 Task: Look for space in Santa Quitéria do Maranhão, Brazil from 11th June, 2023 to 15th June, 2023 for 2 adults in price range Rs.7000 to Rs.16000. Place can be private room with 1  bedroom having 2 beds and 1 bathroom. Property type can be house, flat, guest house, hotel. Booking option can be shelf check-in. Required host language is Spanish.
Action: Mouse moved to (555, 117)
Screenshot: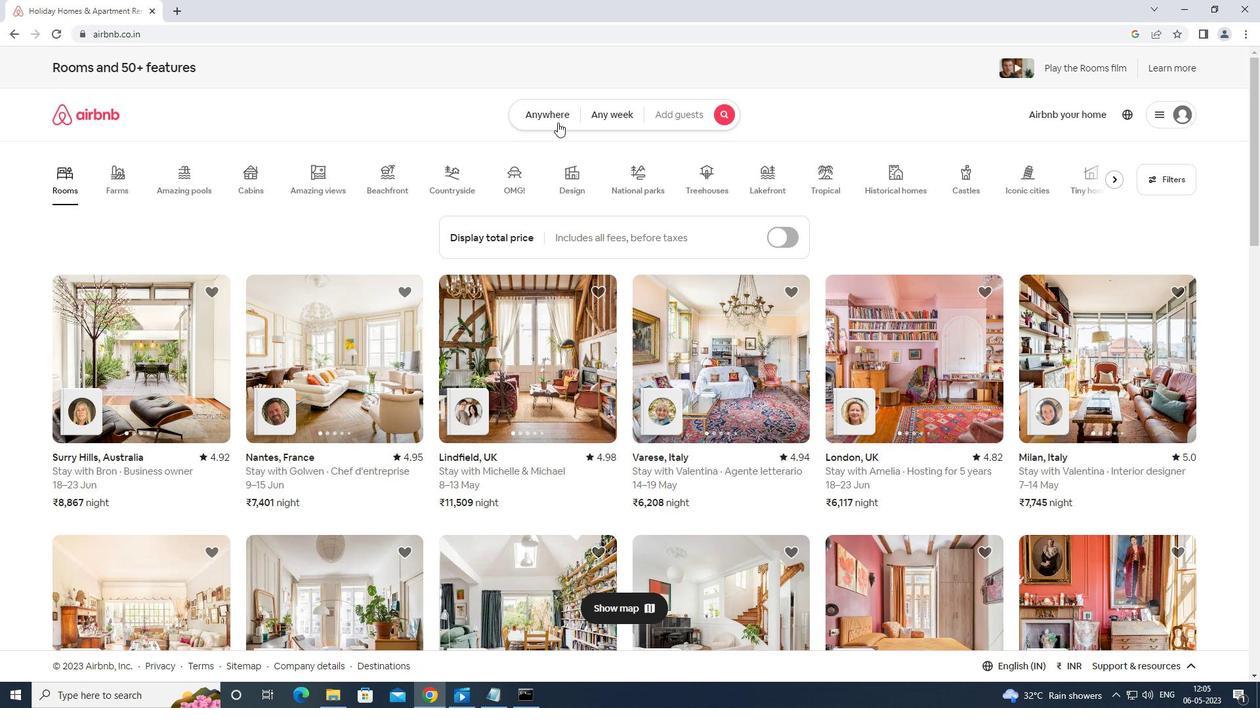 
Action: Mouse pressed left at (555, 117)
Screenshot: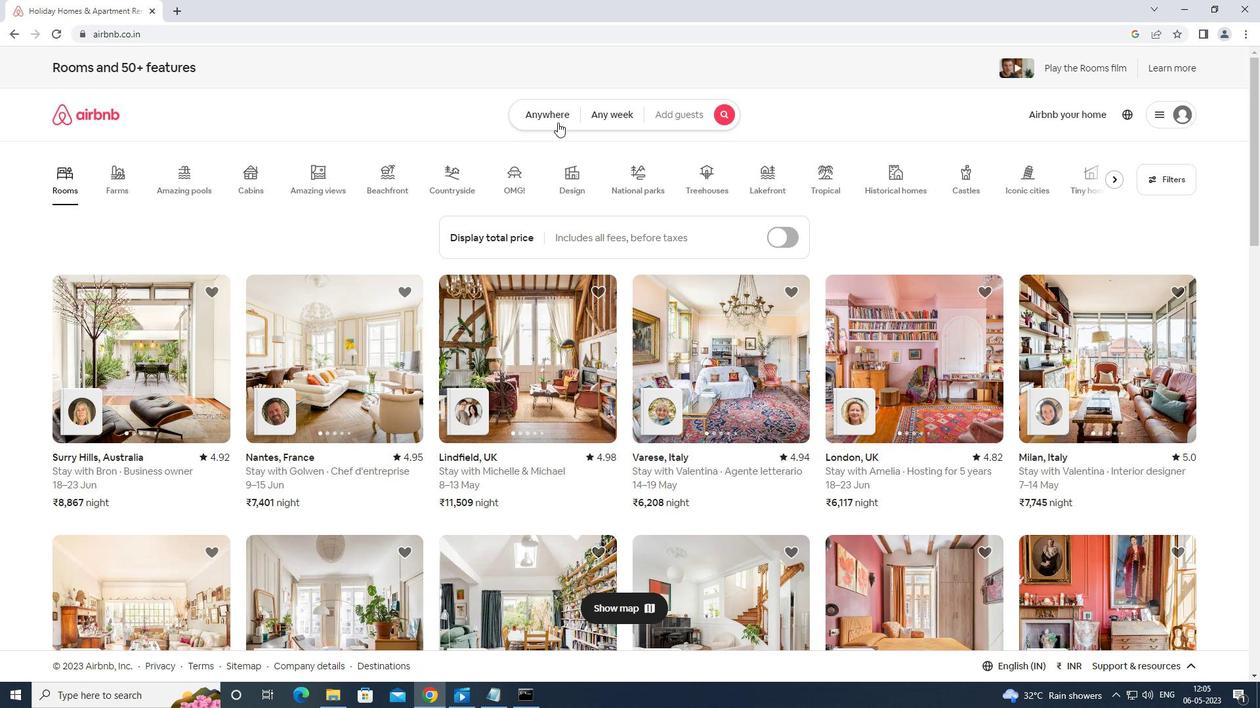 
Action: Mouse moved to (512, 167)
Screenshot: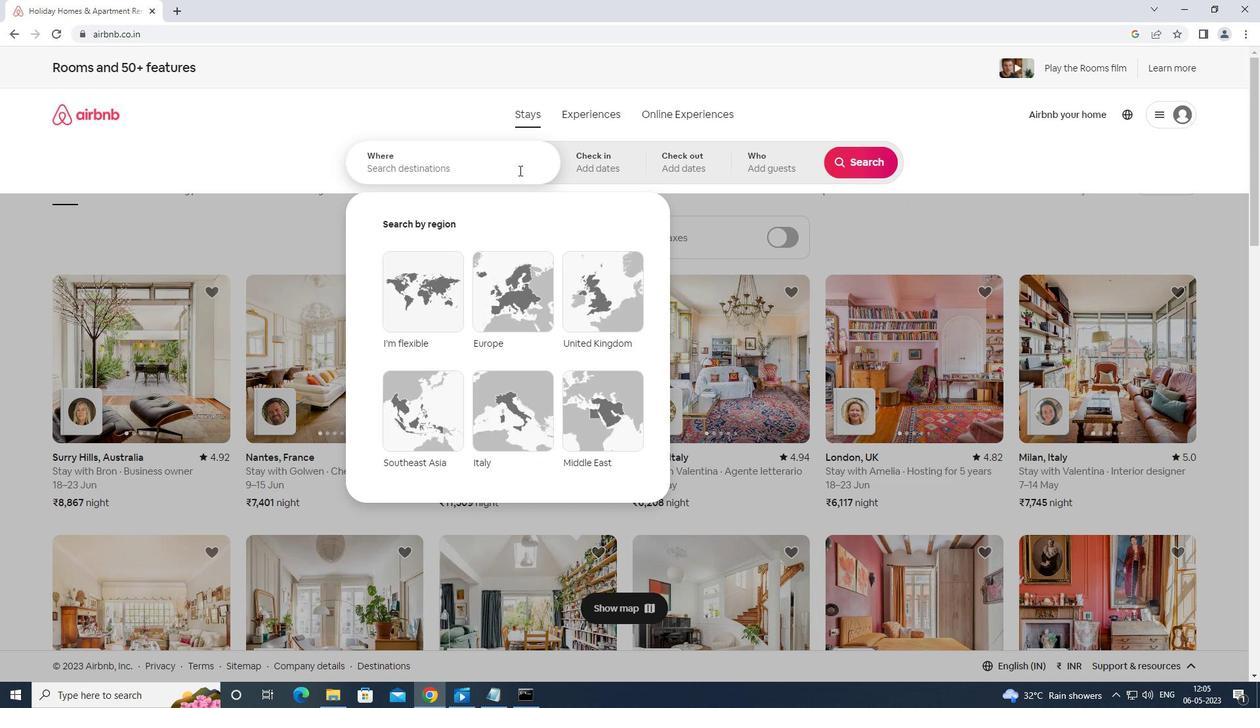 
Action: Mouse pressed left at (512, 167)
Screenshot: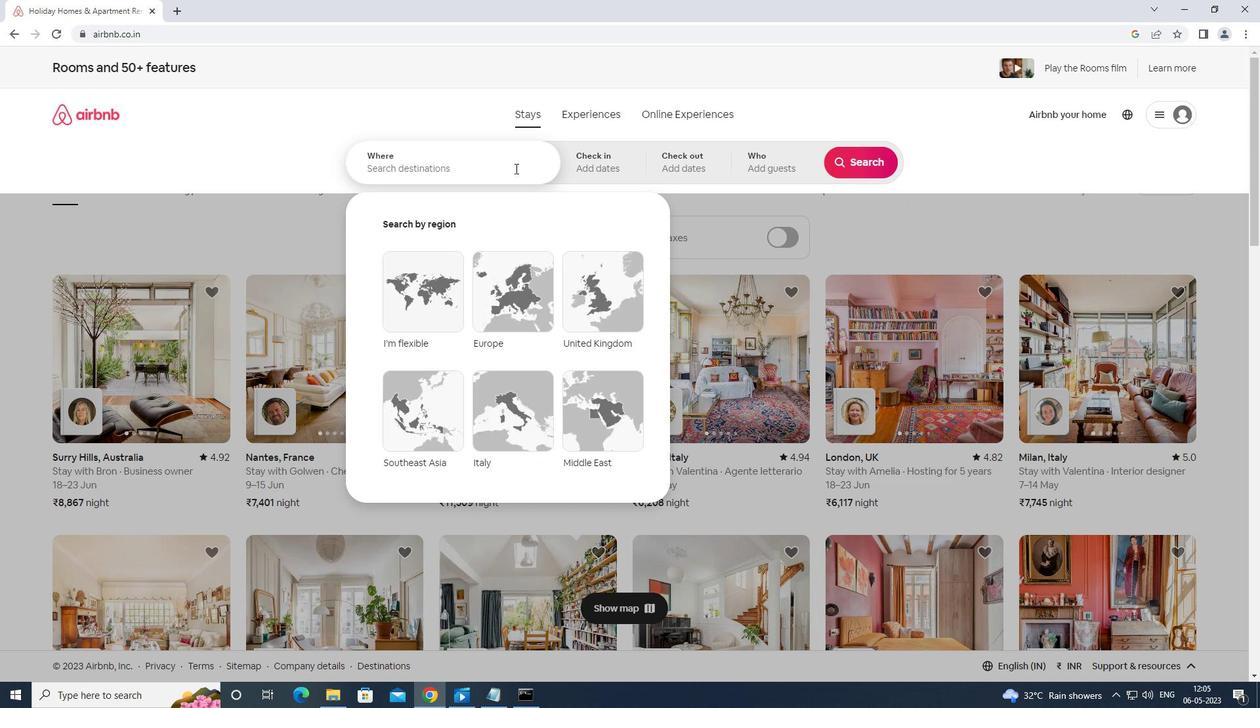 
Action: Mouse moved to (504, 168)
Screenshot: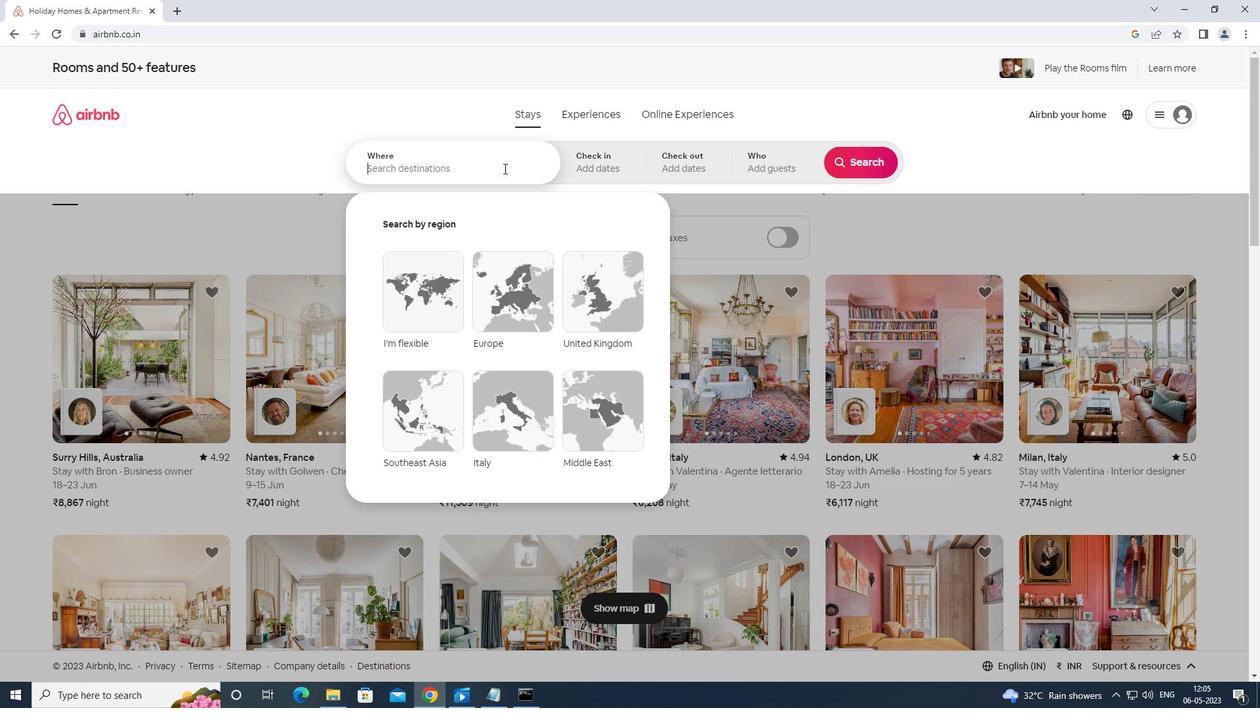 
Action: Key pressed <Key.shift>HOLN<Key.backspace>BROOK<Key.space>
Screenshot: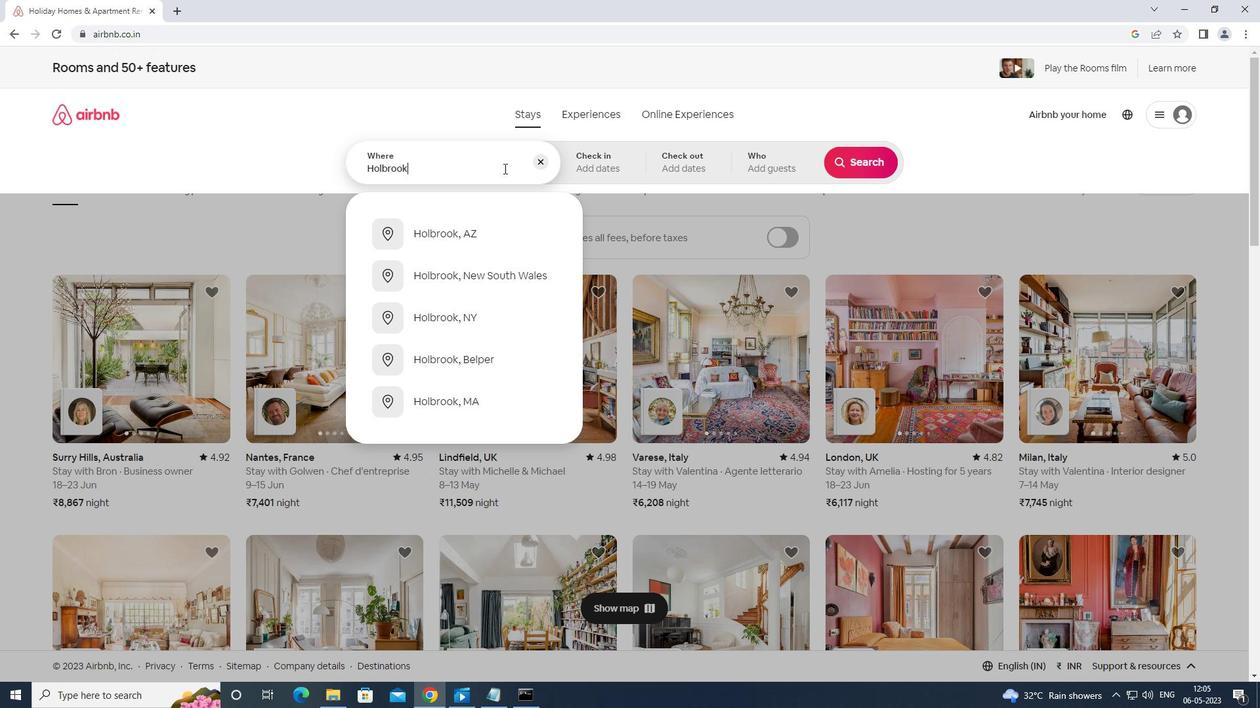 
Action: Mouse moved to (505, 169)
Screenshot: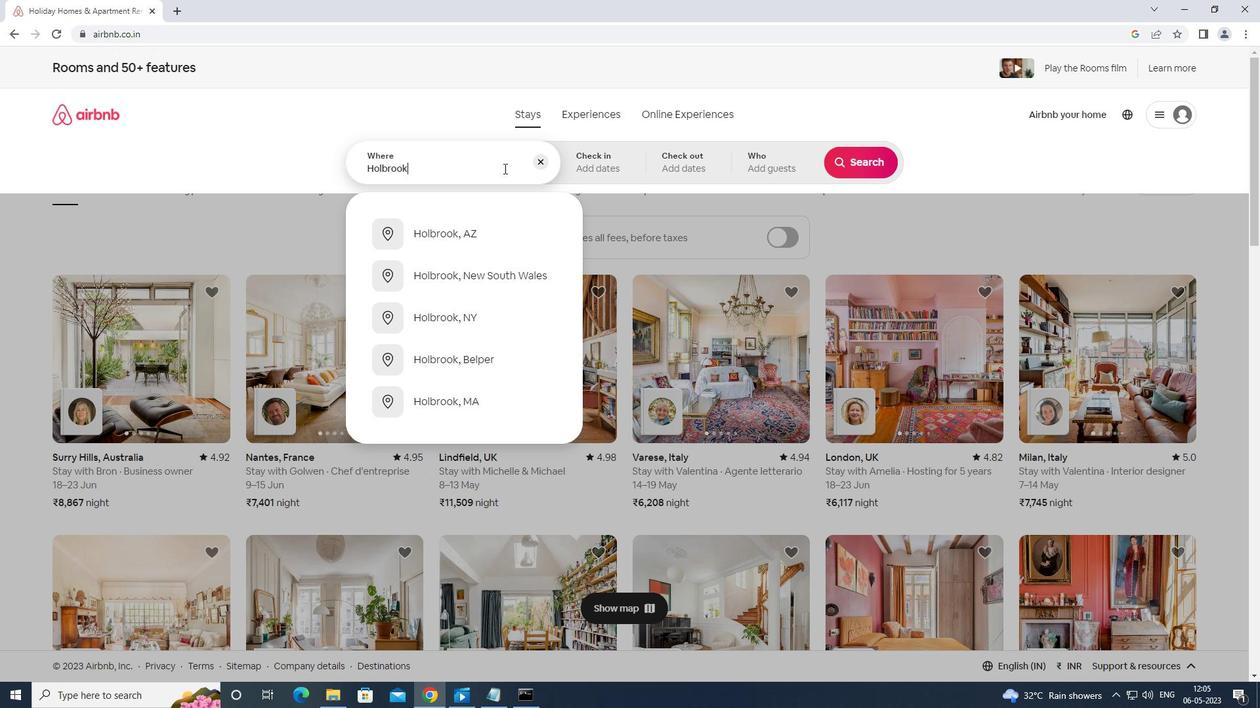 
Action: Key pressed MA
Screenshot: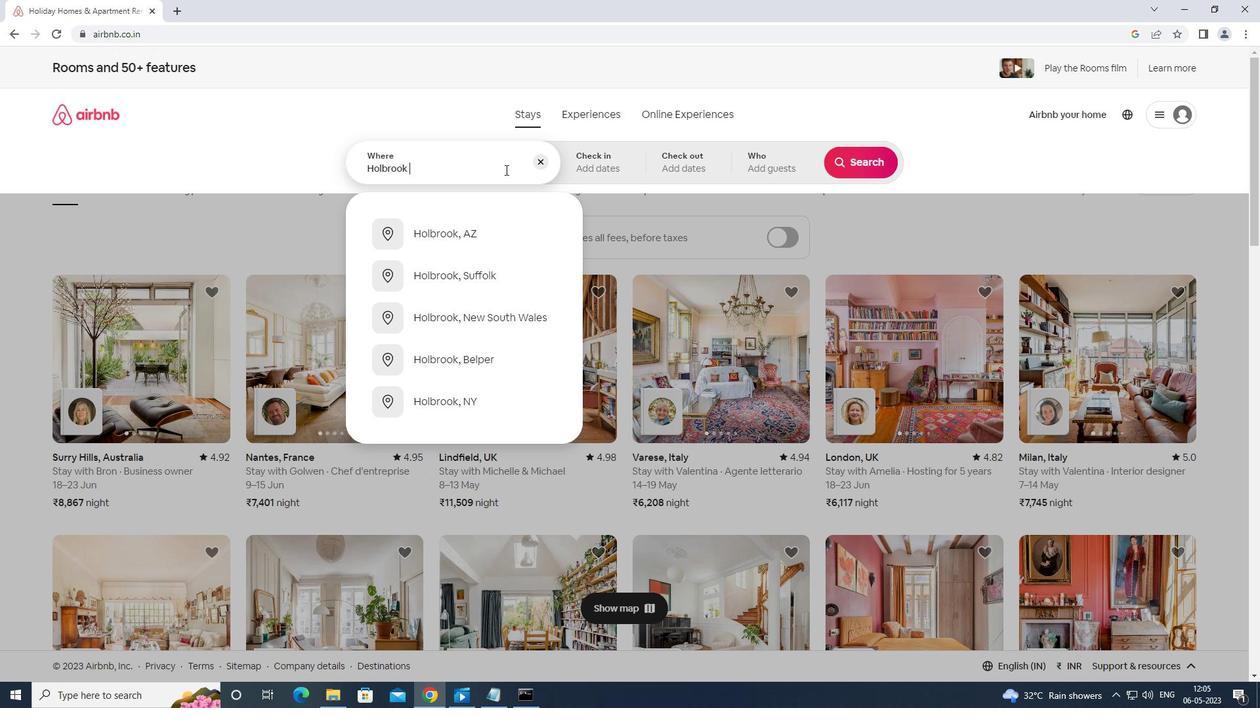 
Action: Mouse moved to (505, 169)
Screenshot: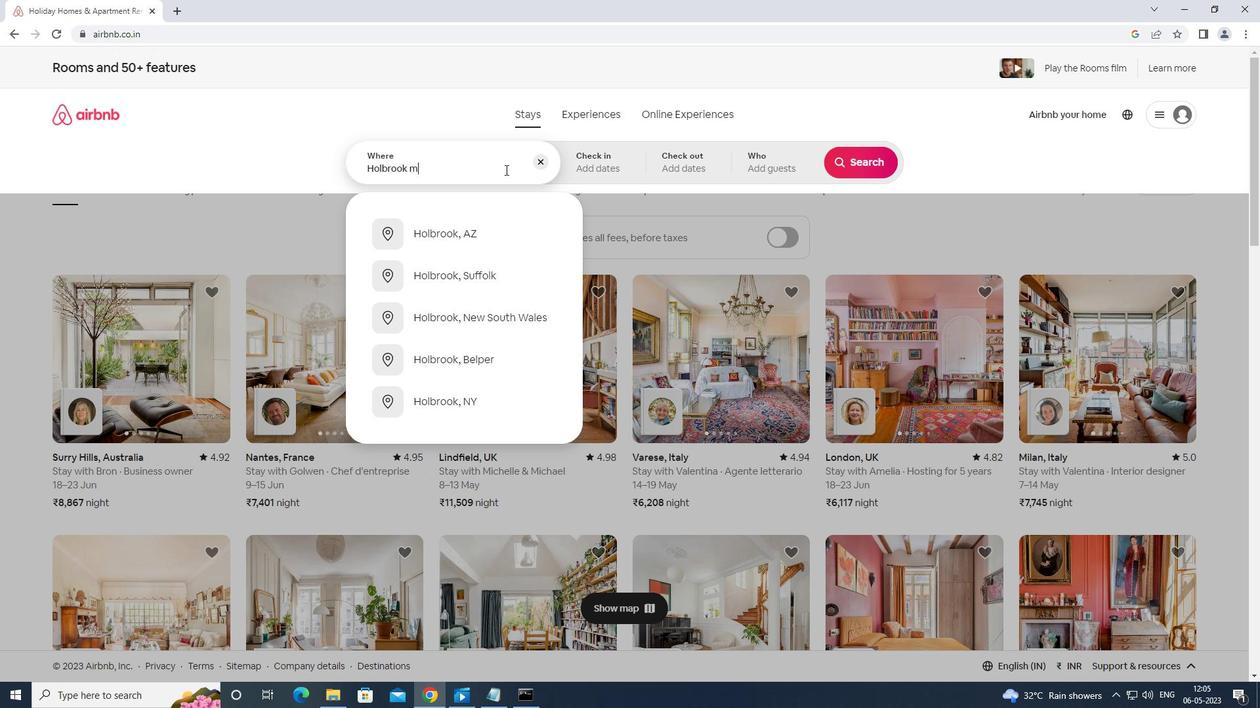 
Action: Key pressed LAYSIA
Screenshot: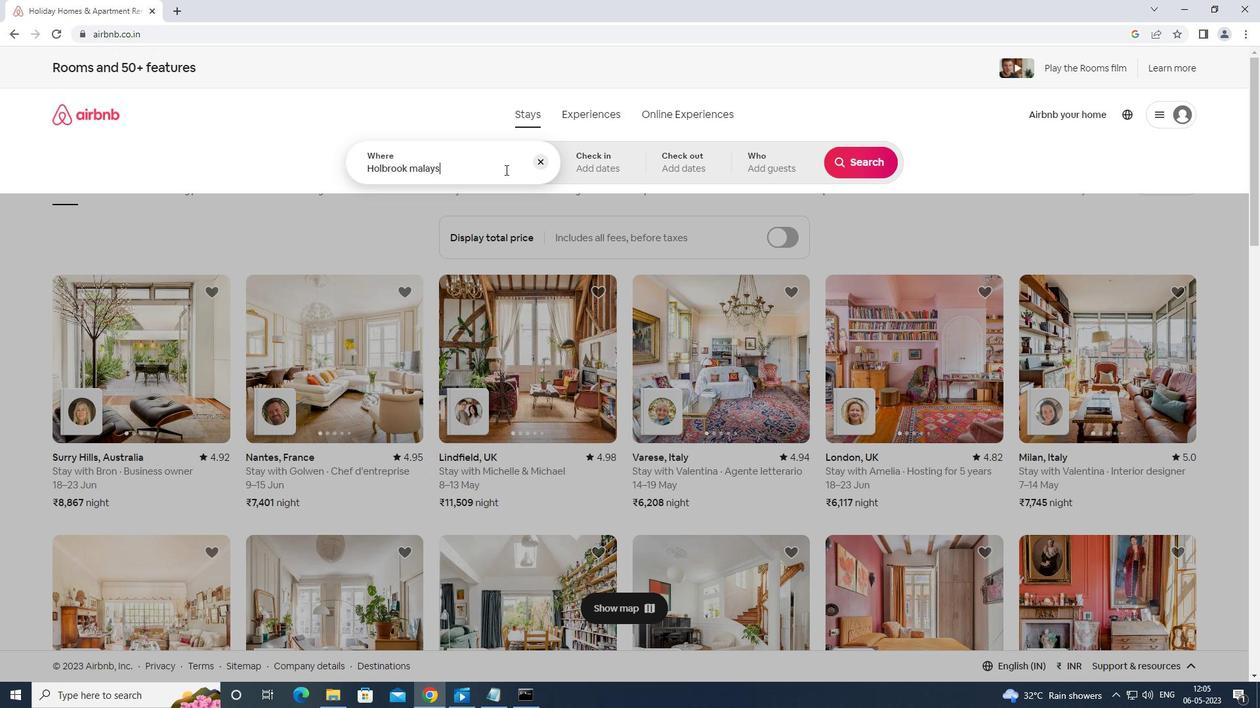 
Action: Mouse moved to (505, 171)
Screenshot: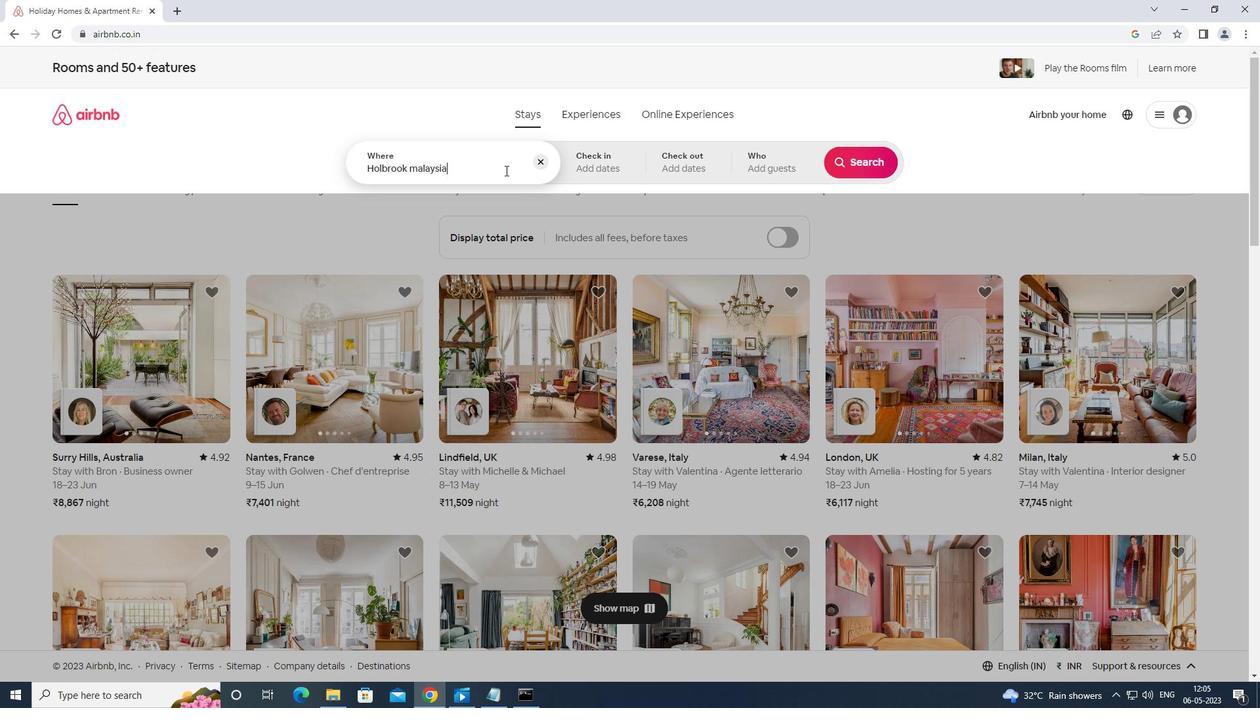 
Action: Key pressed <Key.backspace>
Screenshot: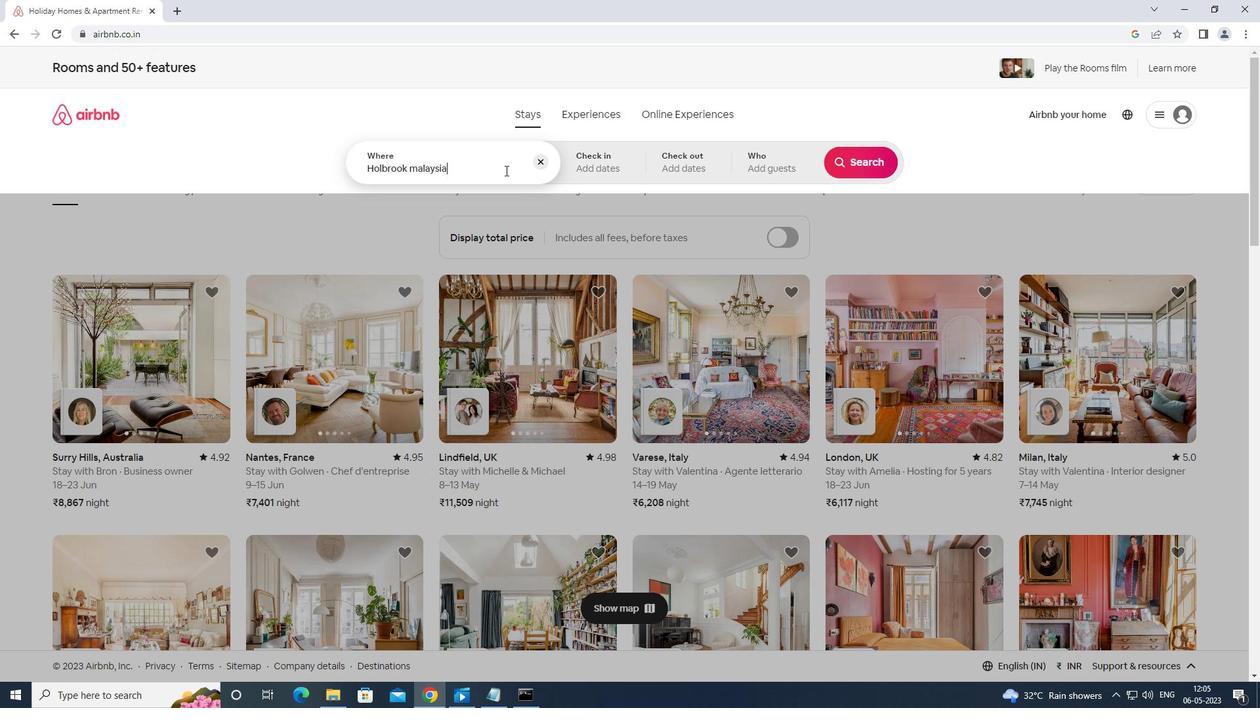 
Action: Mouse moved to (505, 172)
Screenshot: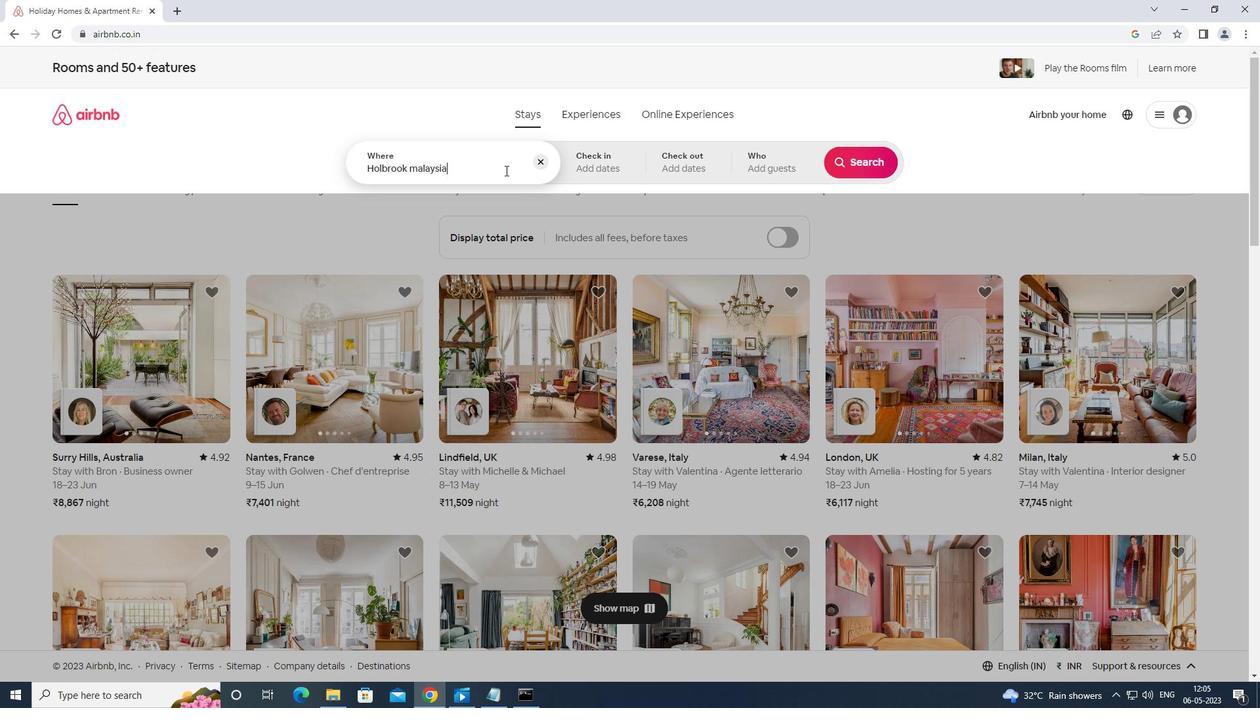 
Action: Key pressed <Key.backspace>
Screenshot: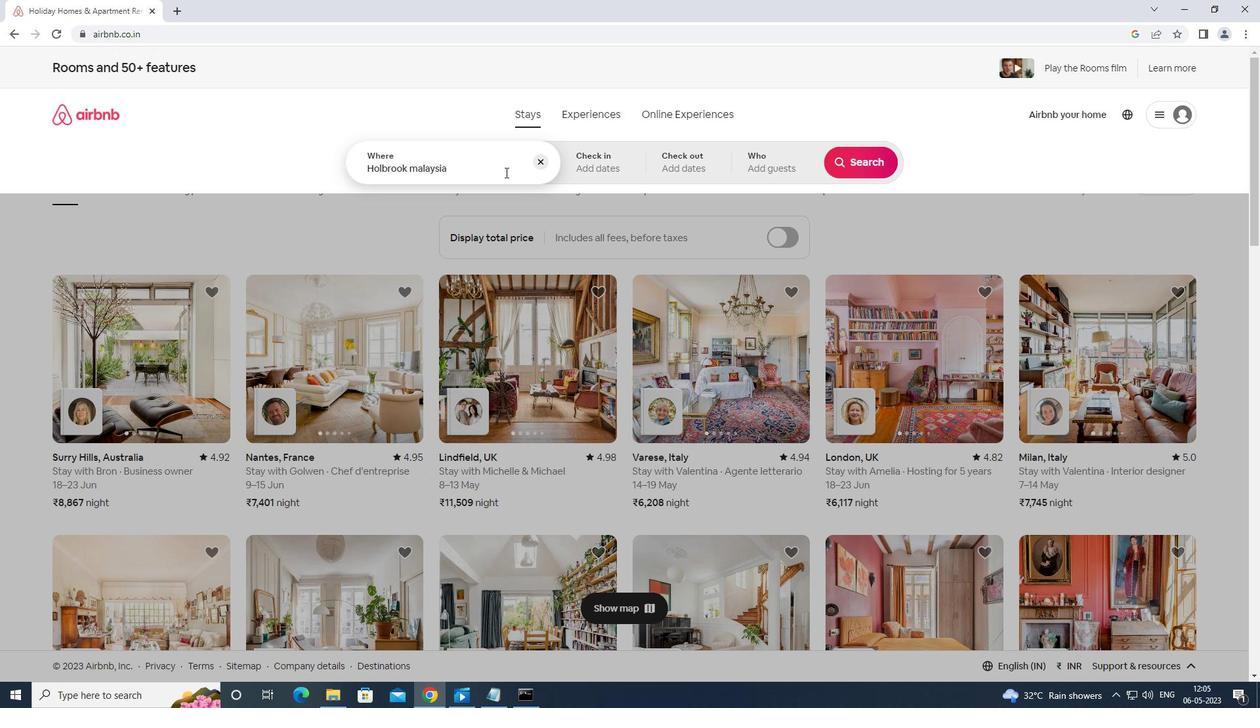 
Action: Mouse moved to (505, 173)
Screenshot: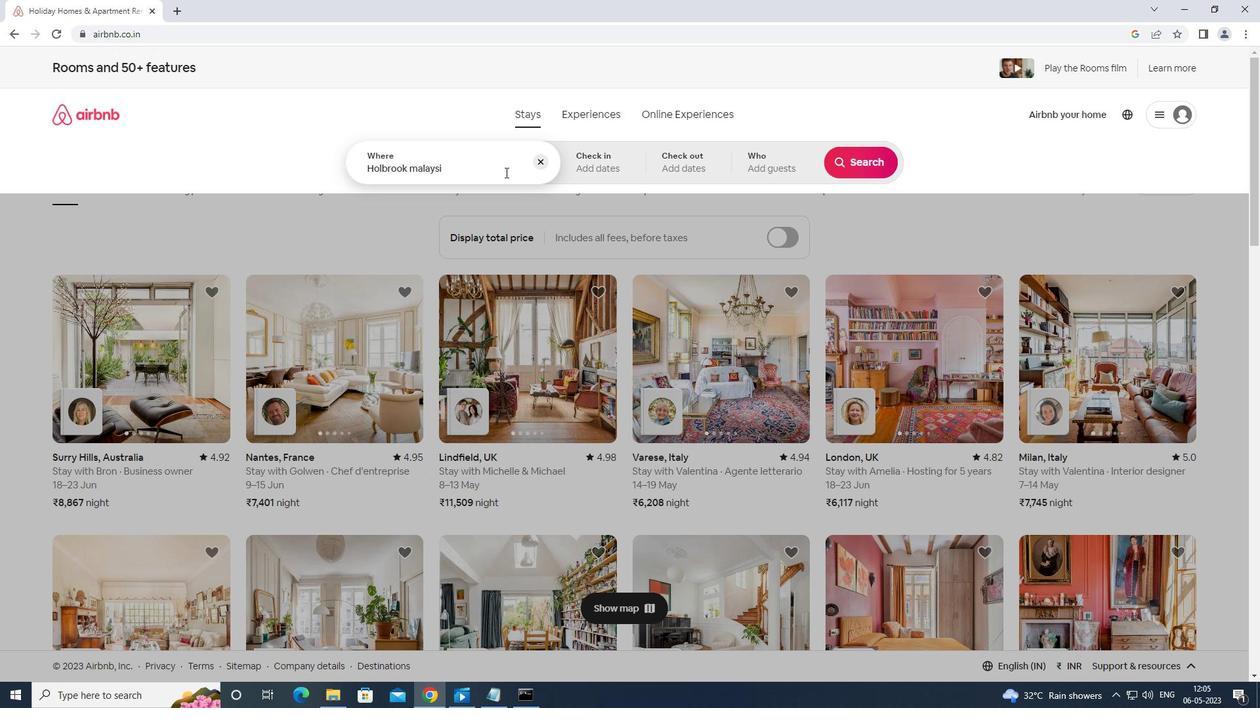 
Action: Key pressed <Key.backspace><Key.backspace><Key.backspace><Key.backspace><Key.backspace>
Screenshot: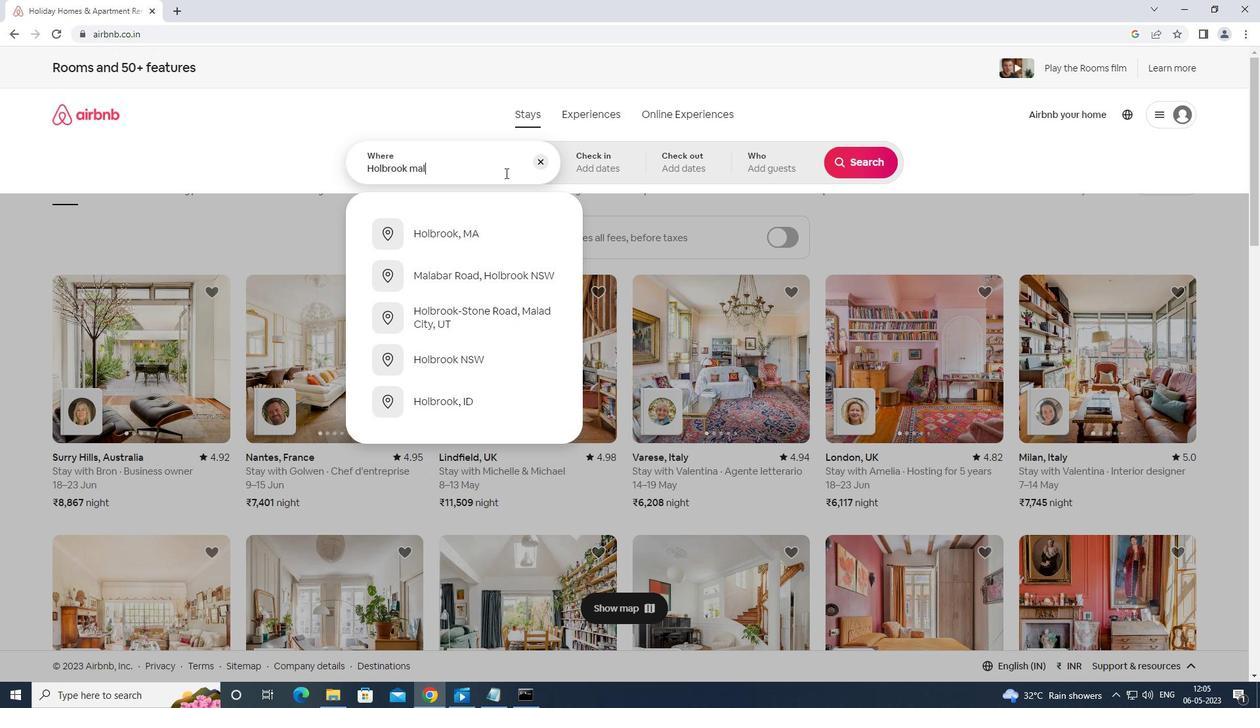 
Action: Mouse moved to (505, 173)
Screenshot: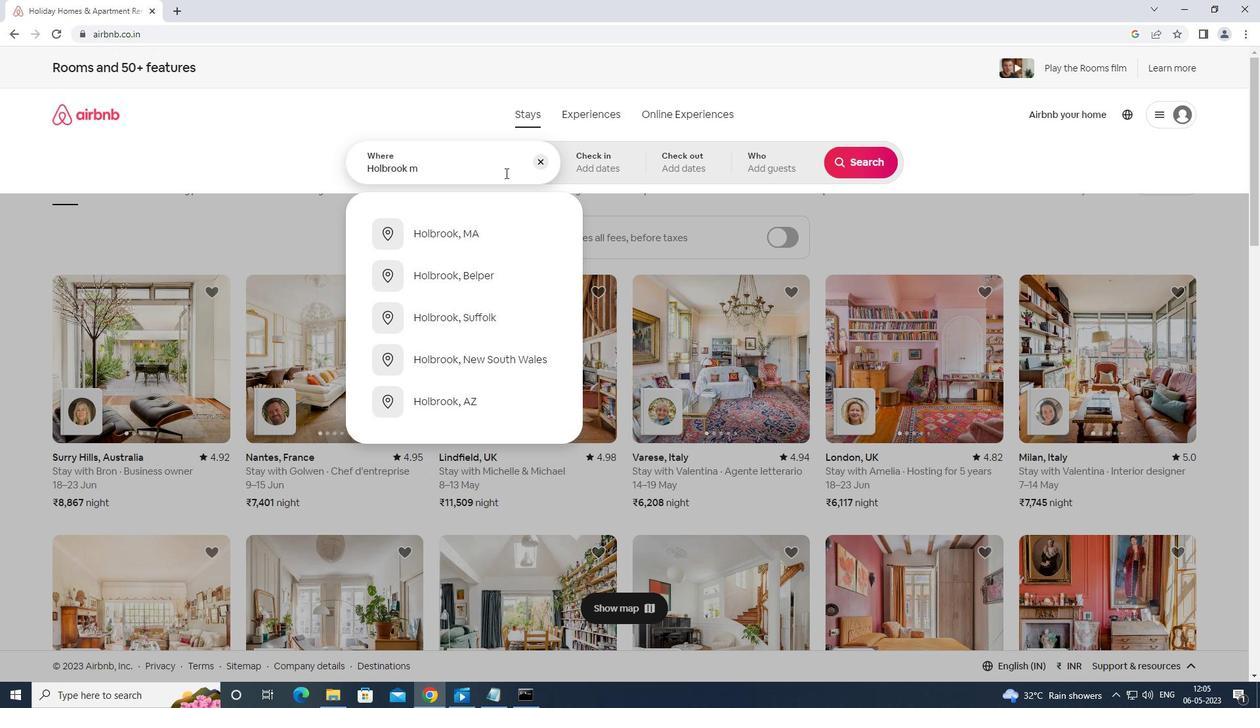
Action: Key pressed <Key.backspace>UNITED<Key.space>STATES<Key.enter>
Screenshot: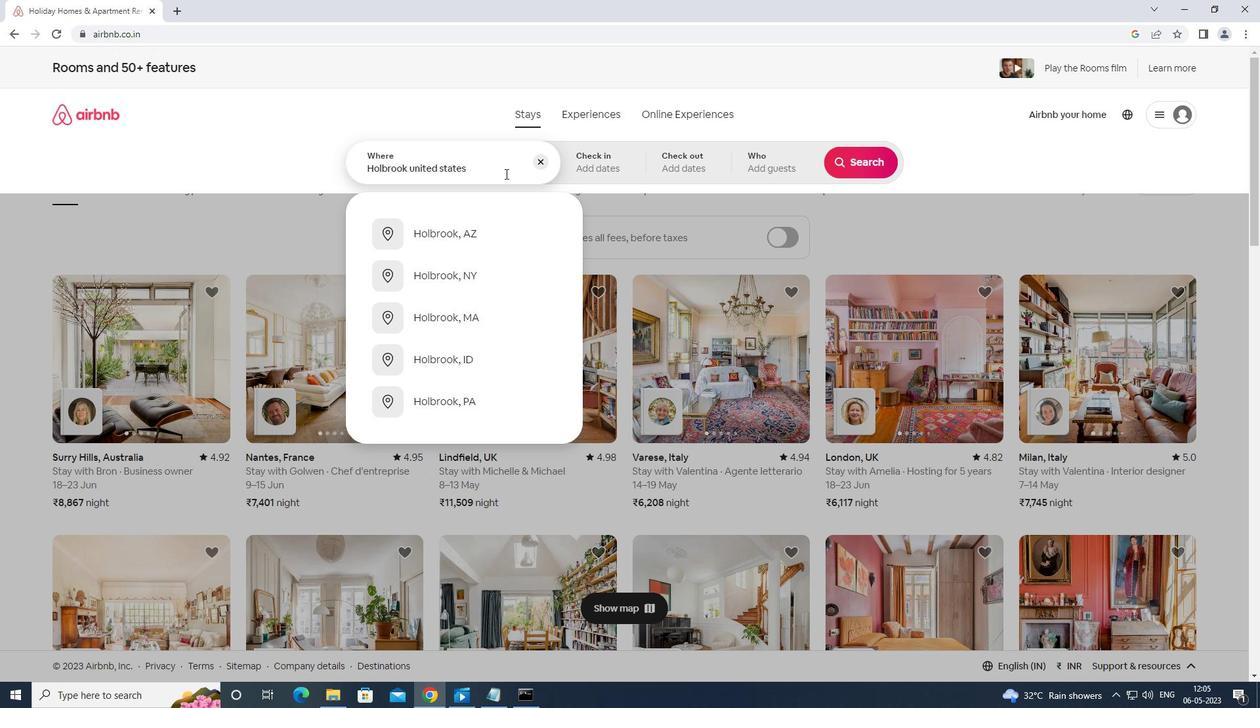 
Action: Mouse moved to (866, 266)
Screenshot: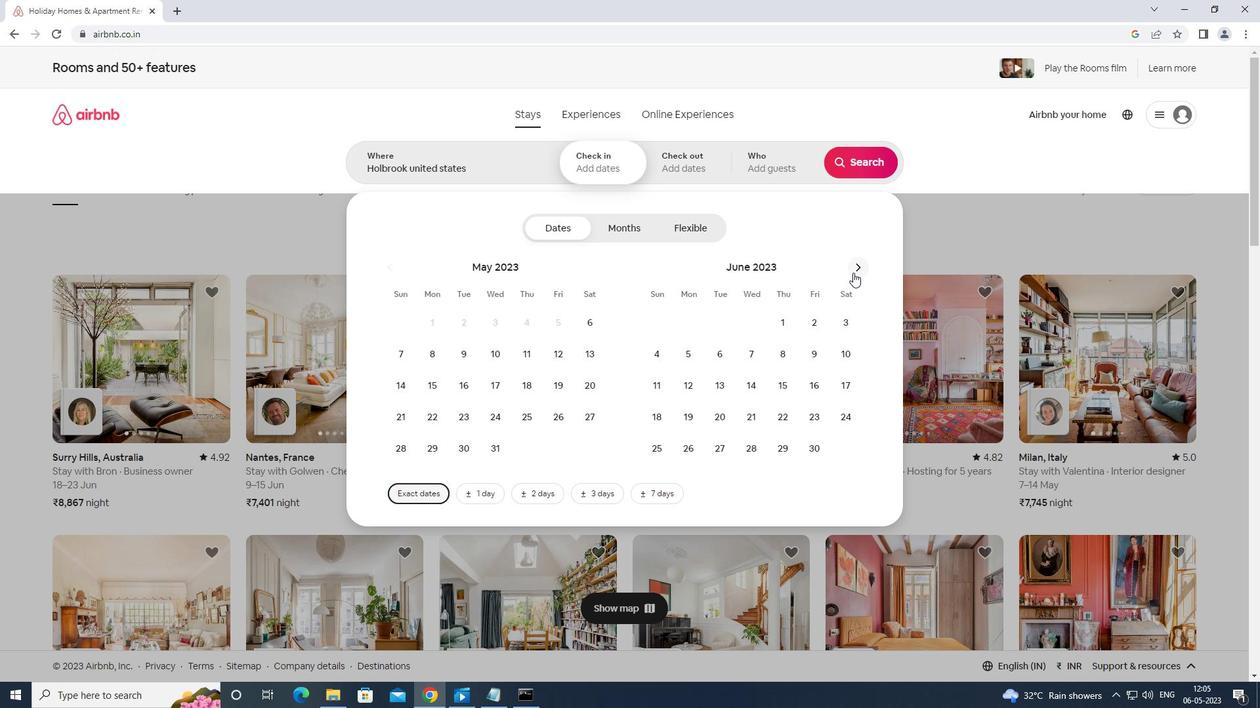 
Action: Mouse pressed left at (866, 266)
Screenshot: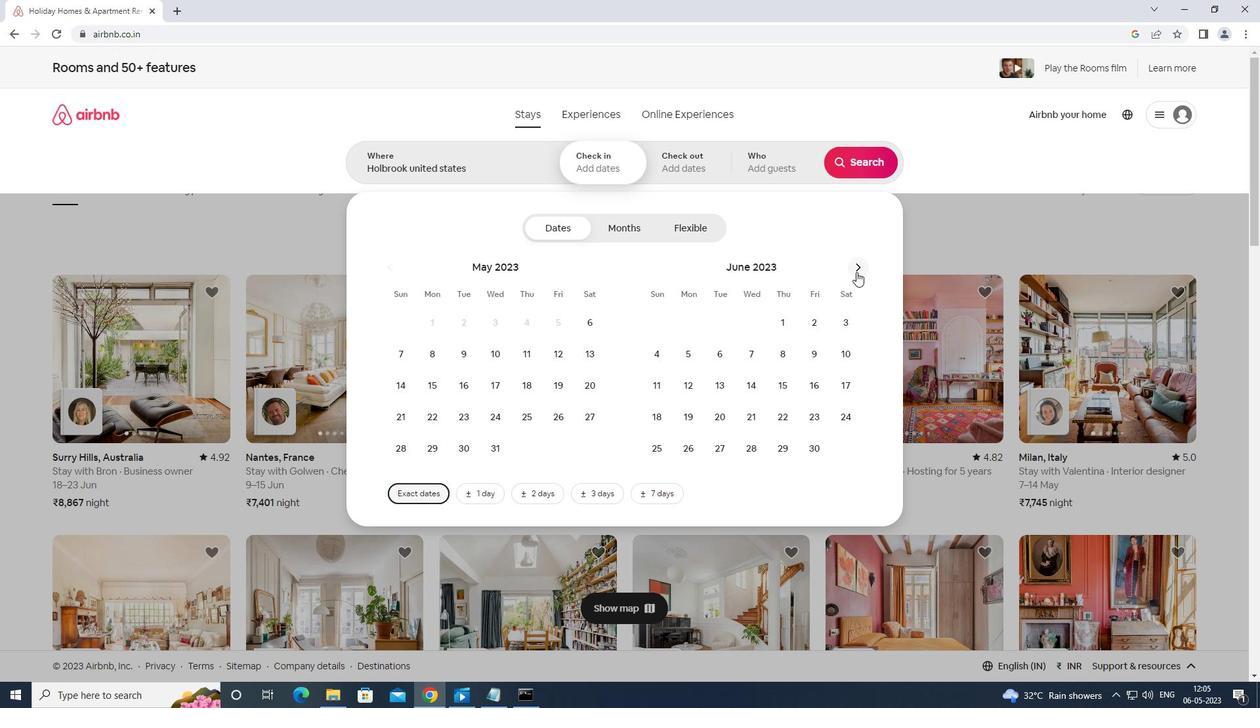 
Action: Mouse moved to (867, 265)
Screenshot: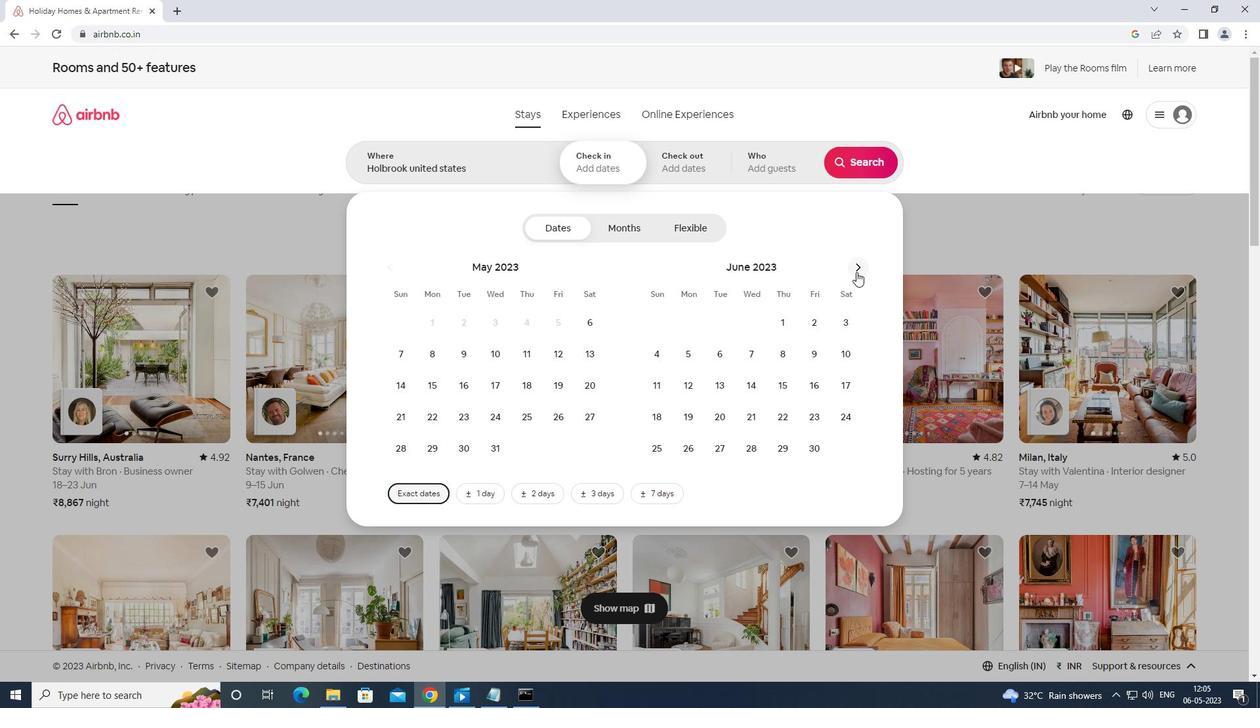 
Action: Mouse pressed left at (867, 265)
Screenshot: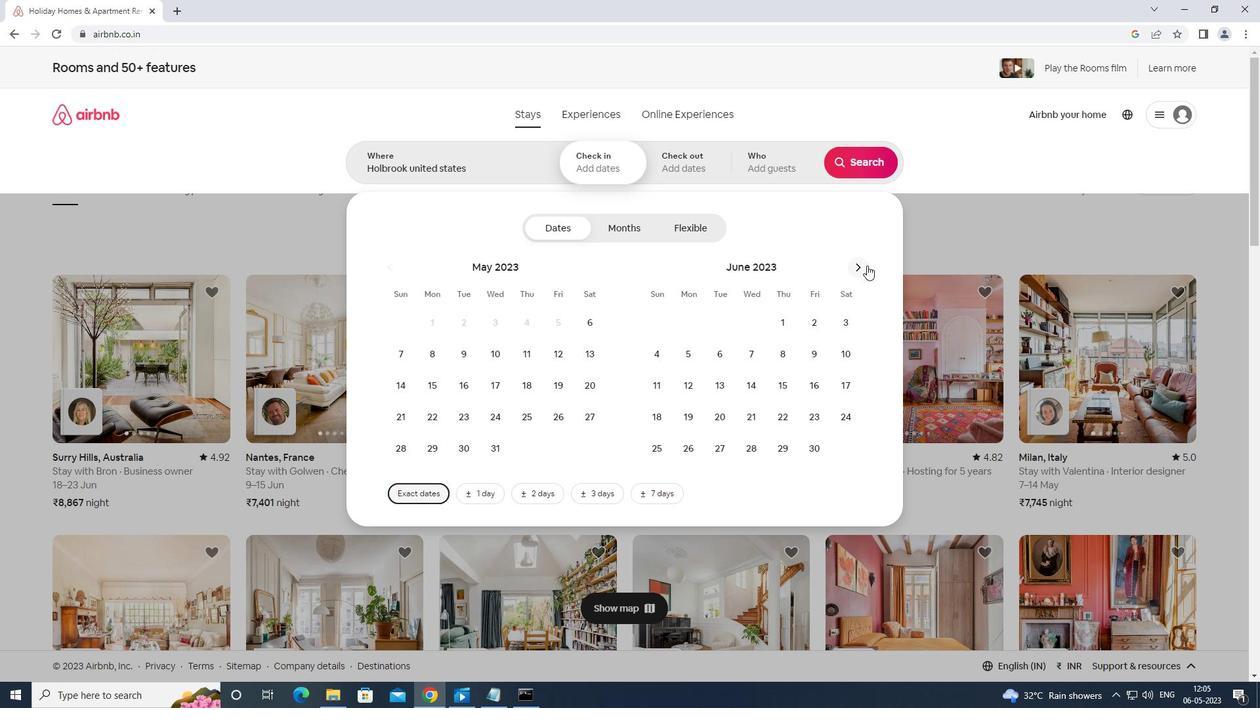 
Action: Mouse pressed left at (867, 265)
Screenshot: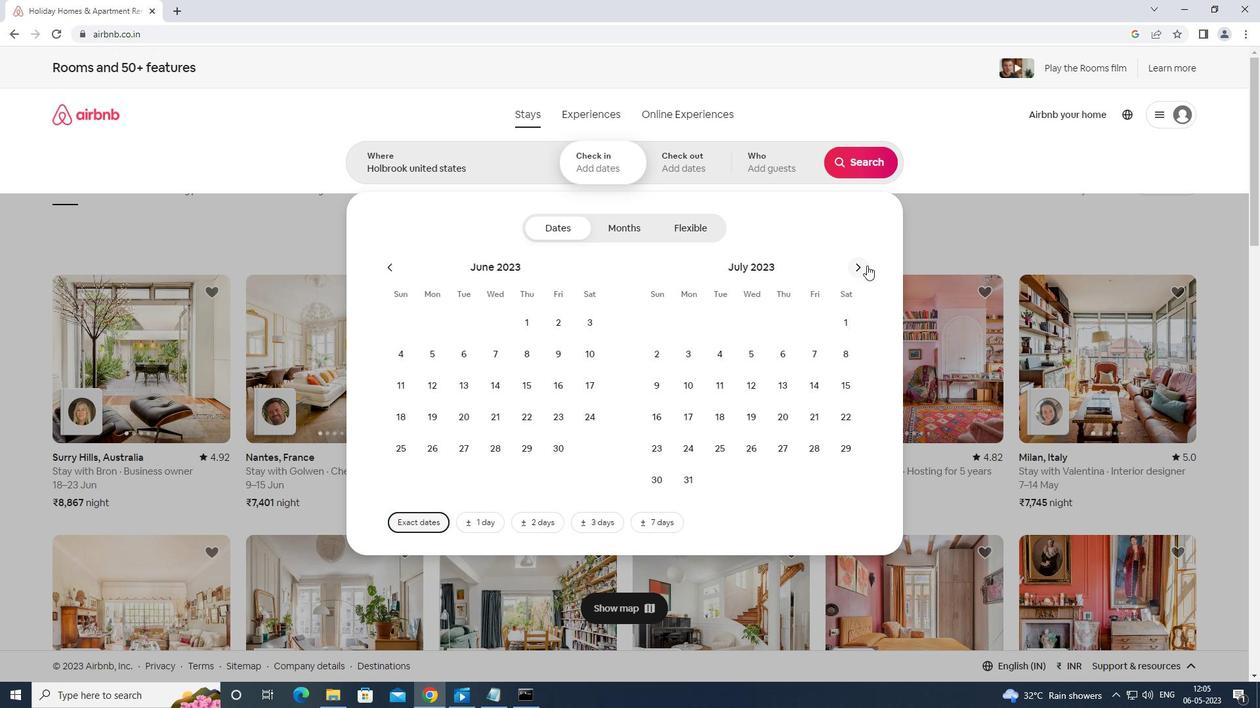 
Action: Mouse moved to (775, 353)
Screenshot: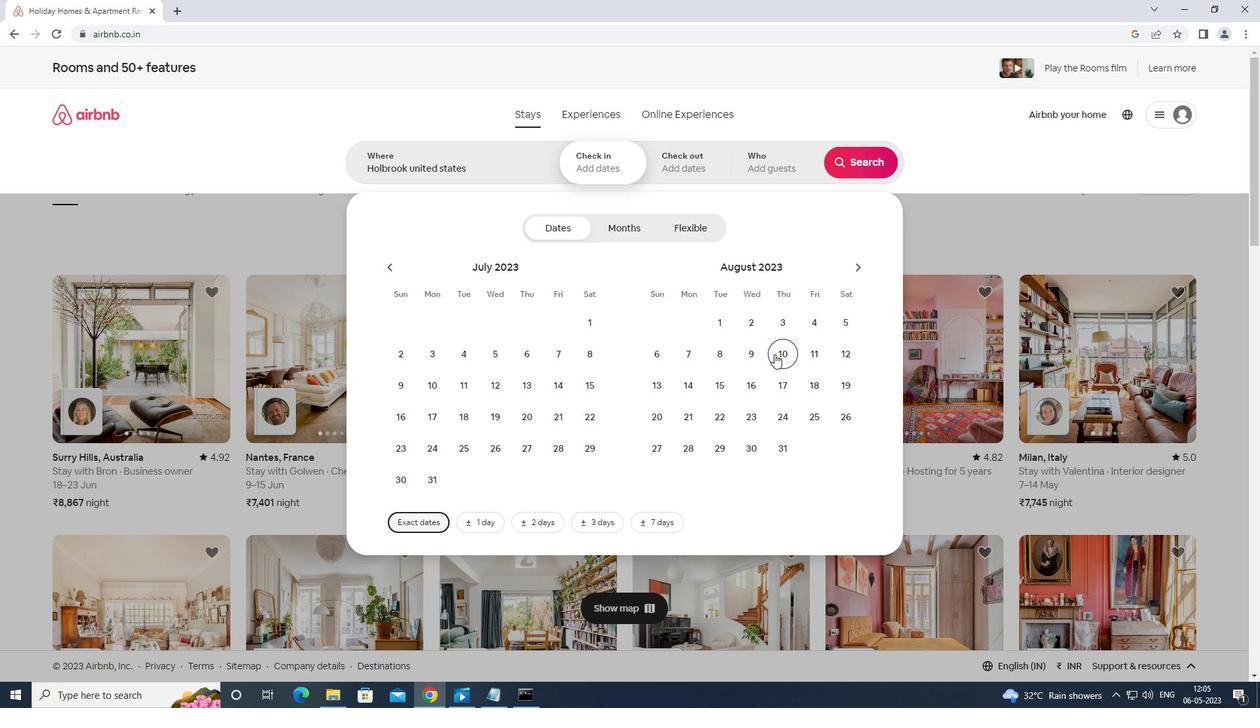 
Action: Mouse pressed left at (775, 353)
Screenshot: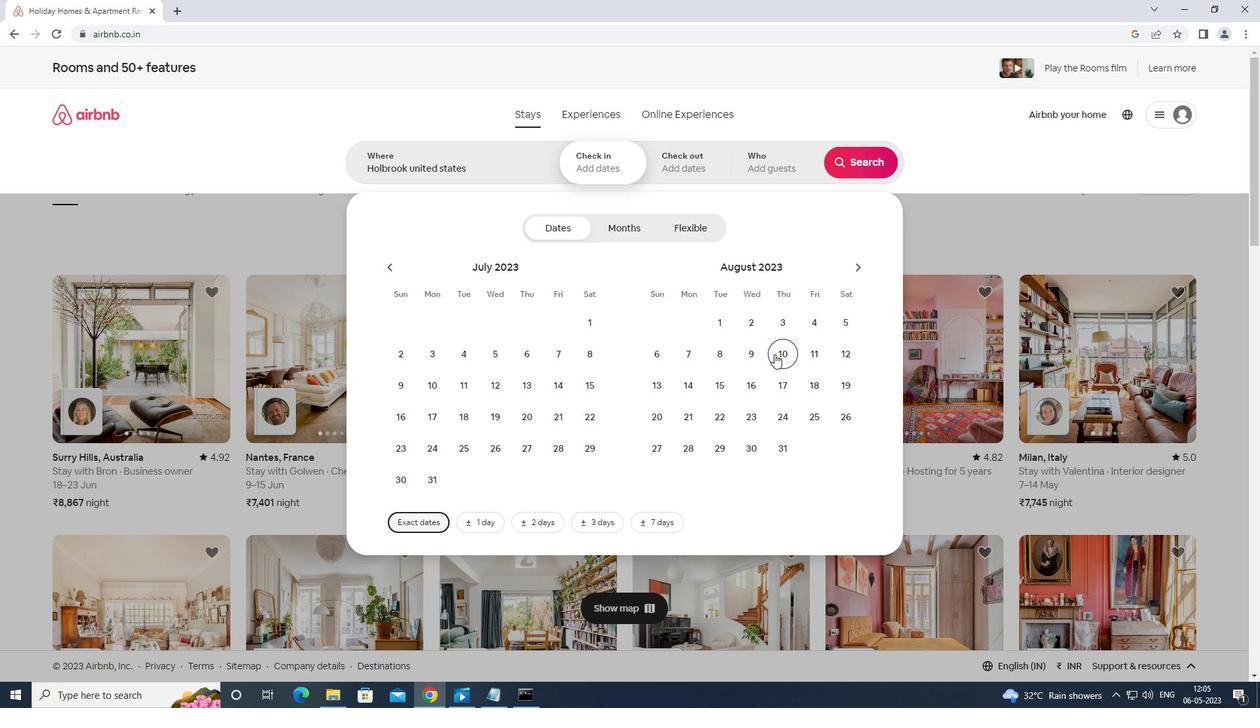 
Action: Mouse moved to (660, 416)
Screenshot: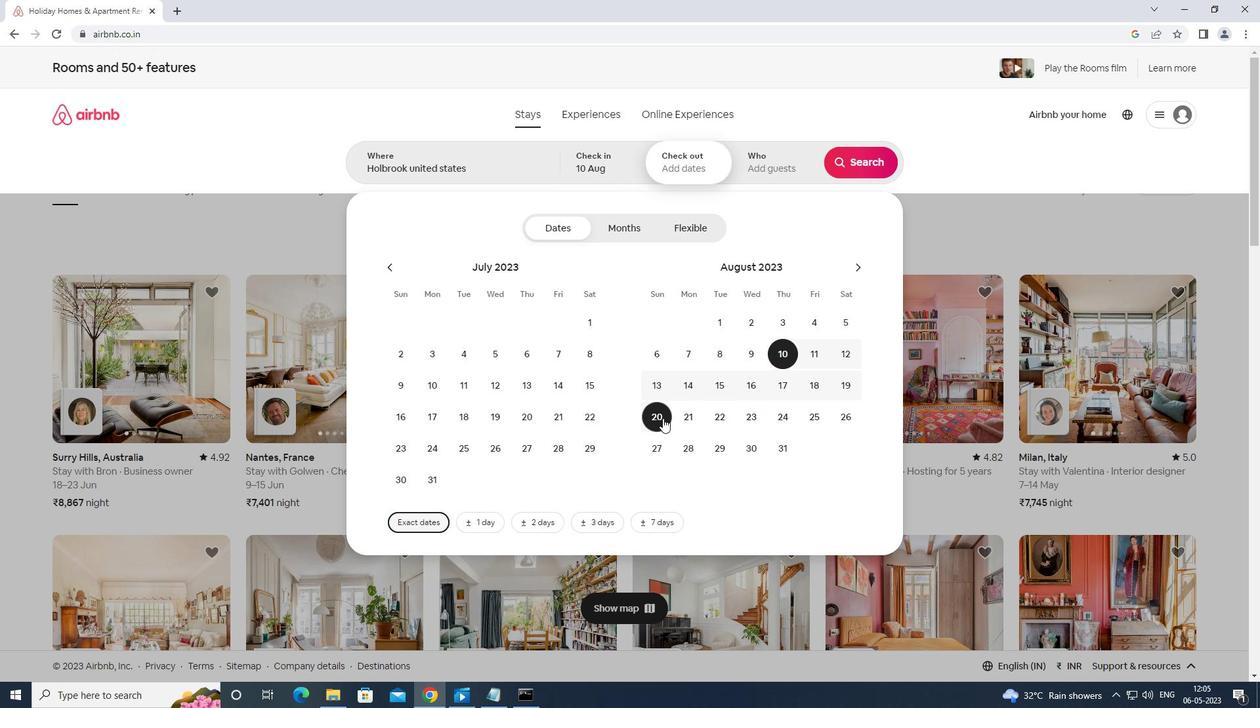 
Action: Mouse pressed left at (660, 416)
Screenshot: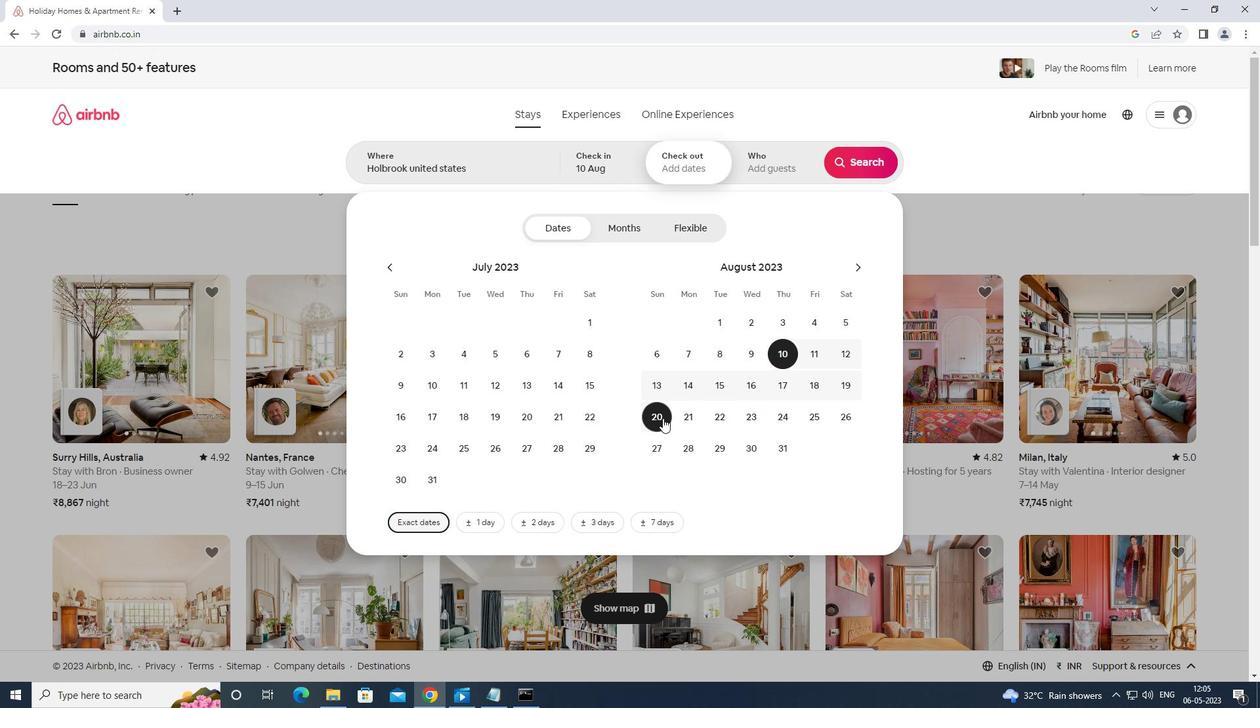 
Action: Mouse moved to (773, 152)
Screenshot: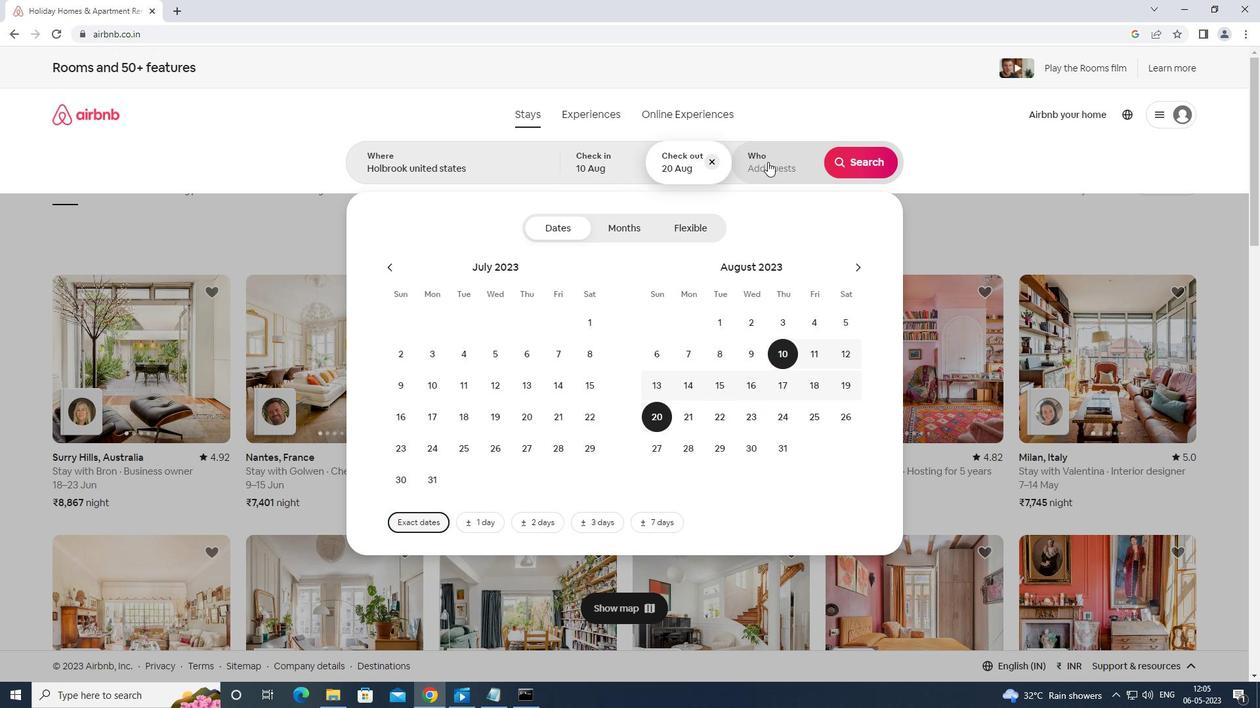 
Action: Mouse pressed left at (773, 152)
Screenshot: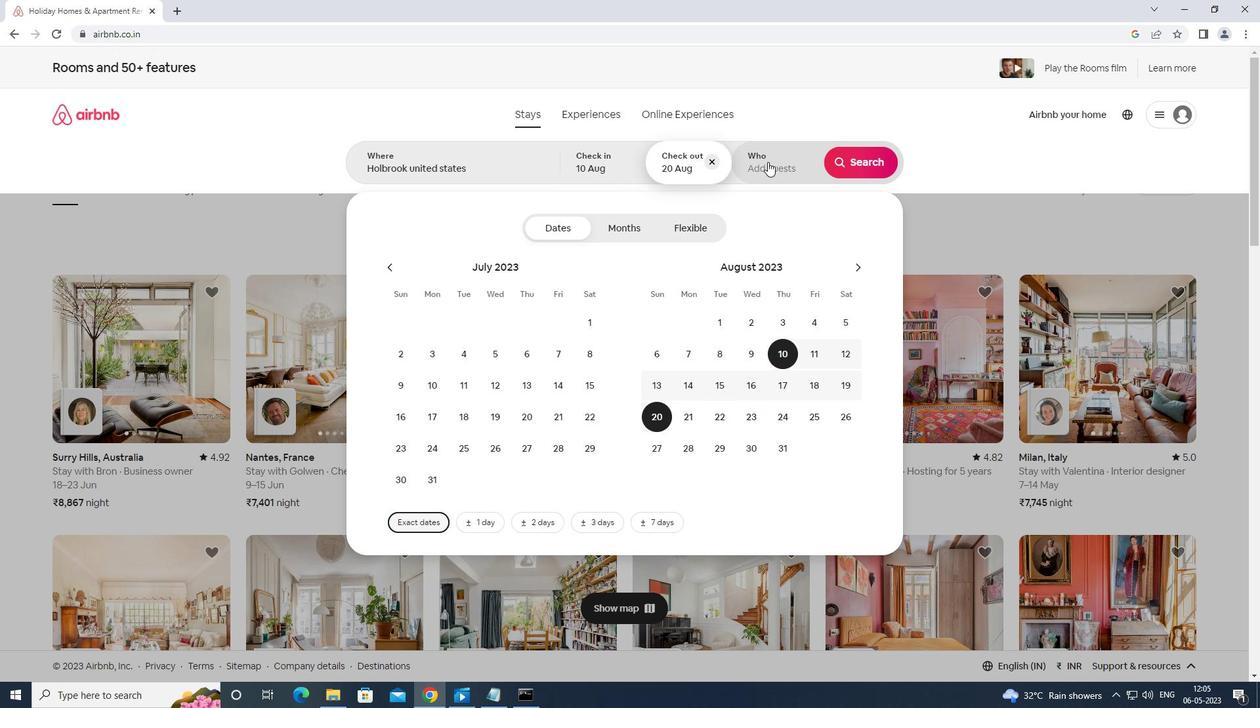 
Action: Mouse moved to (853, 225)
Screenshot: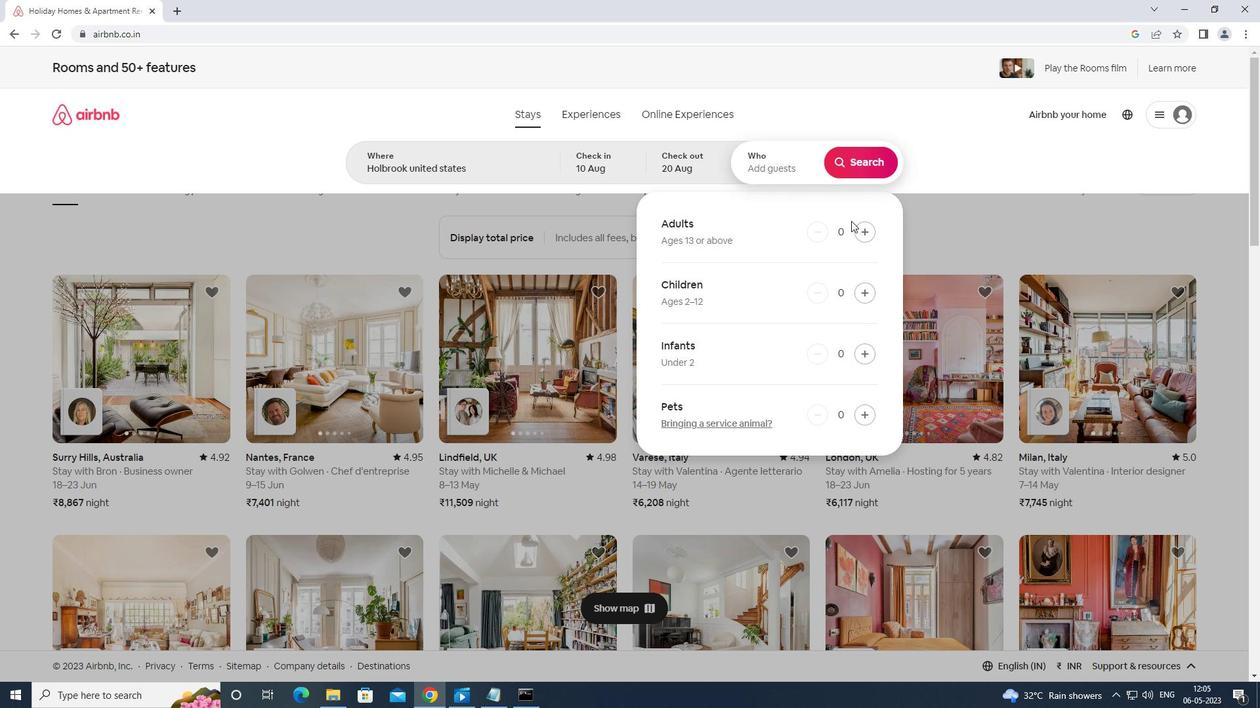 
Action: Mouse pressed left at (853, 225)
Screenshot: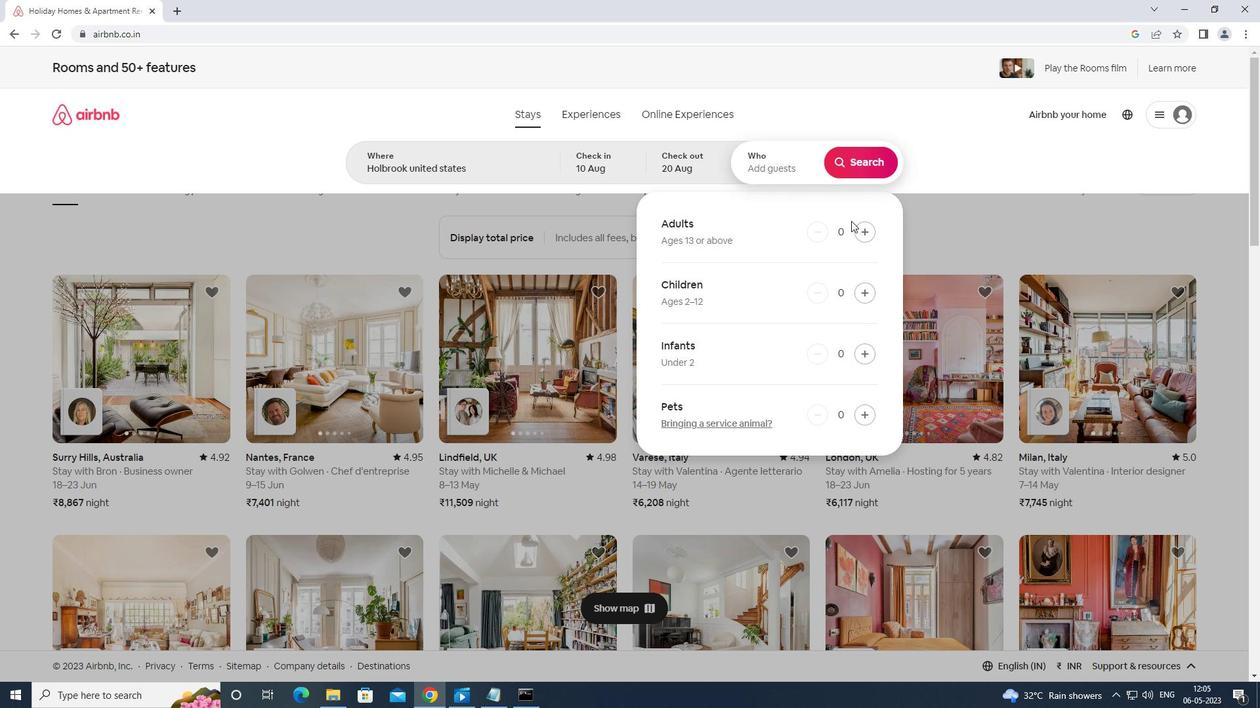 
Action: Mouse moved to (855, 227)
Screenshot: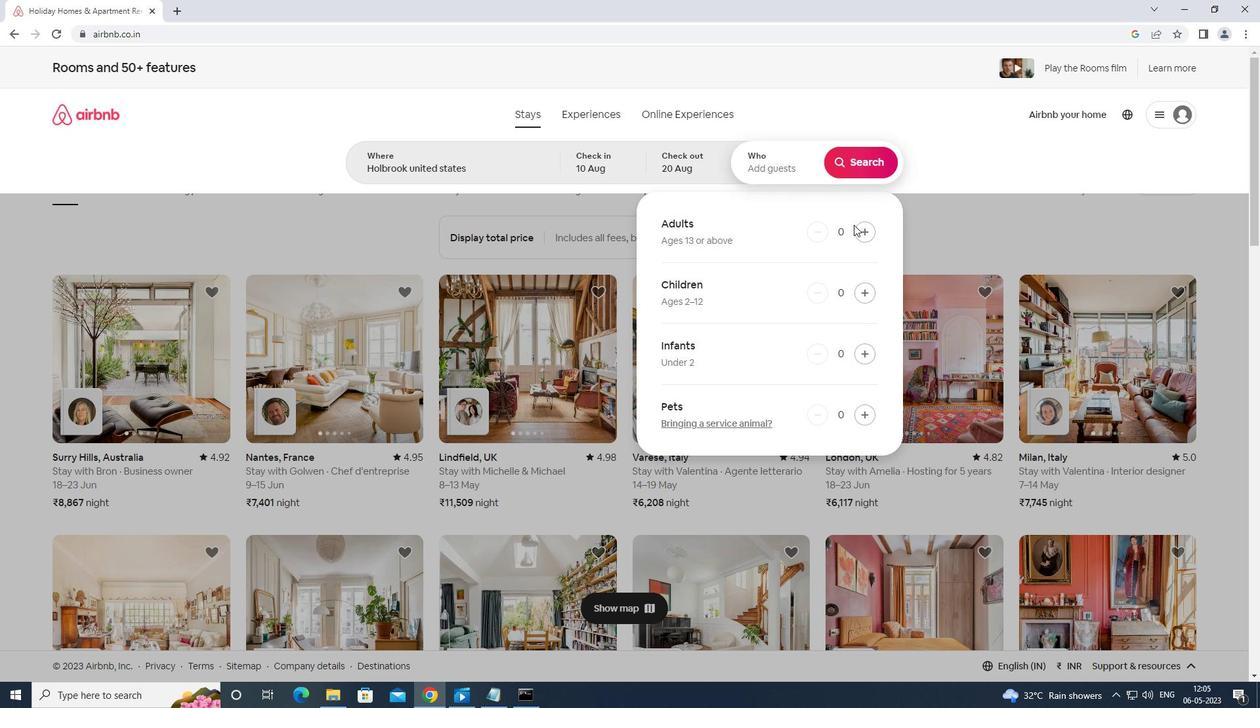 
Action: Mouse pressed left at (855, 227)
Screenshot: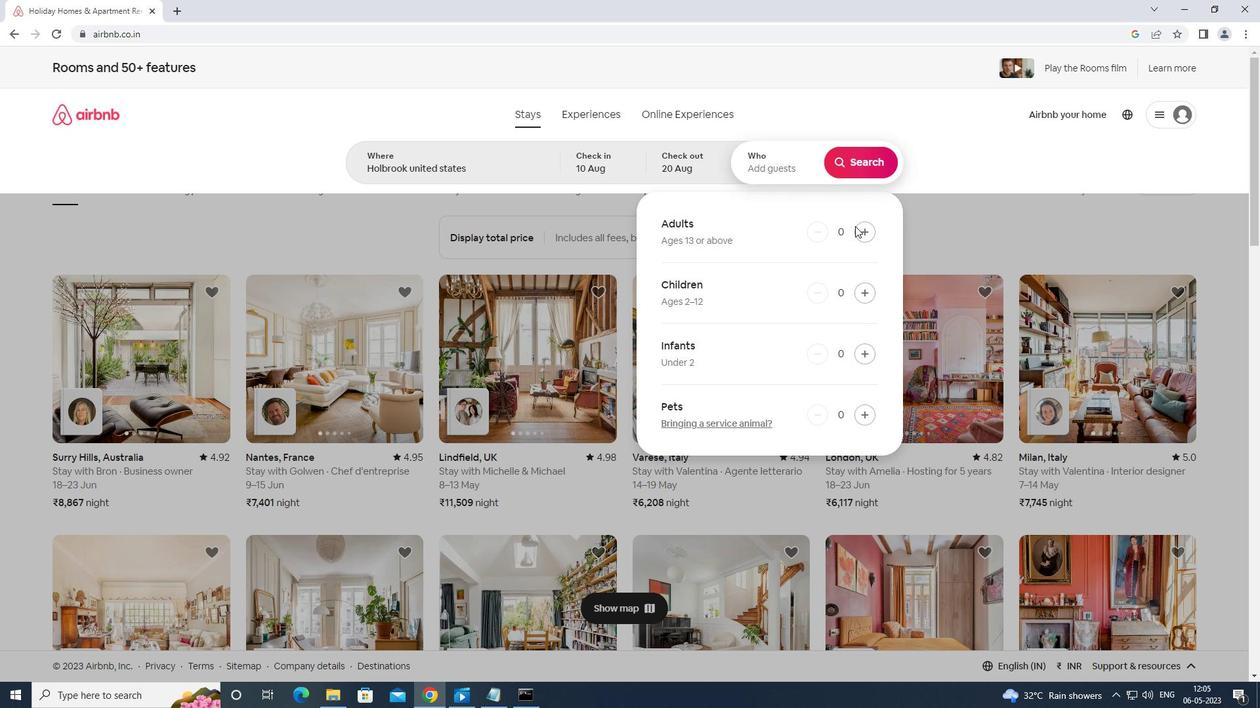 
Action: Mouse moved to (856, 228)
Screenshot: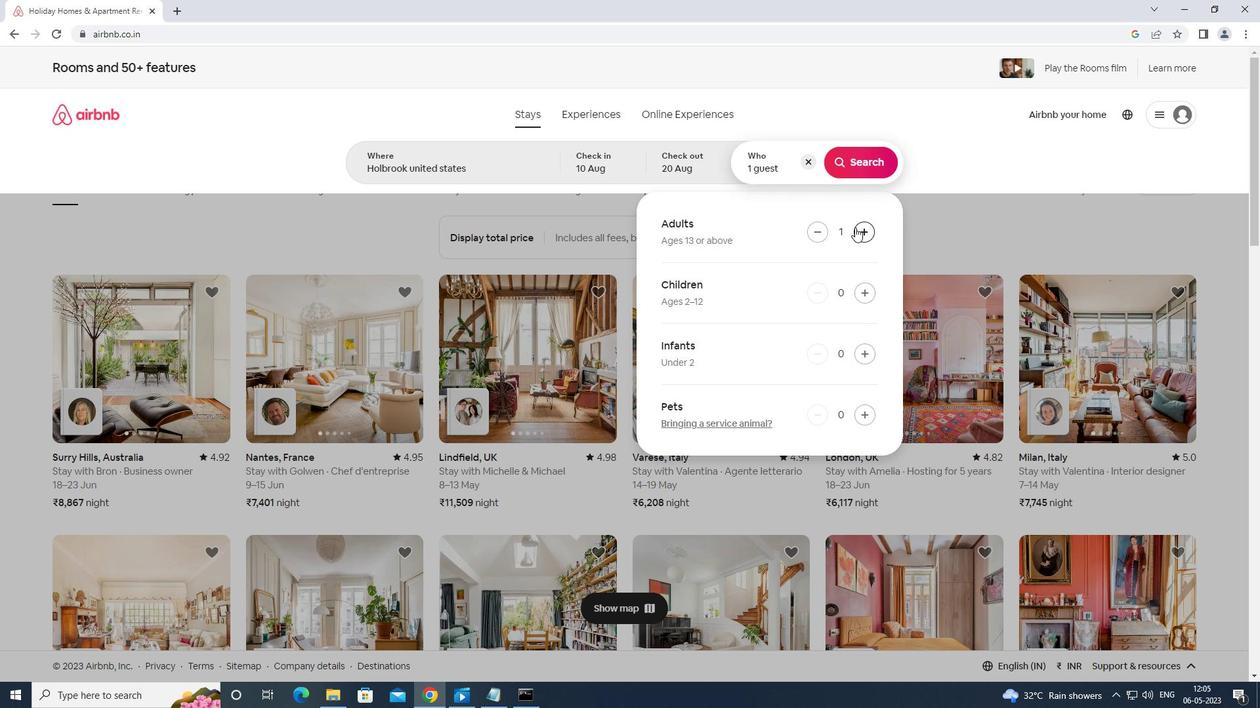 
Action: Mouse pressed left at (856, 228)
Screenshot: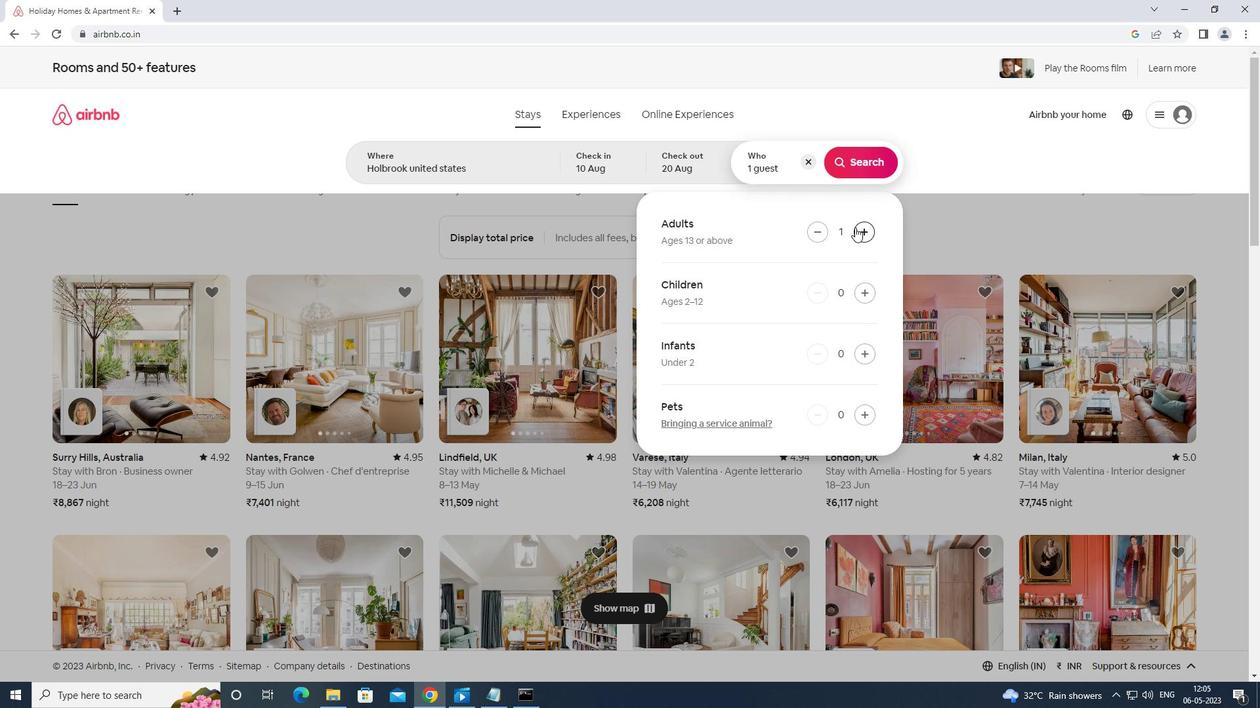 
Action: Mouse moved to (864, 160)
Screenshot: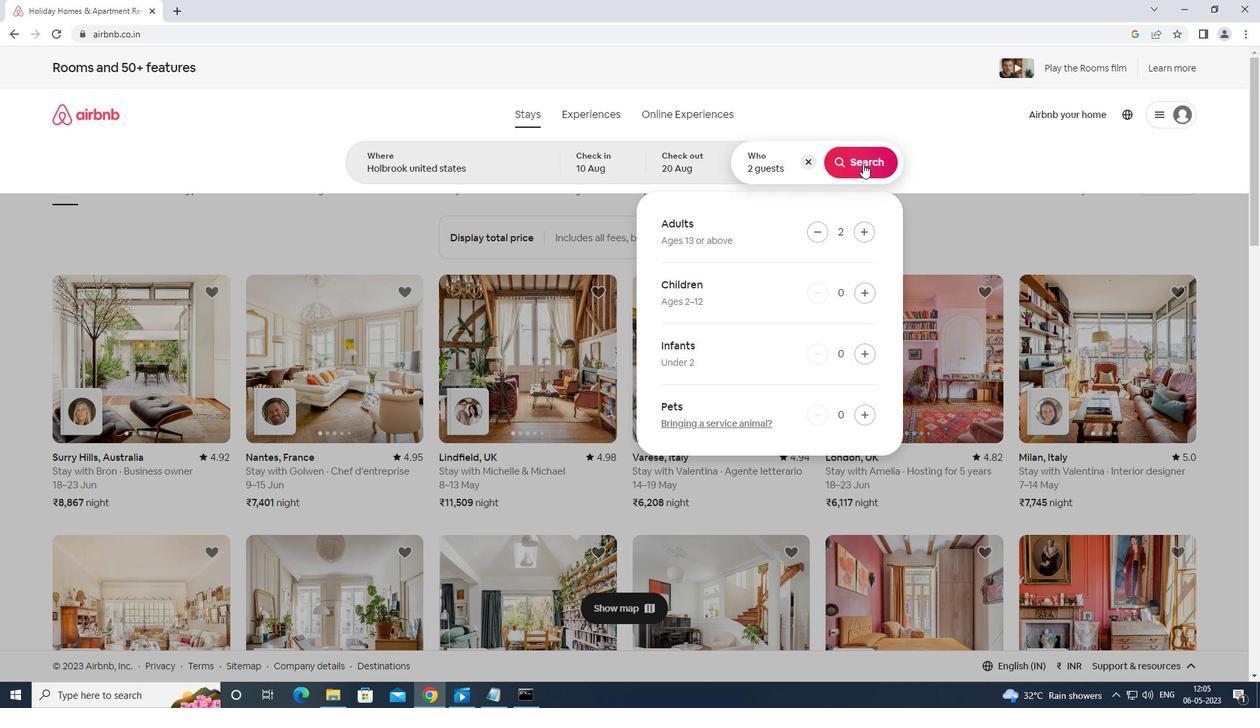 
Action: Mouse pressed left at (864, 160)
Screenshot: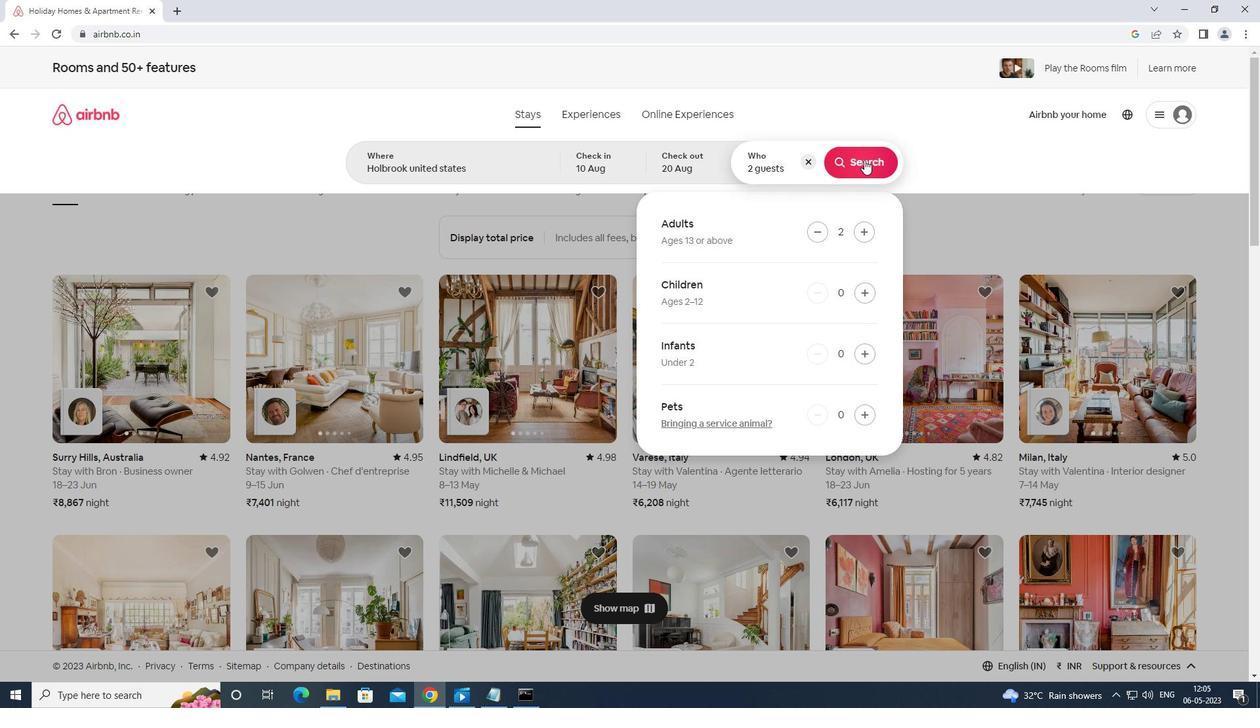 
Action: Mouse moved to (1210, 122)
Screenshot: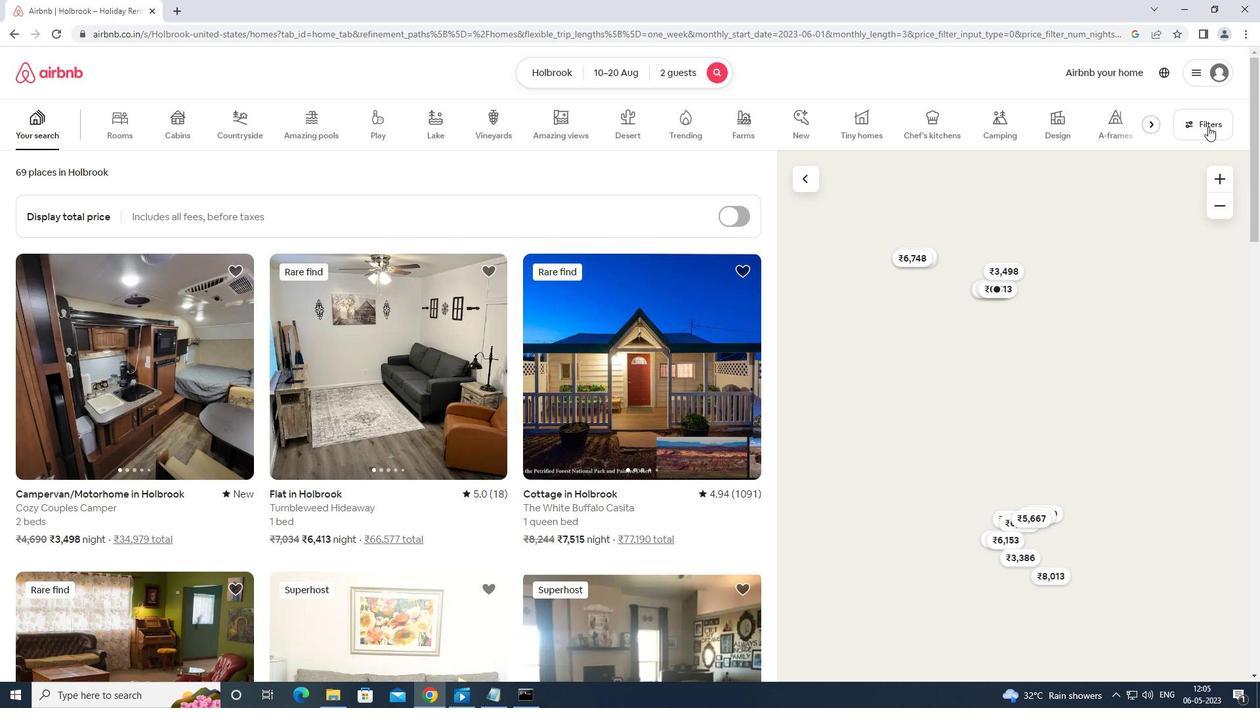 
Action: Mouse pressed left at (1210, 122)
Screenshot: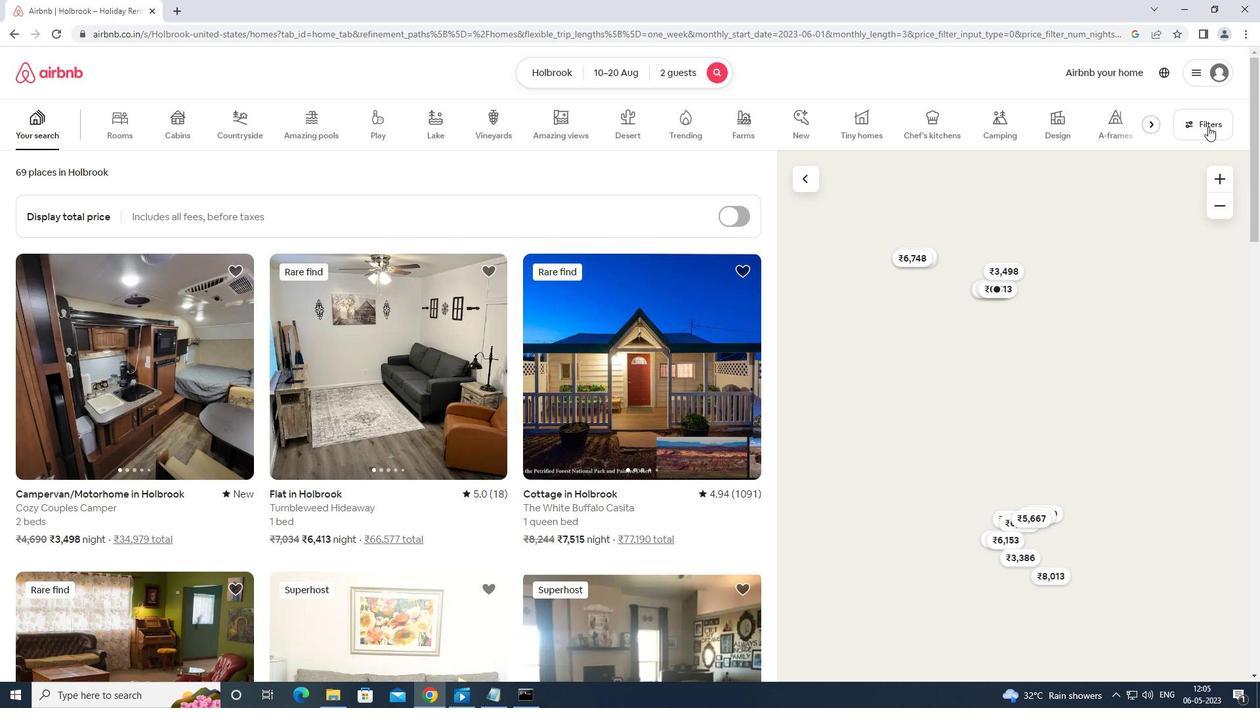
Action: Mouse moved to (565, 437)
Screenshot: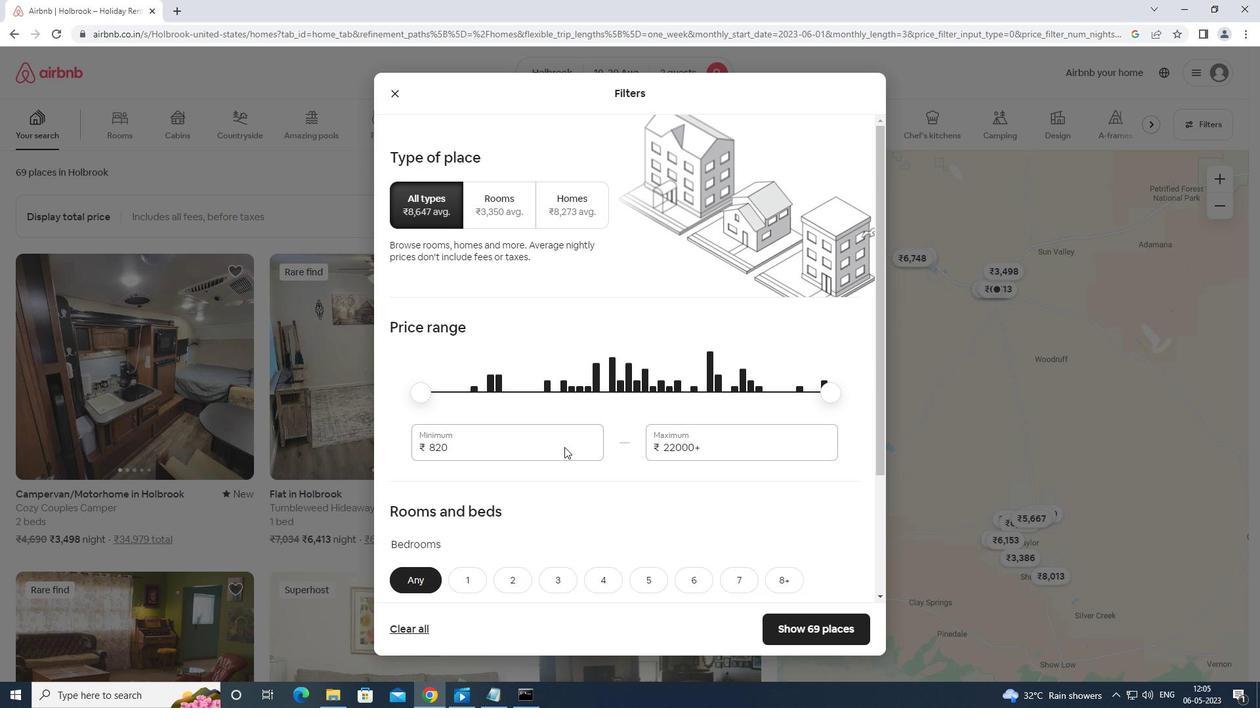 
Action: Mouse pressed left at (565, 437)
Screenshot: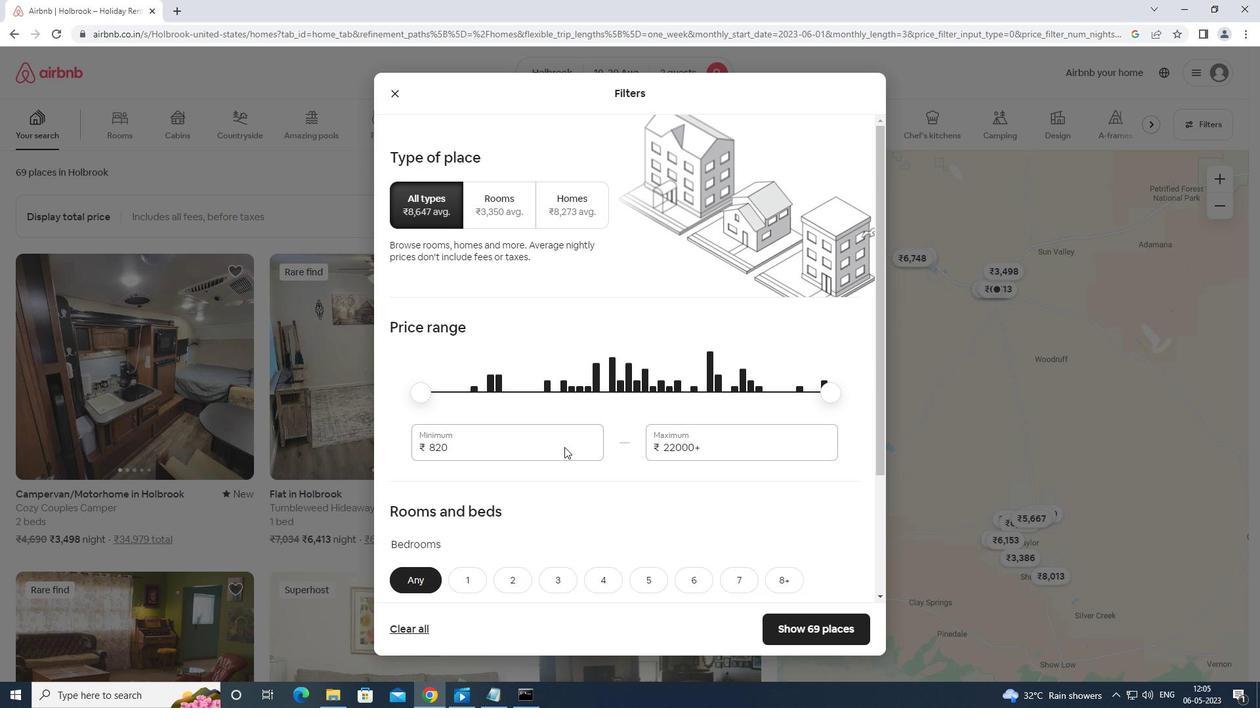 
Action: Mouse moved to (572, 433)
Screenshot: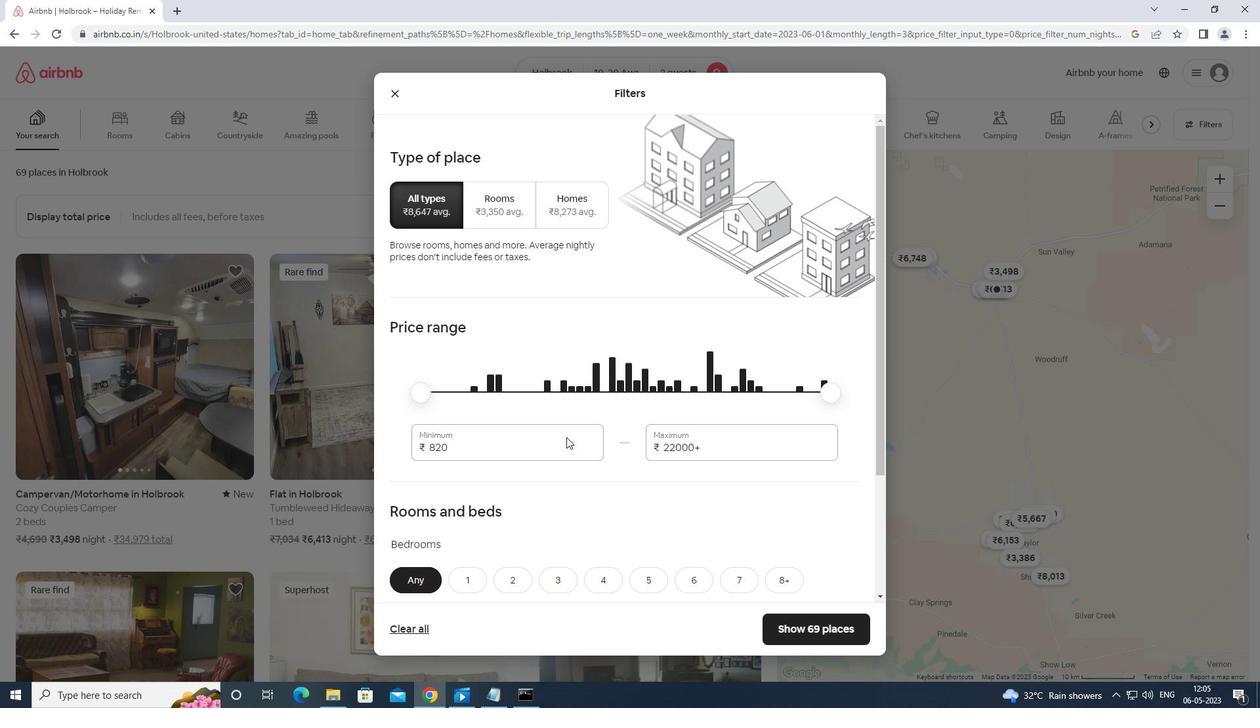 
Action: Key pressed <Key.backspace><Key.backspace><Key.backspace>10000
Screenshot: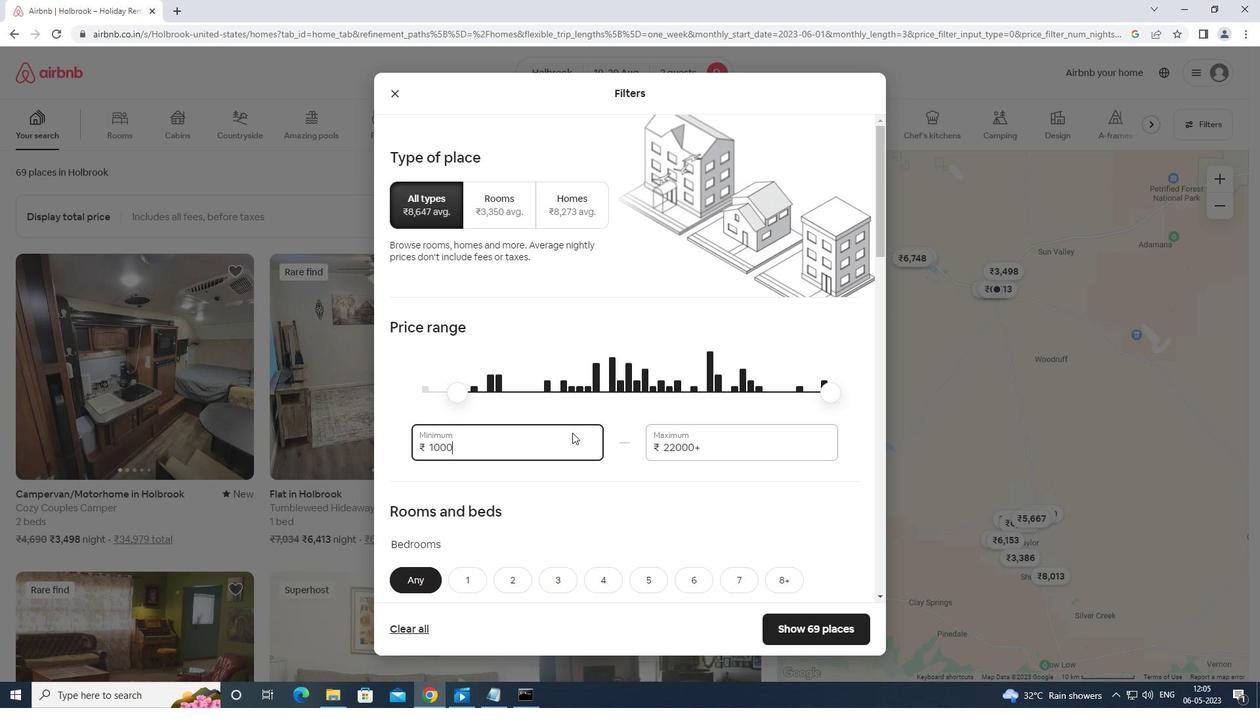 
Action: Mouse moved to (725, 434)
Screenshot: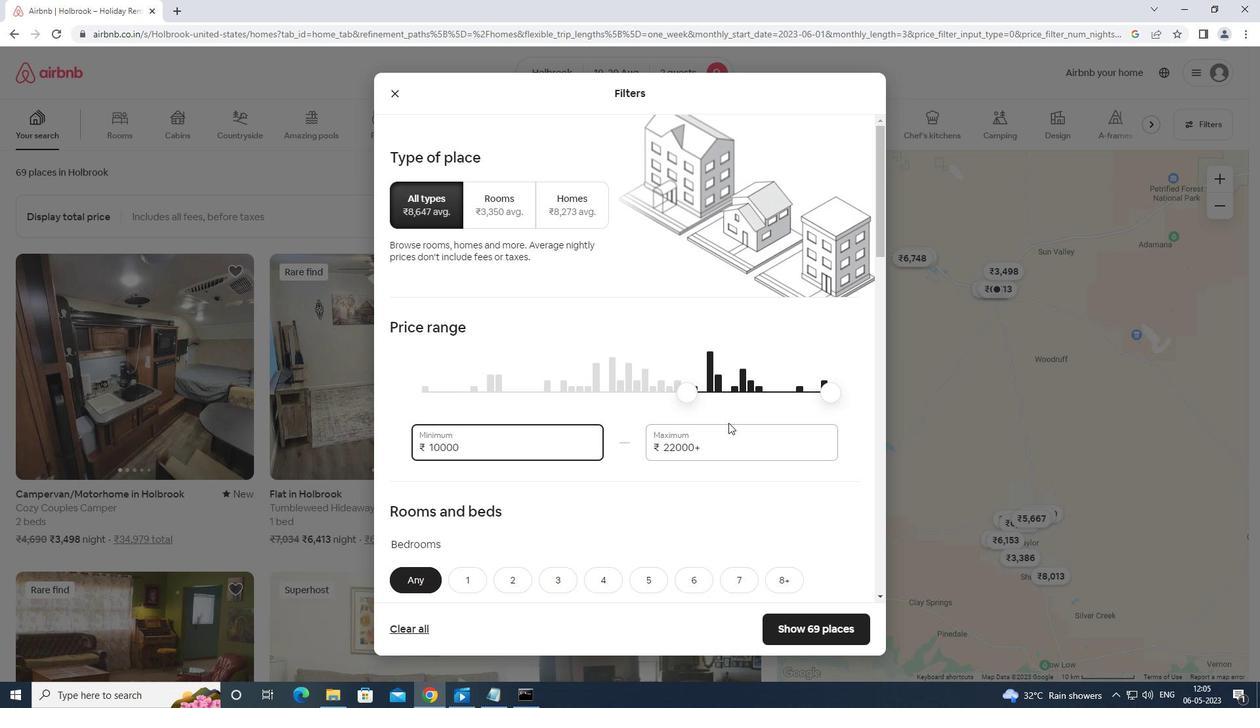 
Action: Mouse pressed left at (725, 434)
Screenshot: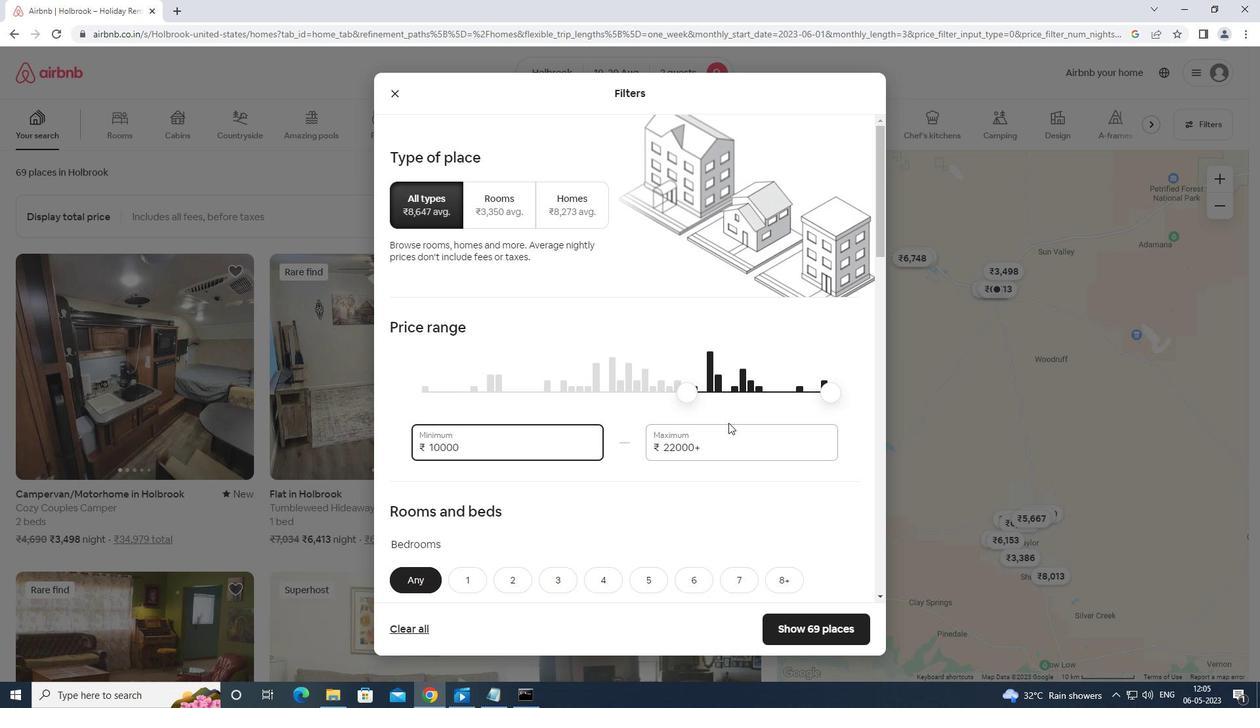 
Action: Mouse moved to (727, 435)
Screenshot: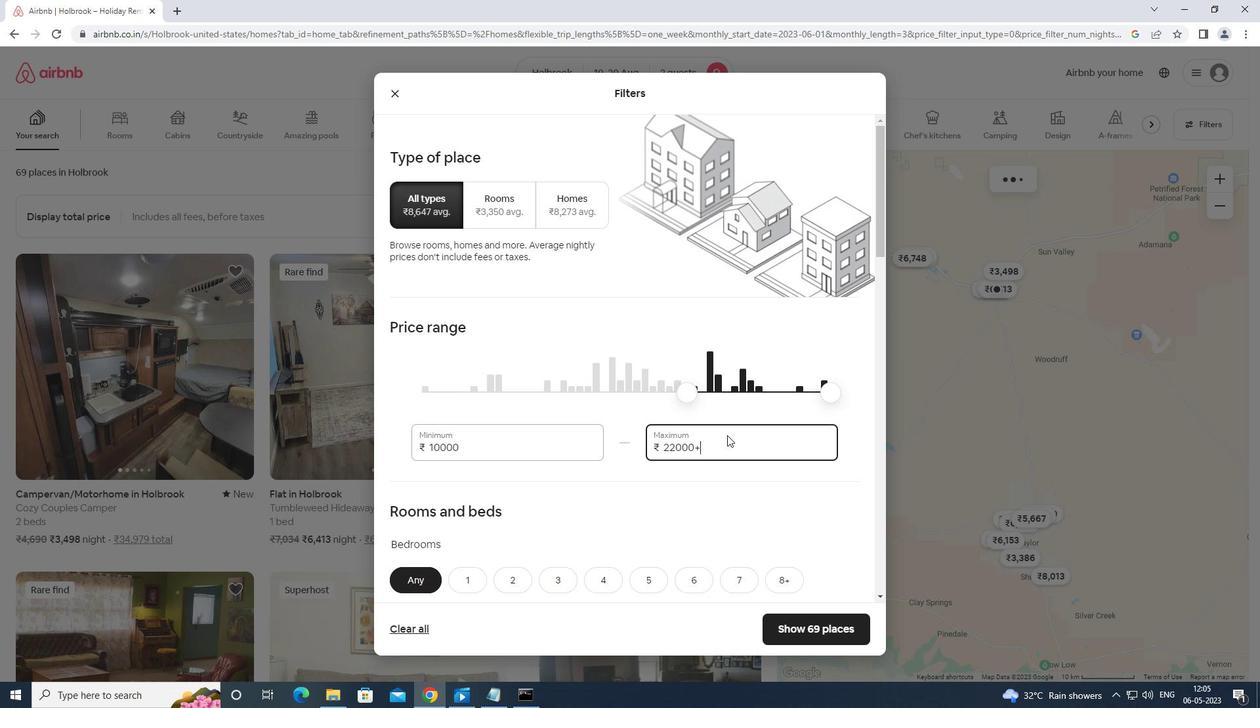 
Action: Key pressed <Key.backspace><Key.backspace><Key.backspace><Key.backspace><Key.backspace><Key.backspace><Key.backspace><Key.backspace><Key.backspace><Key.backspace>140000<Key.backspace>
Screenshot: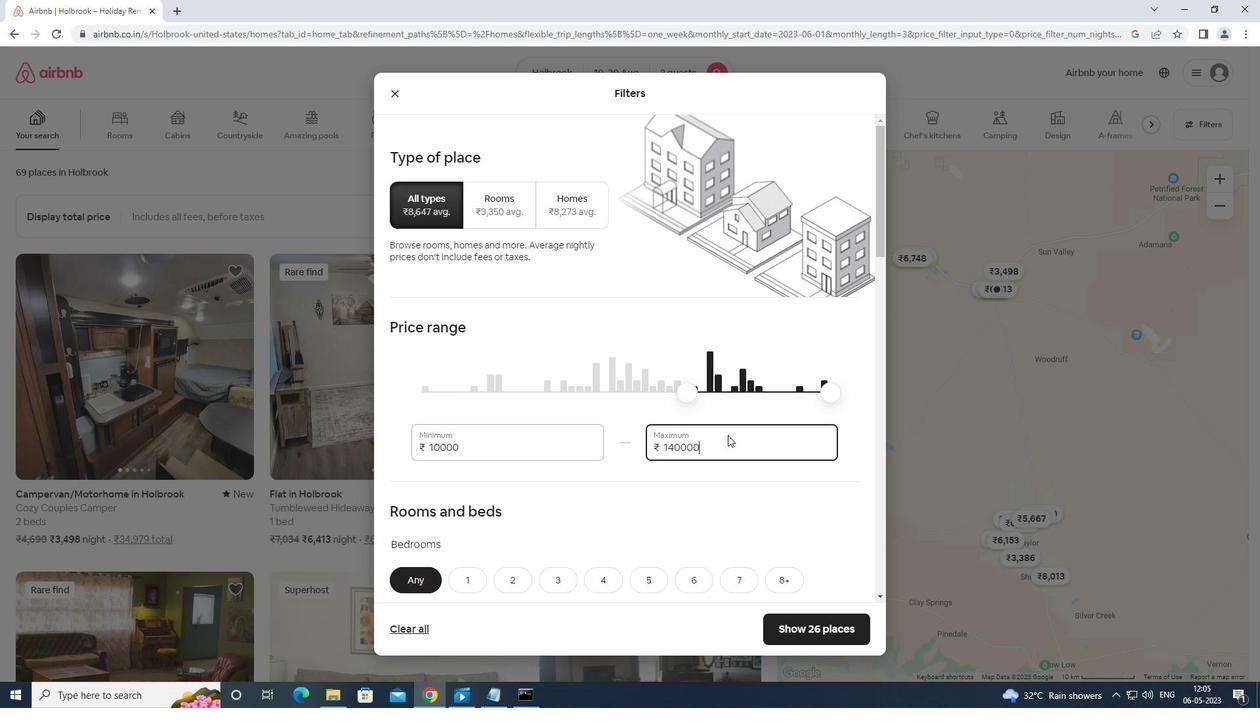 
Action: Mouse moved to (737, 451)
Screenshot: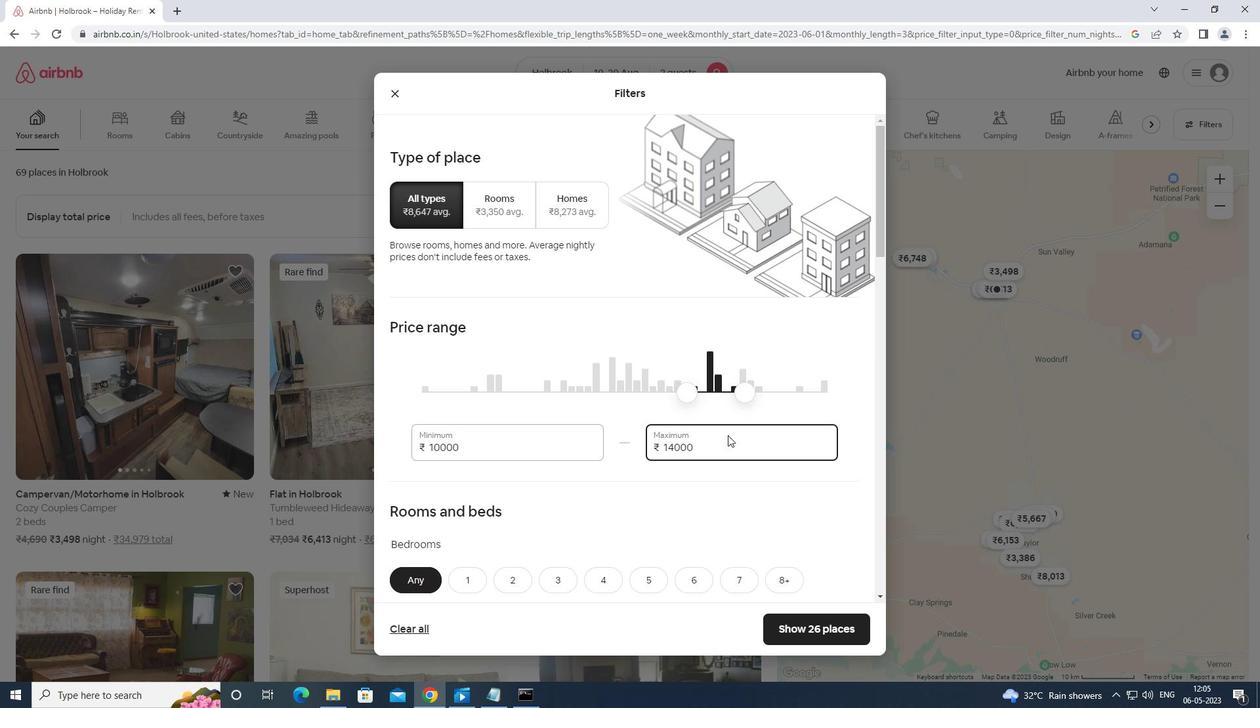 
Action: Mouse scrolled (737, 450) with delta (0, 0)
Screenshot: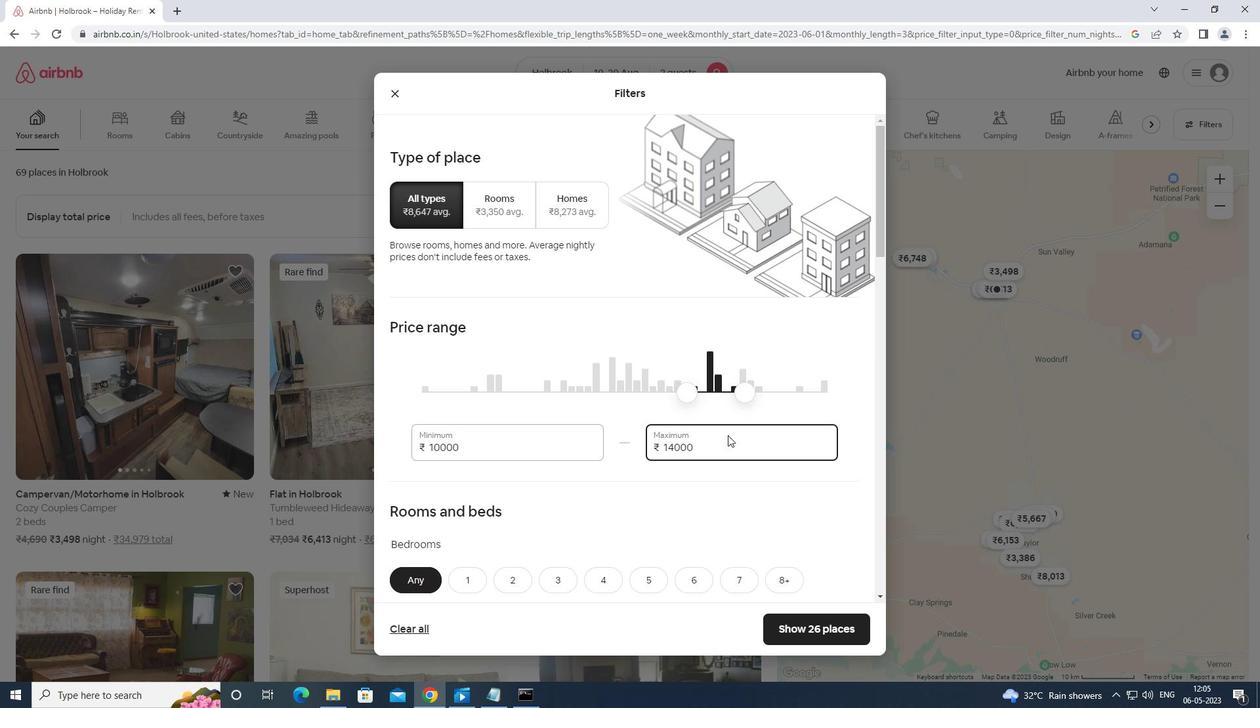 
Action: Mouse moved to (738, 453)
Screenshot: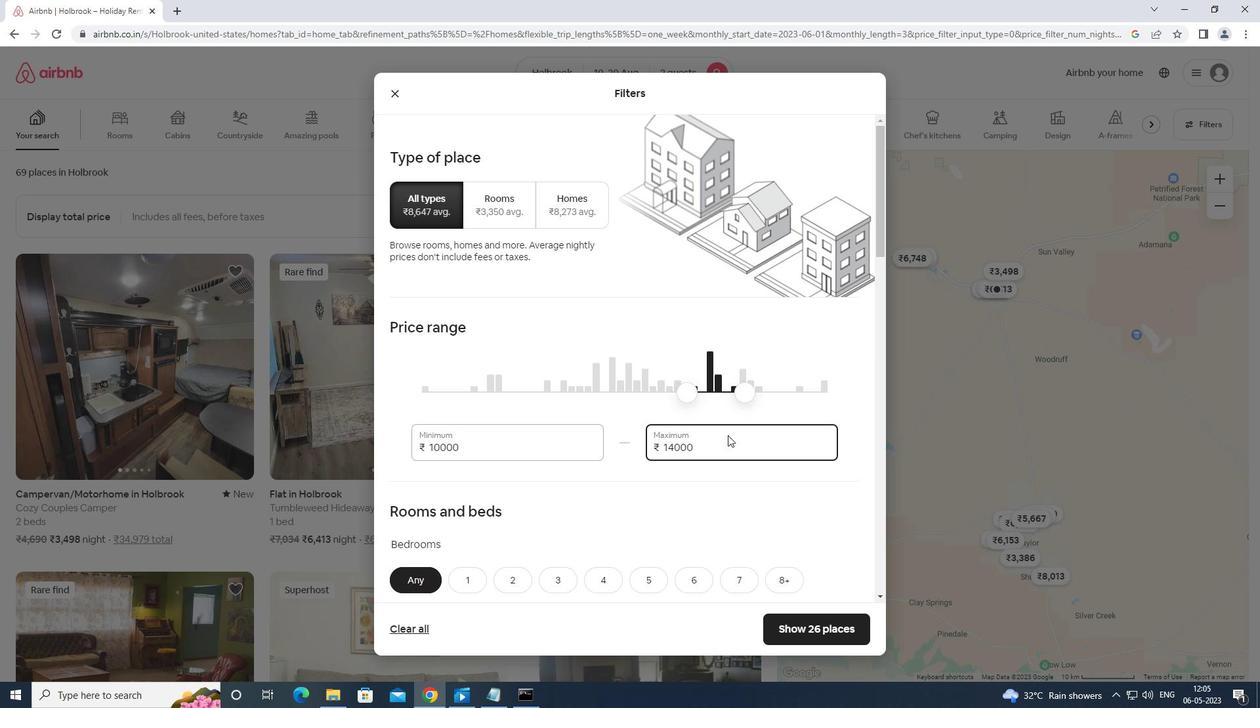 
Action: Mouse scrolled (738, 452) with delta (0, 0)
Screenshot: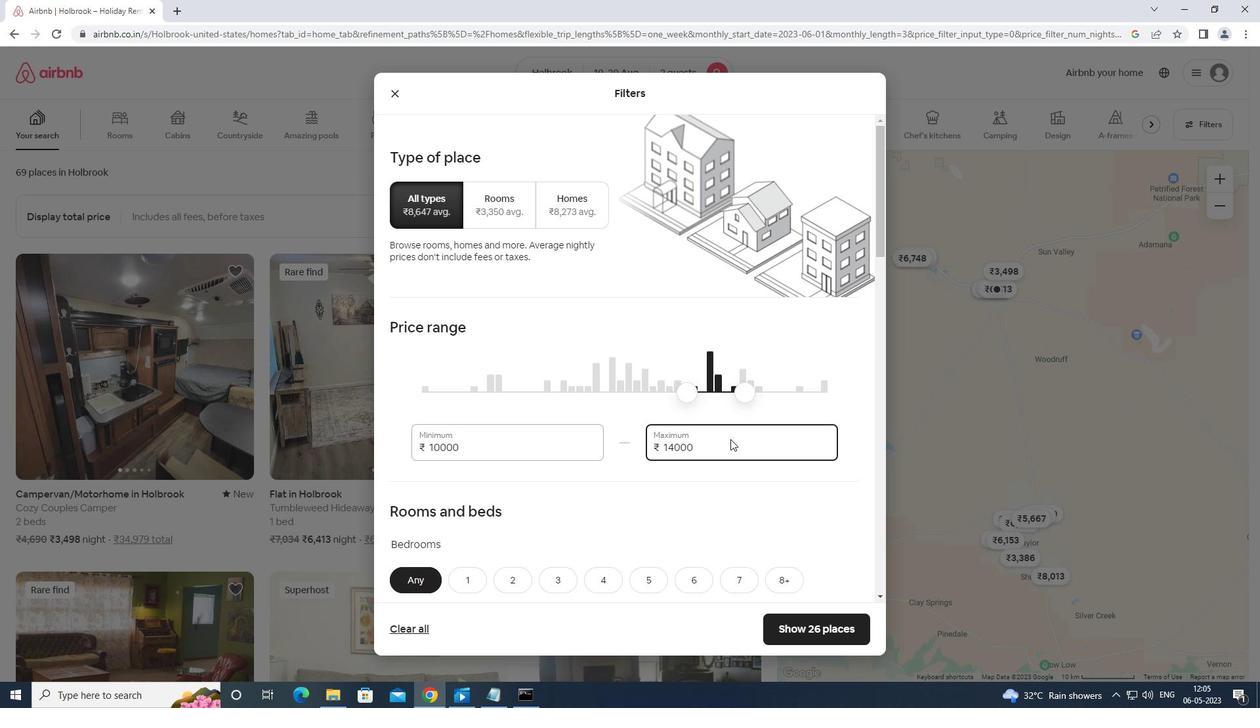 
Action: Mouse scrolled (738, 452) with delta (0, 0)
Screenshot: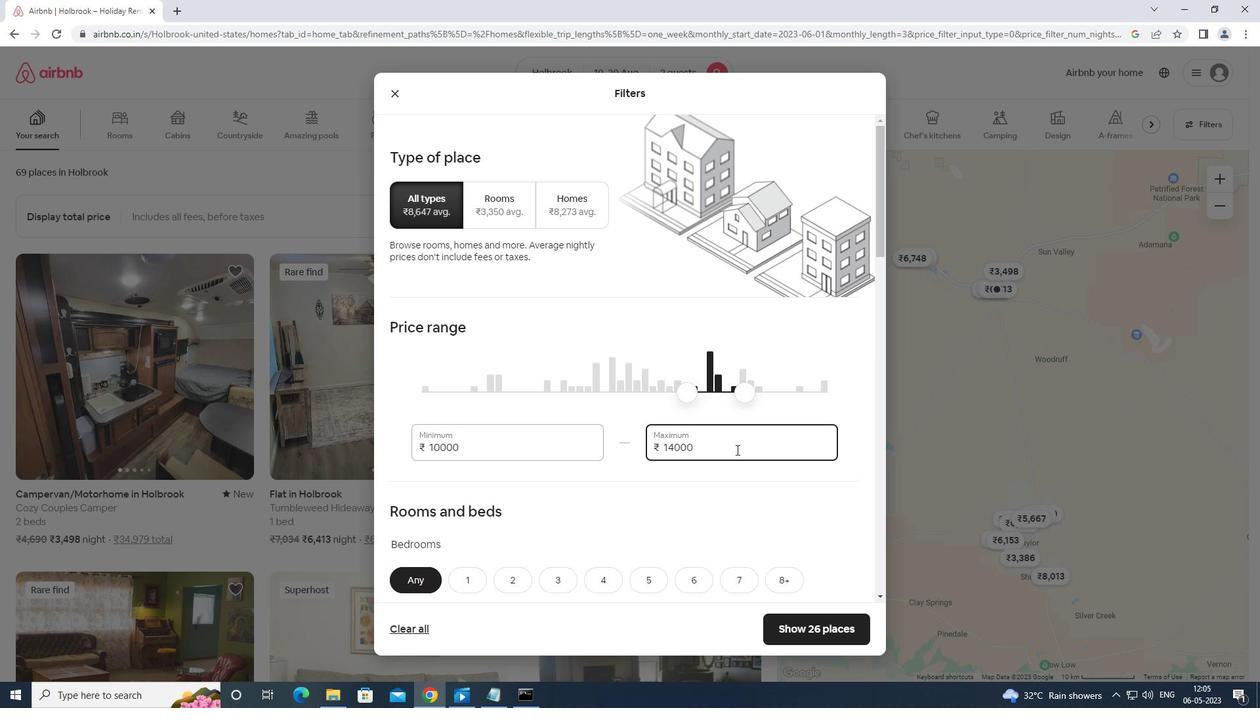 
Action: Mouse moved to (479, 379)
Screenshot: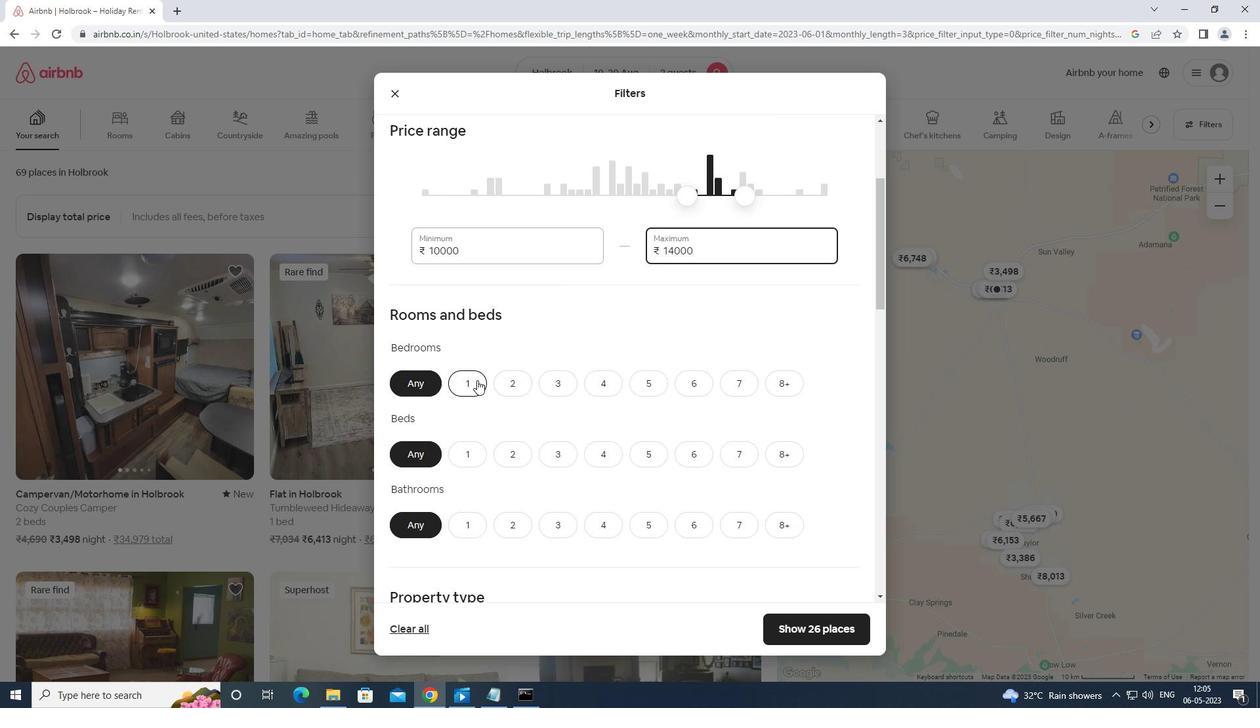 
Action: Mouse pressed left at (479, 379)
Screenshot: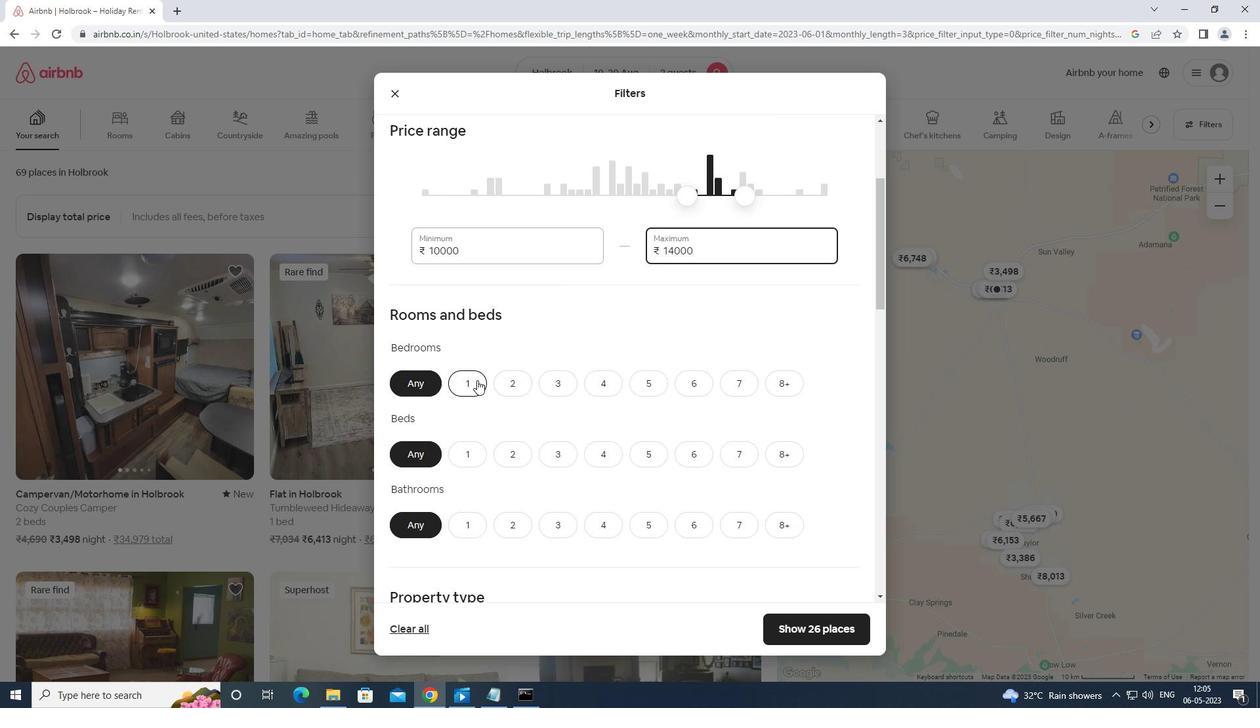 
Action: Mouse moved to (464, 452)
Screenshot: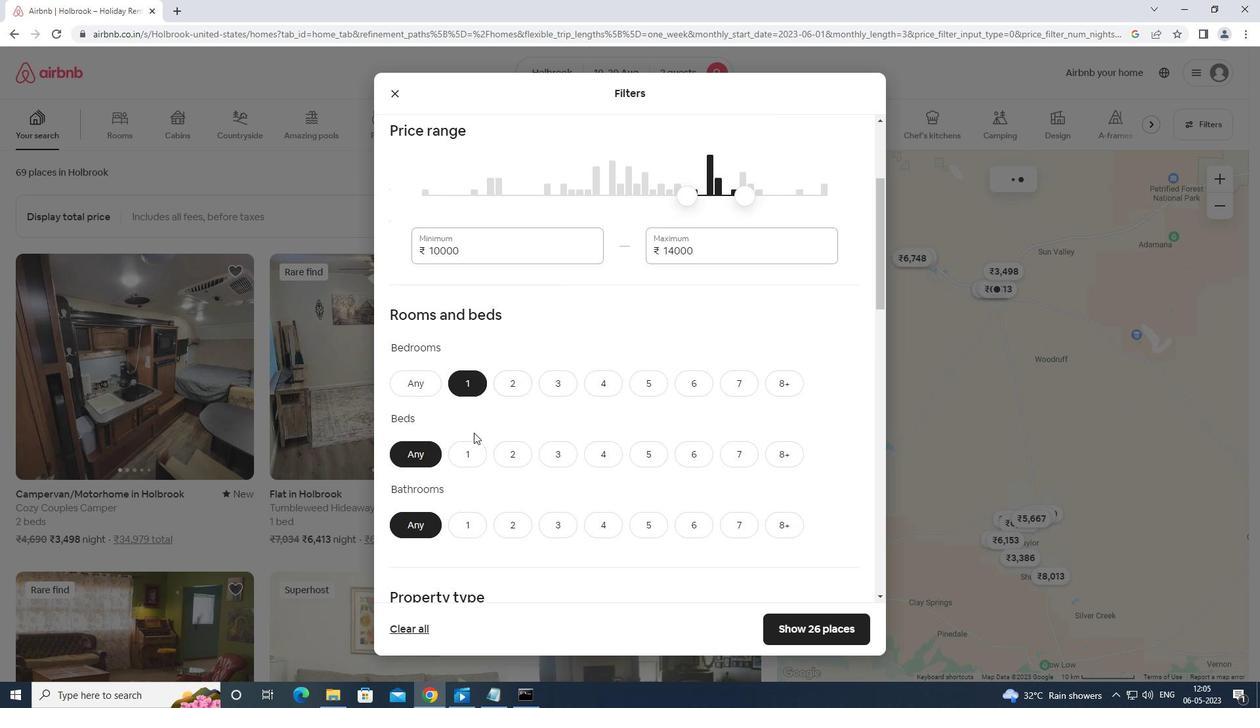 
Action: Mouse pressed left at (464, 452)
Screenshot: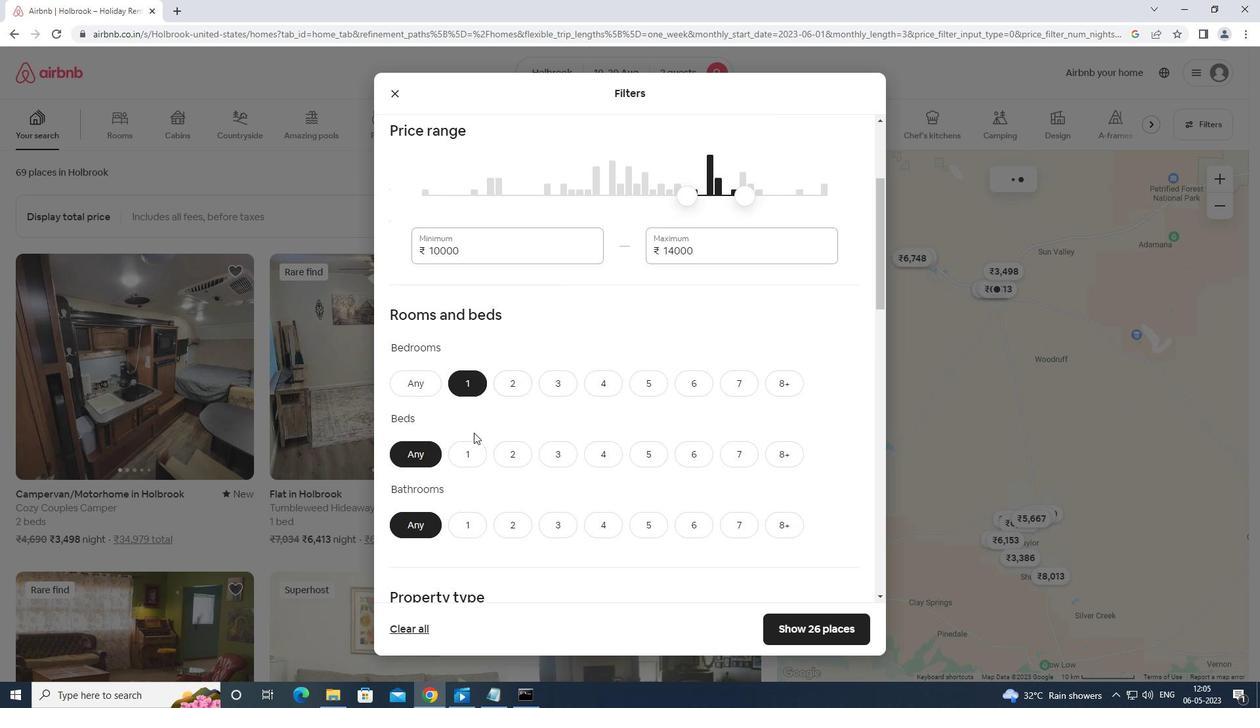 
Action: Mouse moved to (466, 520)
Screenshot: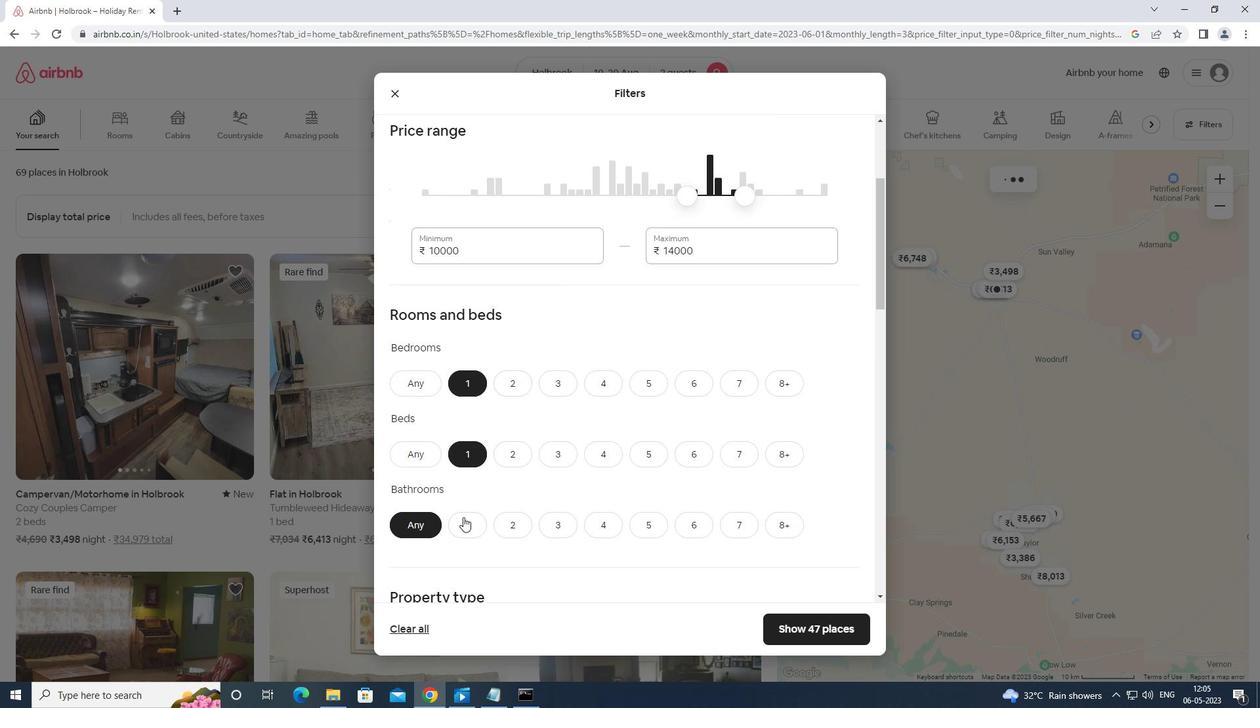 
Action: Mouse pressed left at (466, 520)
Screenshot: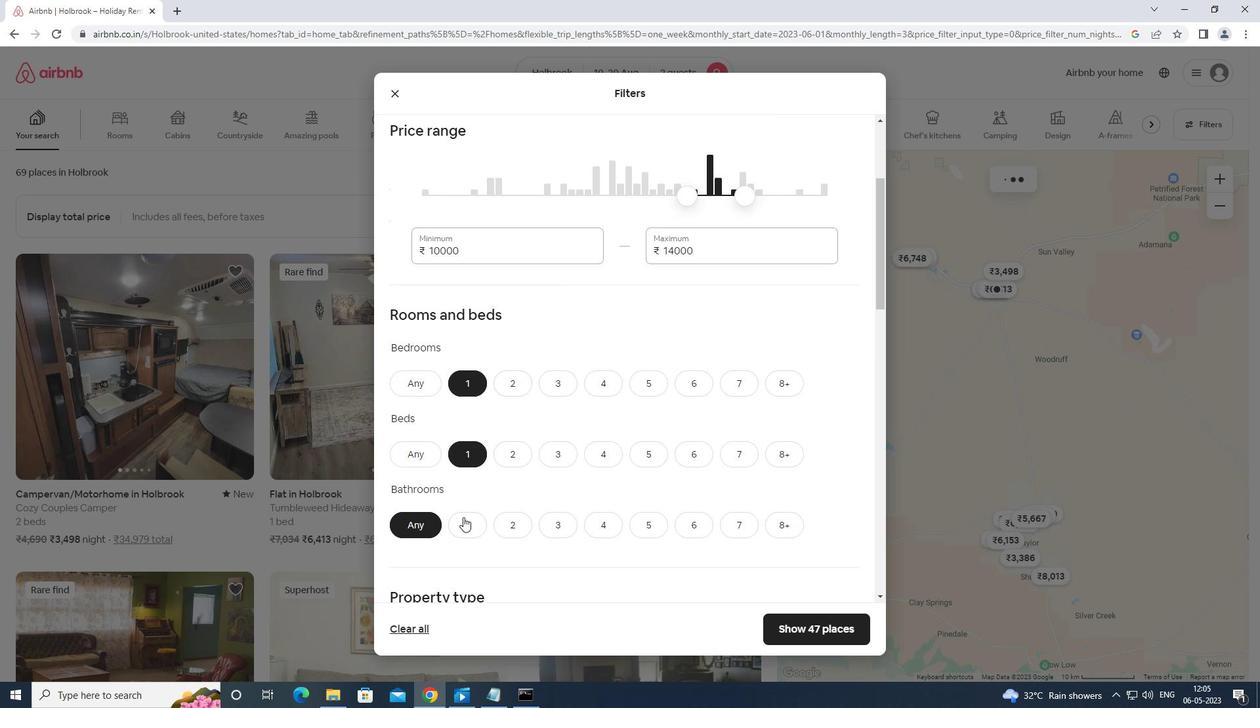 
Action: Mouse moved to (471, 523)
Screenshot: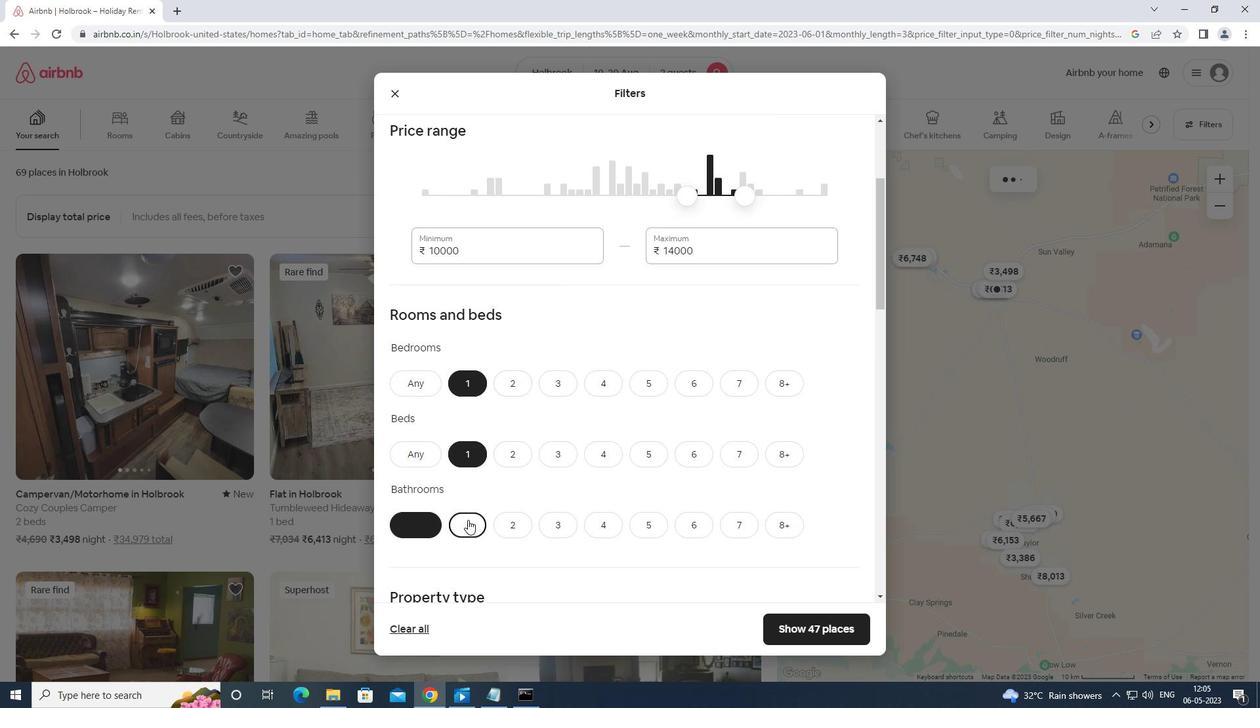 
Action: Mouse scrolled (471, 523) with delta (0, 0)
Screenshot: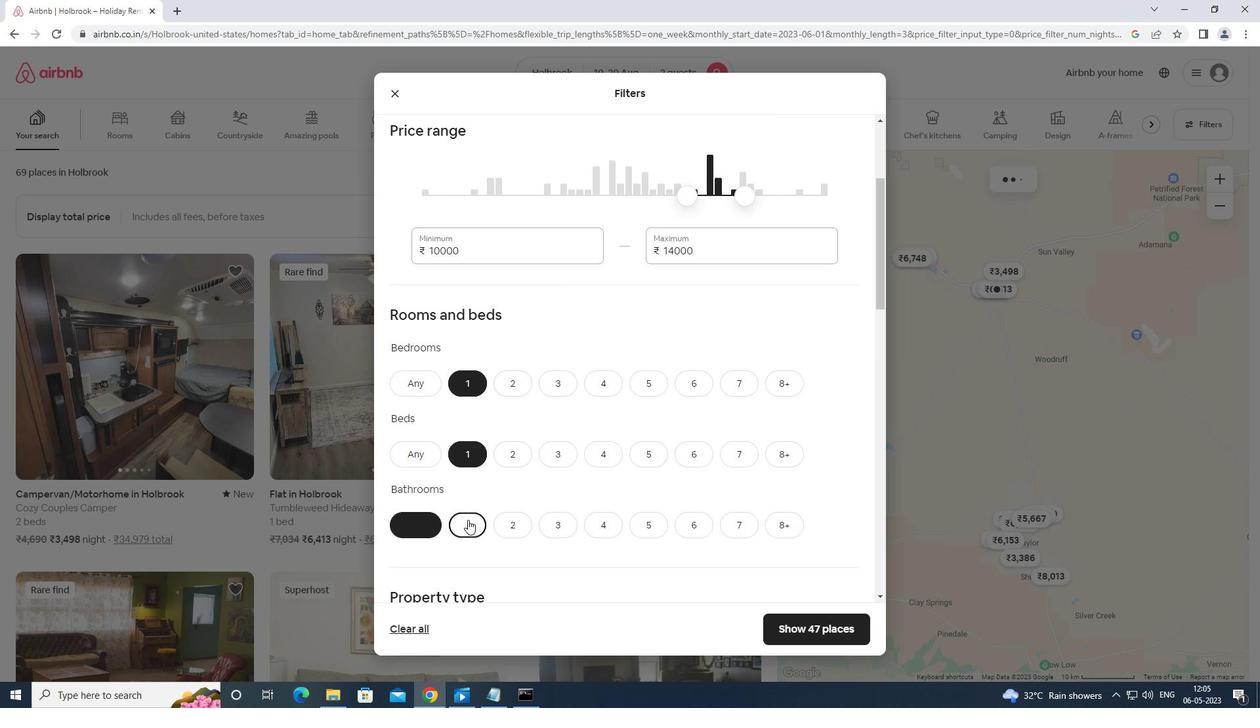 
Action: Mouse moved to (471, 525)
Screenshot: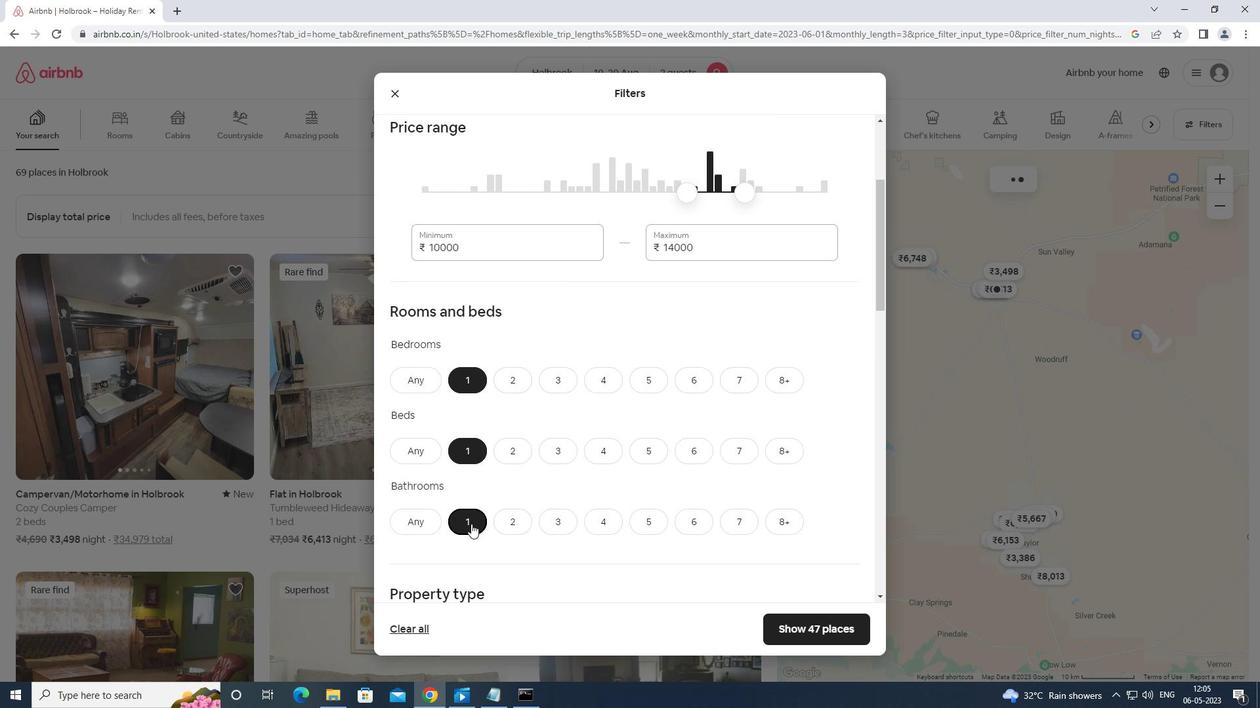 
Action: Mouse scrolled (471, 524) with delta (0, 0)
Screenshot: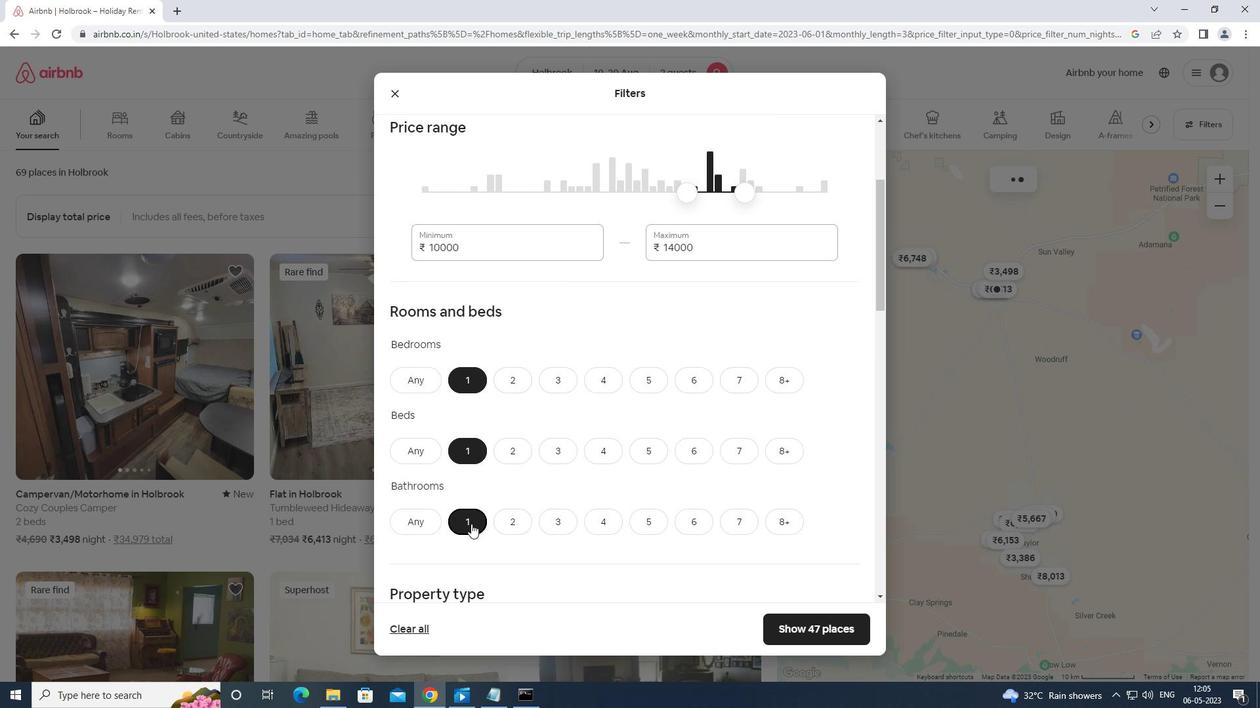 
Action: Mouse scrolled (471, 524) with delta (0, 0)
Screenshot: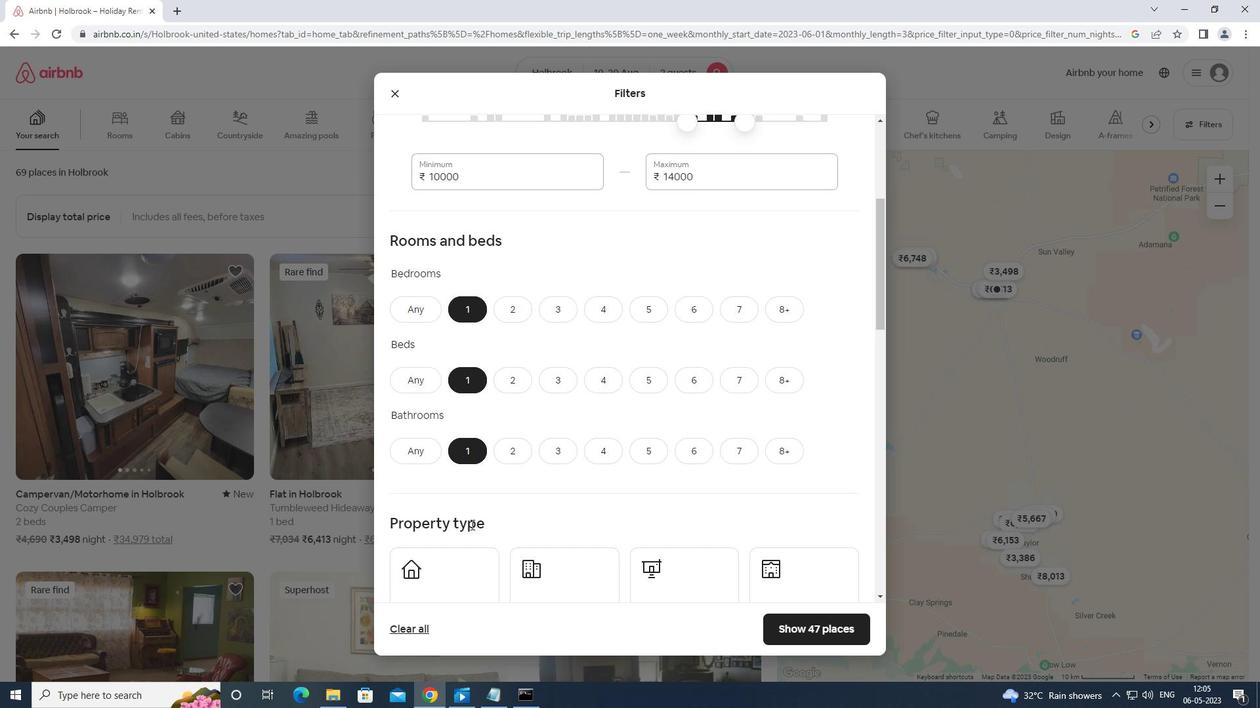 
Action: Mouse moved to (459, 489)
Screenshot: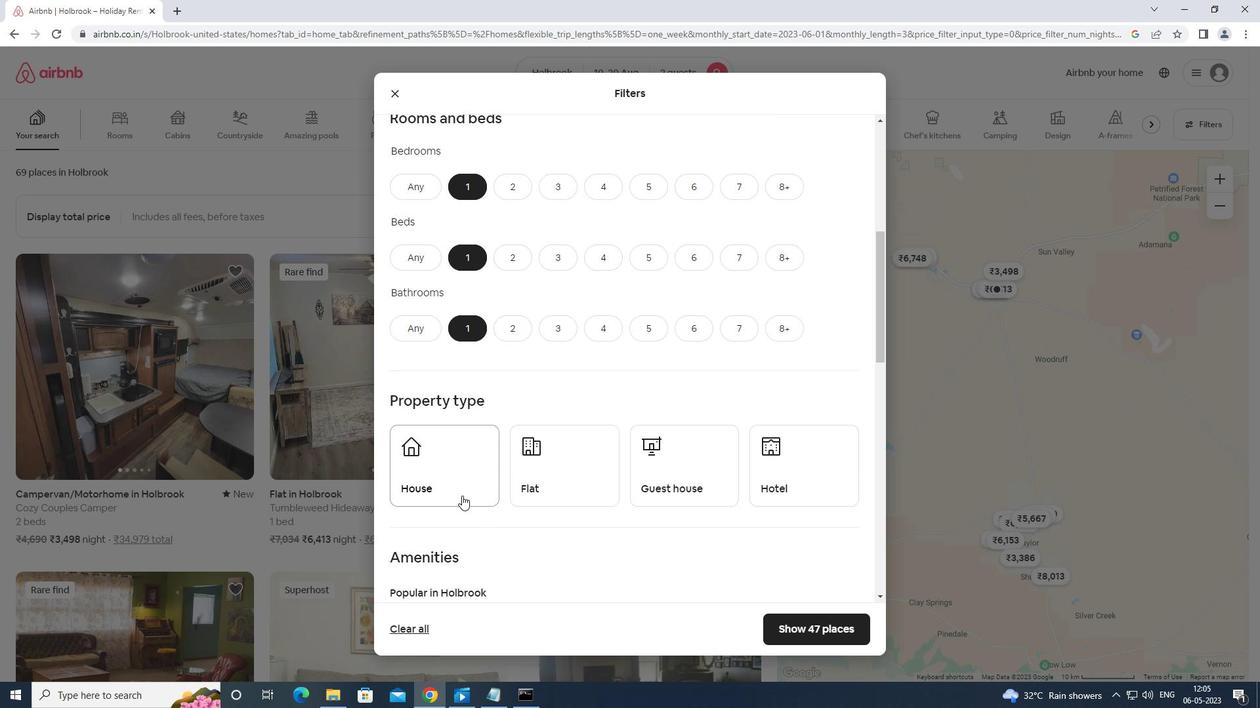 
Action: Mouse pressed left at (459, 489)
Screenshot: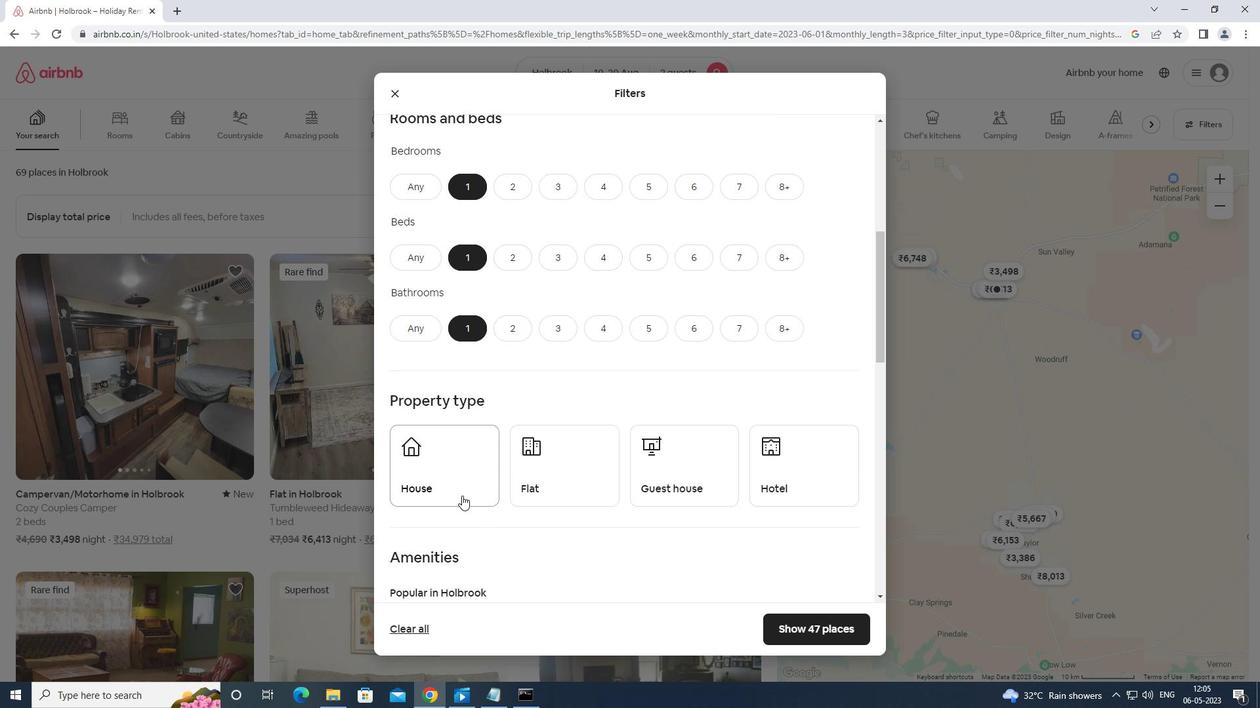 
Action: Mouse moved to (683, 471)
Screenshot: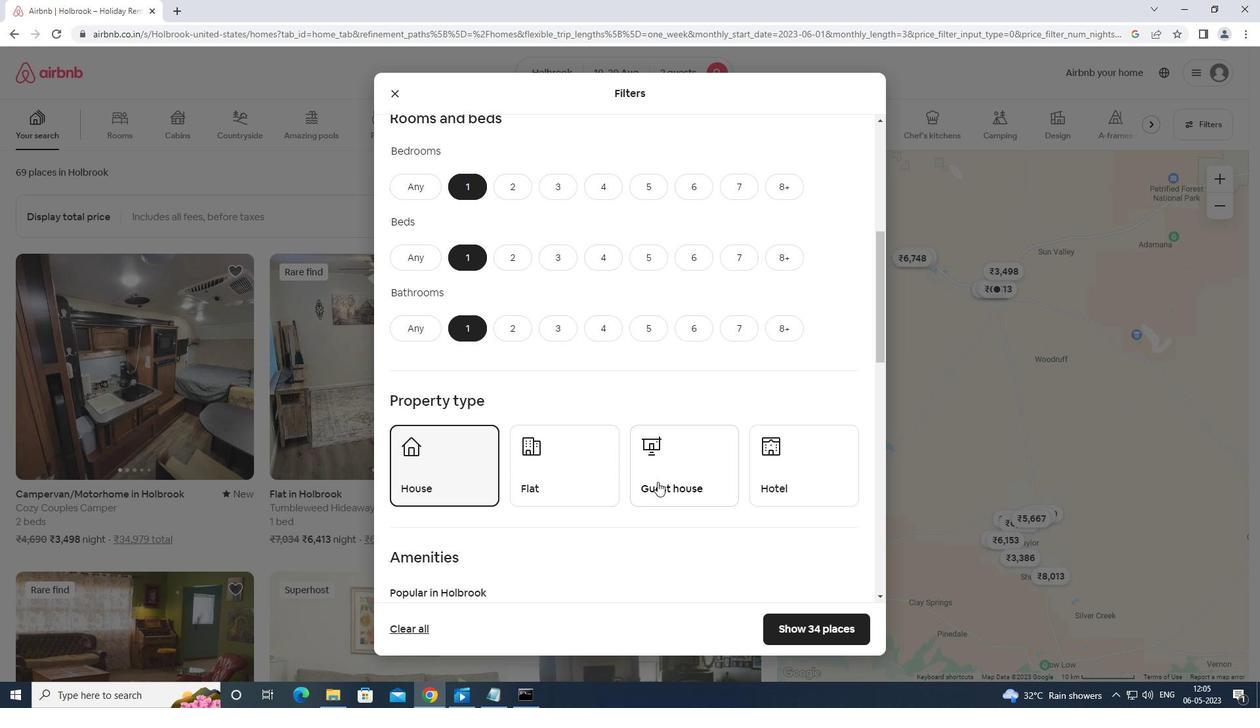 
Action: Mouse pressed left at (683, 471)
Screenshot: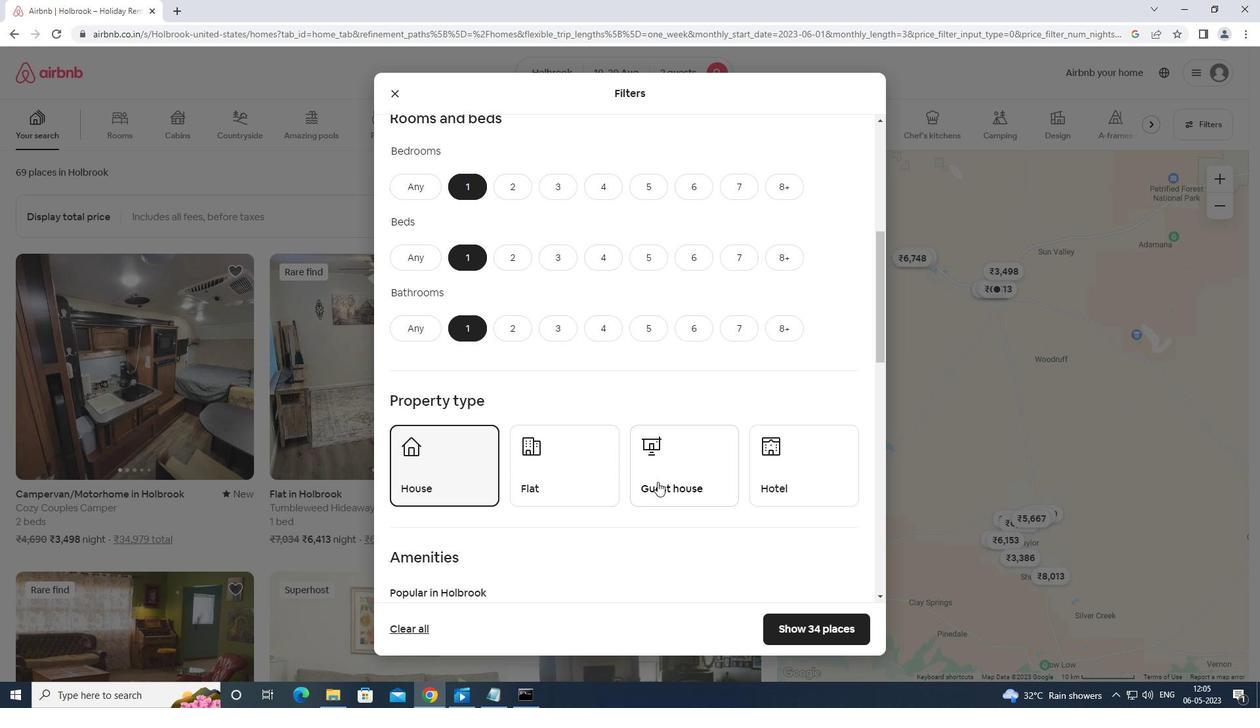 
Action: Mouse moved to (686, 467)
Screenshot: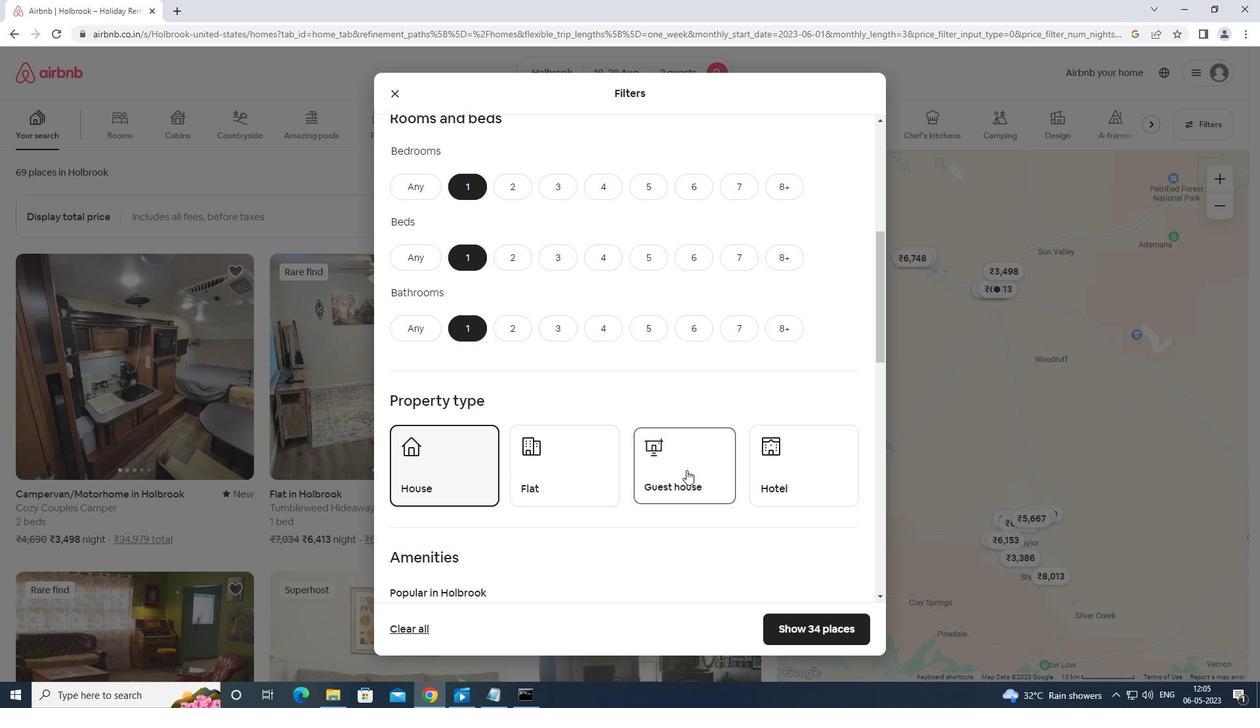 
Action: Mouse scrolled (686, 467) with delta (0, 0)
Screenshot: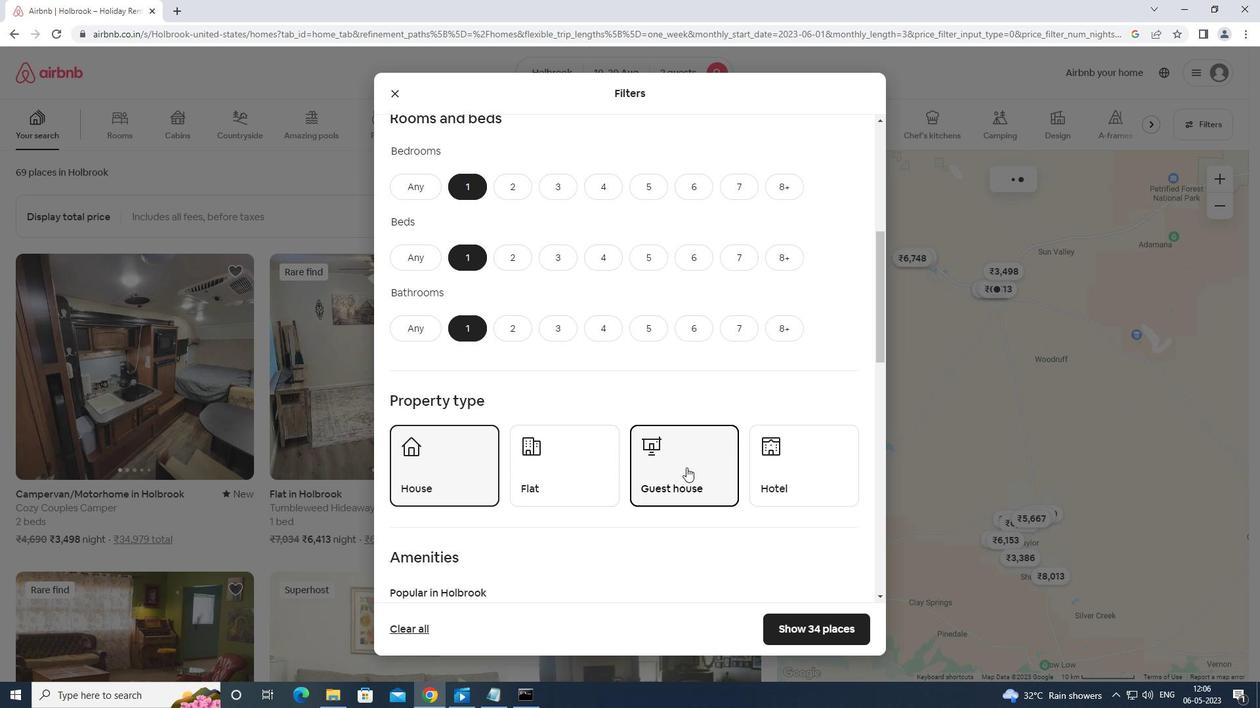 
Action: Mouse scrolled (686, 467) with delta (0, 0)
Screenshot: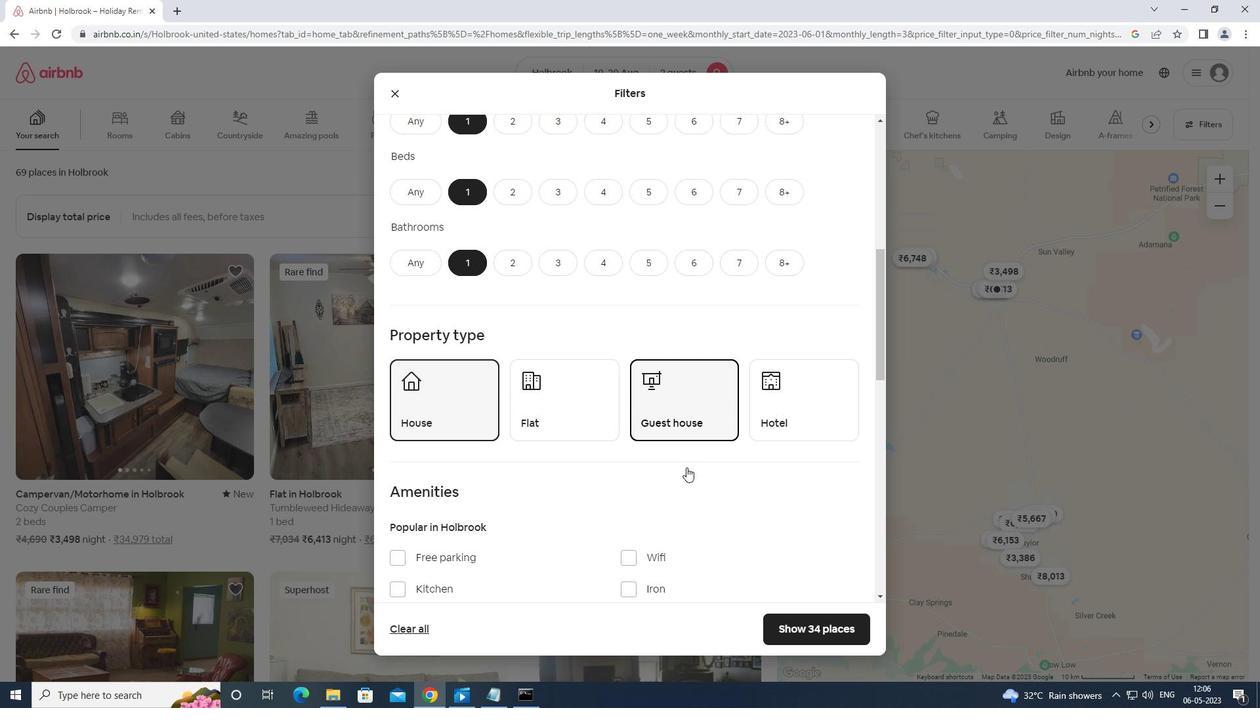 
Action: Mouse moved to (573, 299)
Screenshot: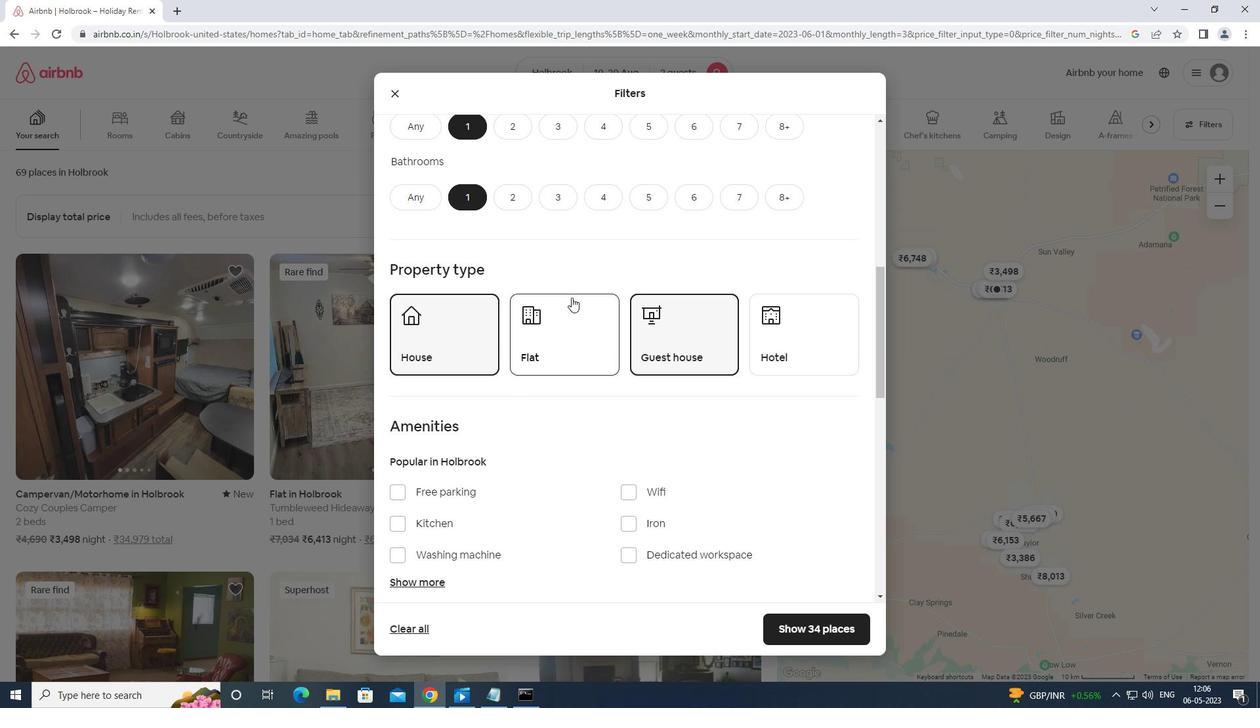 
Action: Mouse pressed left at (573, 299)
Screenshot: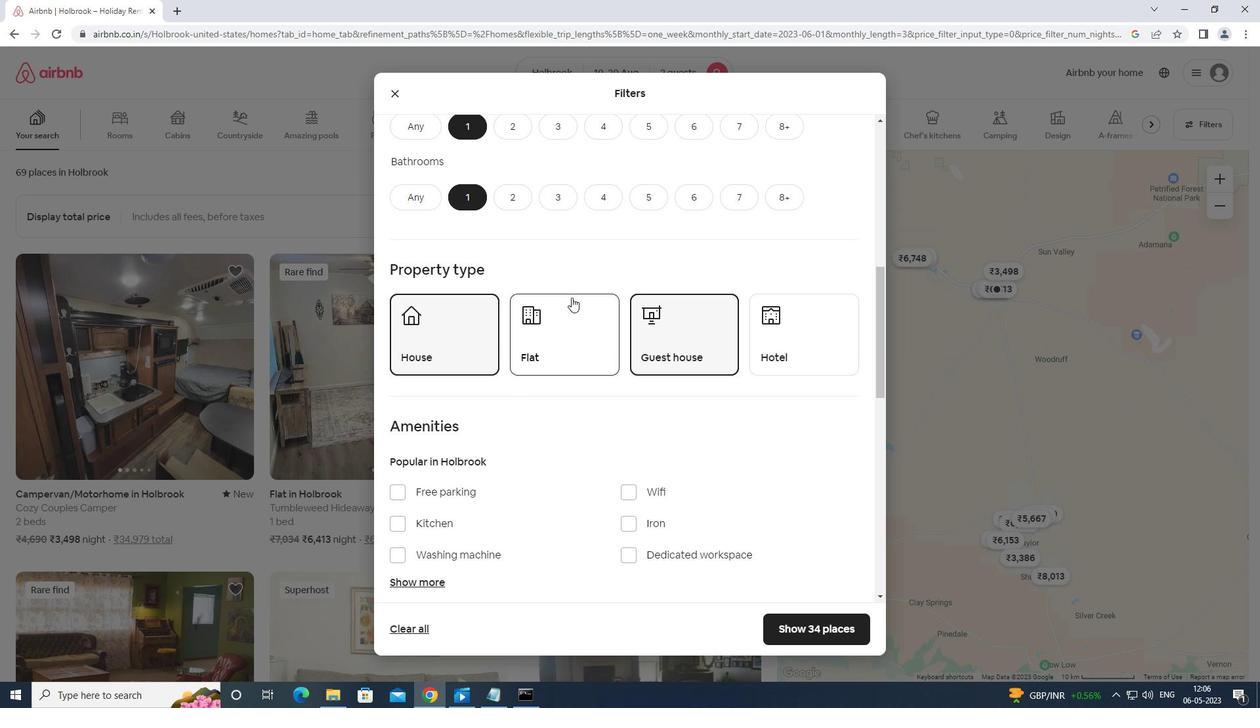 
Action: Mouse moved to (397, 487)
Screenshot: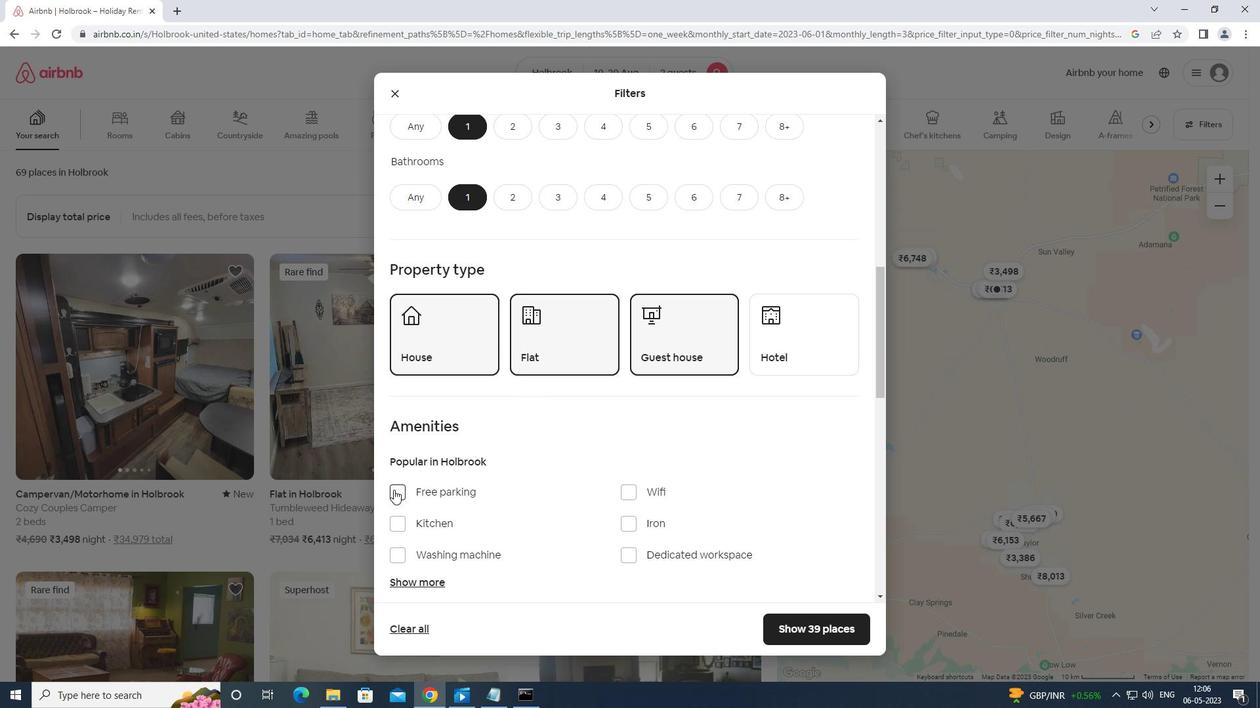 
Action: Mouse pressed left at (397, 487)
Screenshot: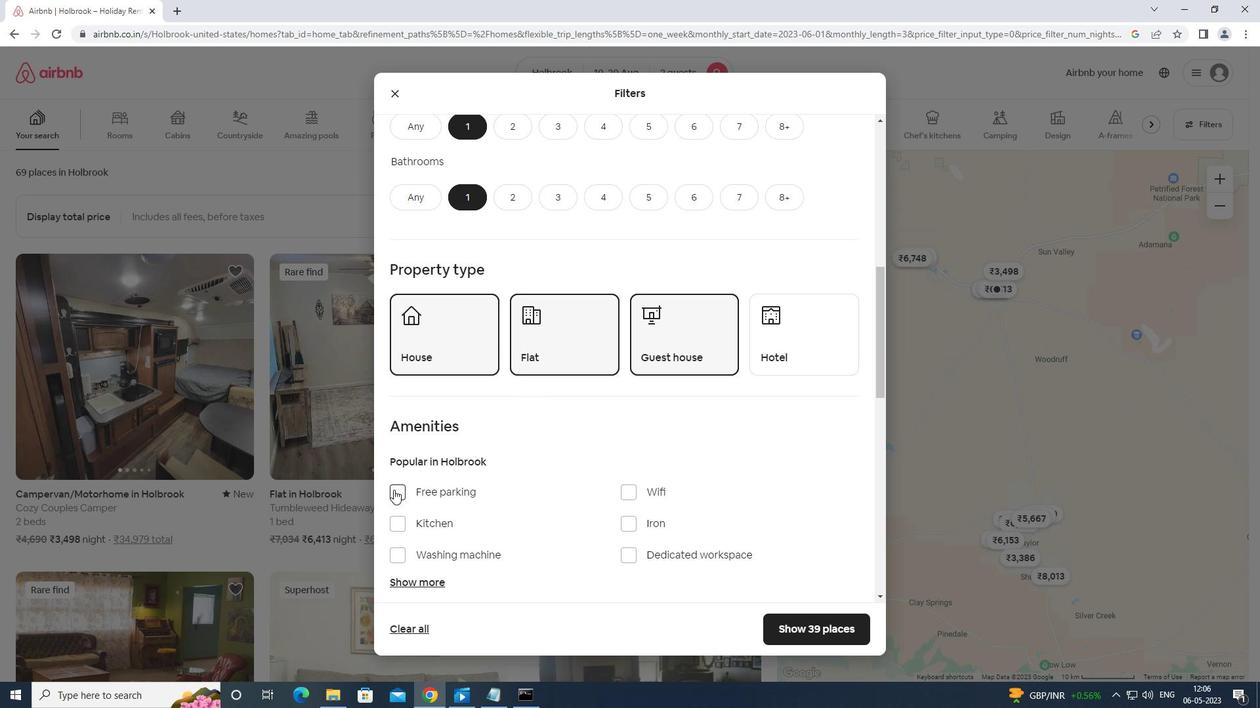 
Action: Mouse moved to (402, 487)
Screenshot: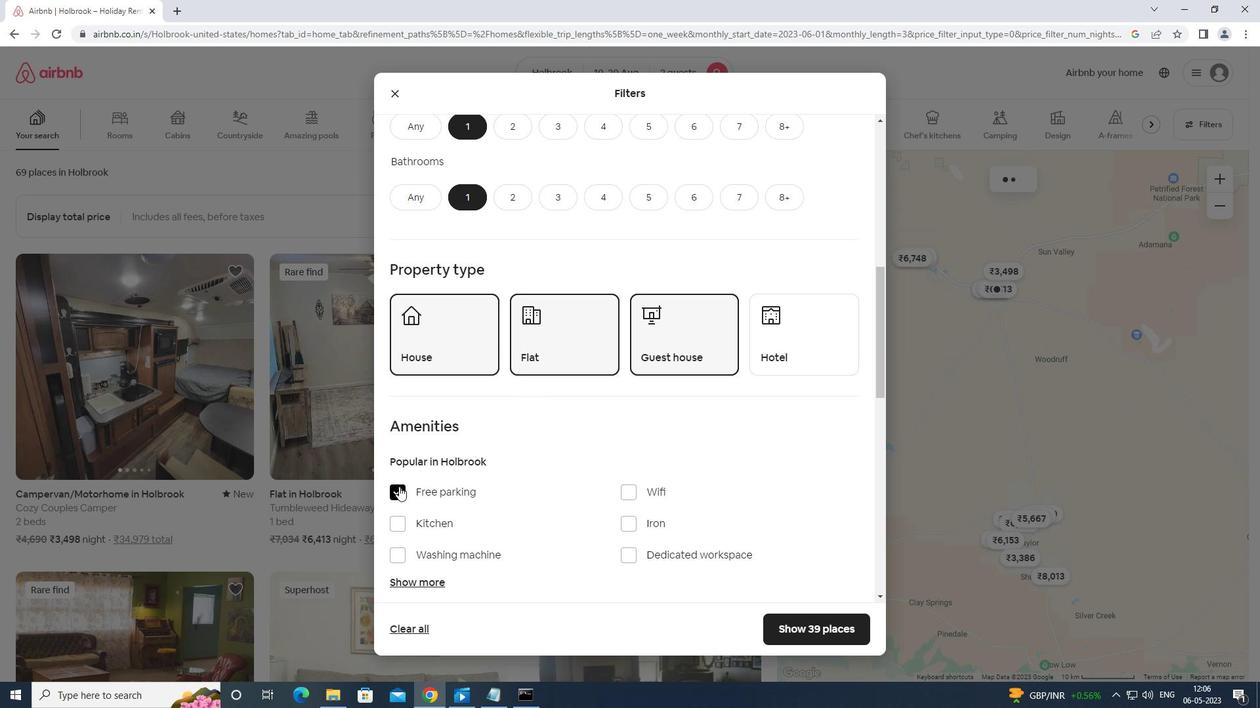 
Action: Mouse scrolled (402, 486) with delta (0, 0)
Screenshot: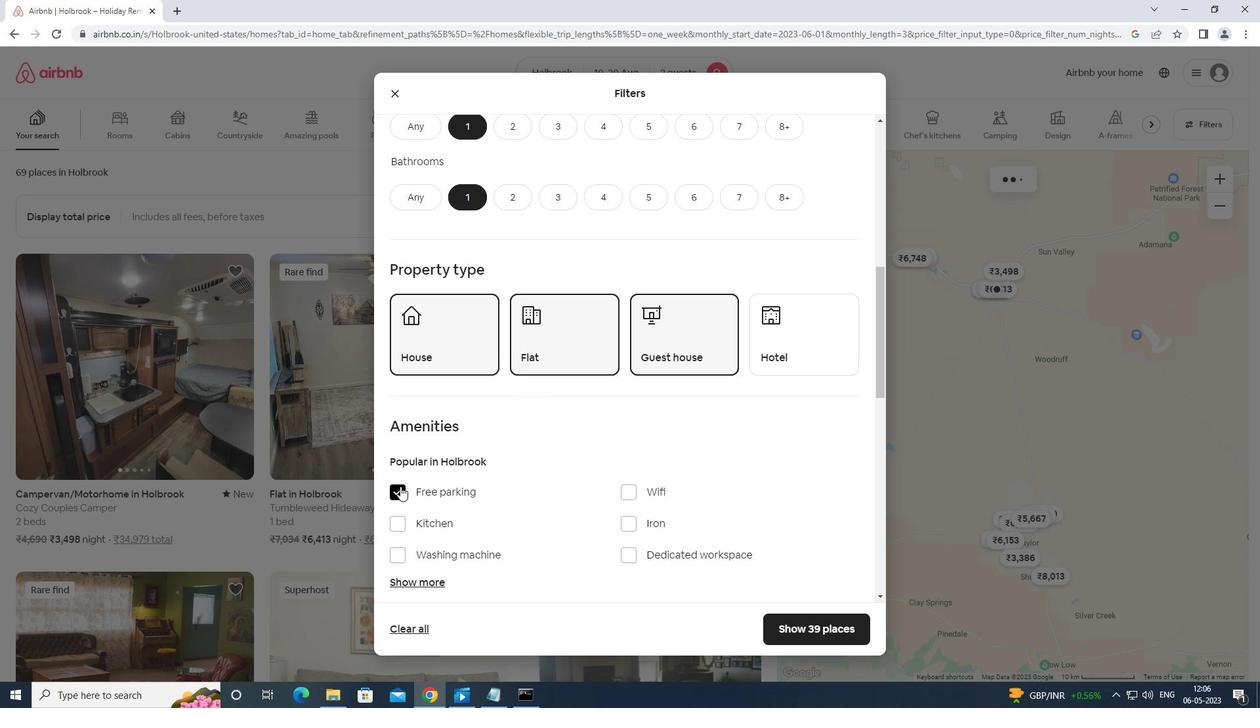 
Action: Mouse moved to (402, 487)
Screenshot: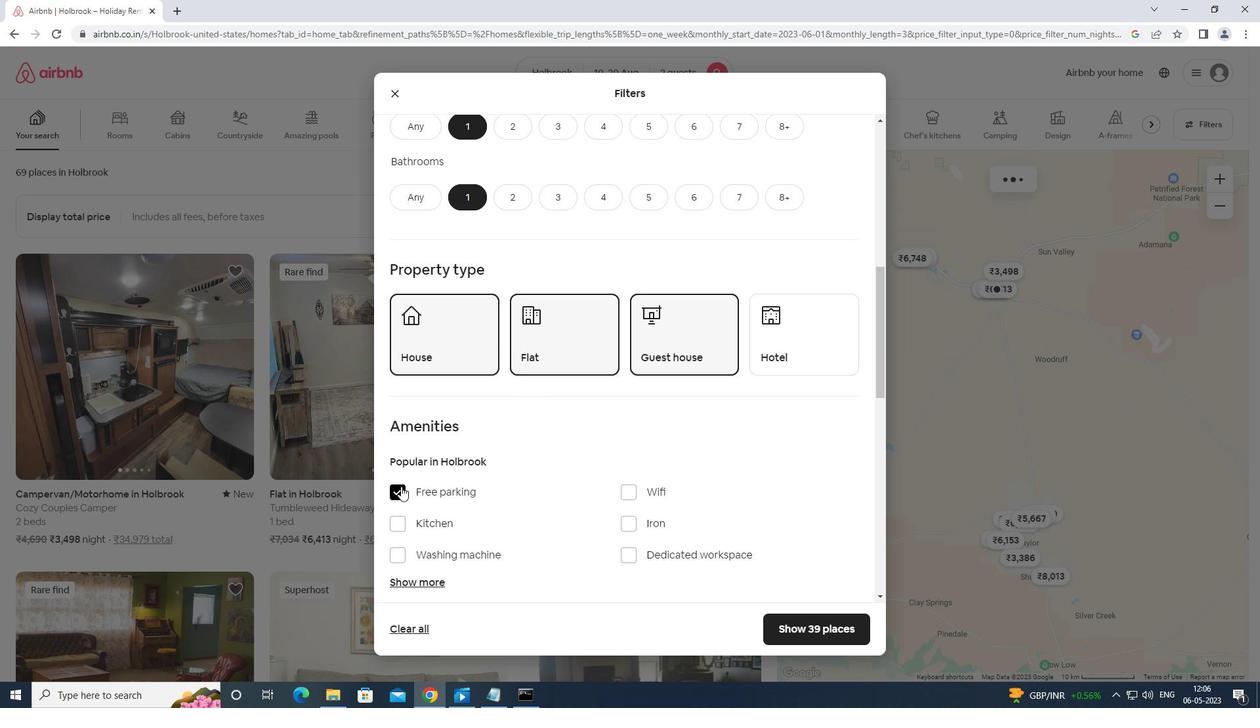 
Action: Mouse scrolled (402, 487) with delta (0, 0)
Screenshot: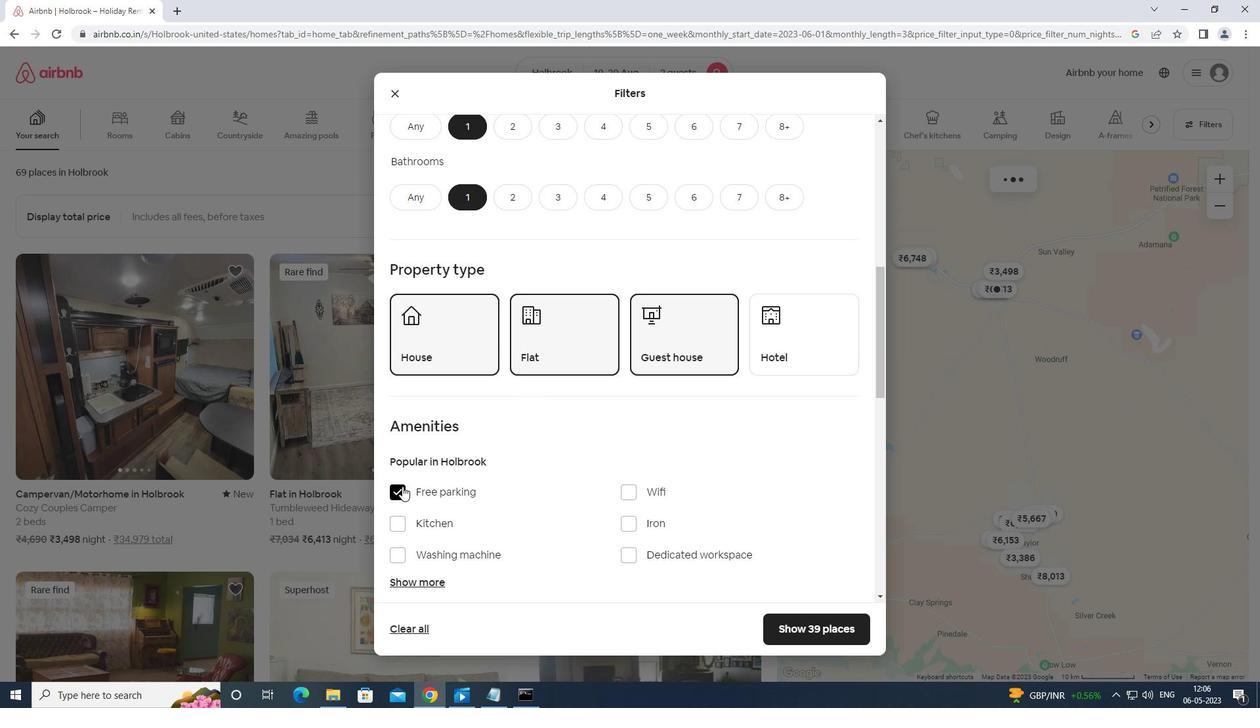 
Action: Mouse scrolled (402, 487) with delta (0, 0)
Screenshot: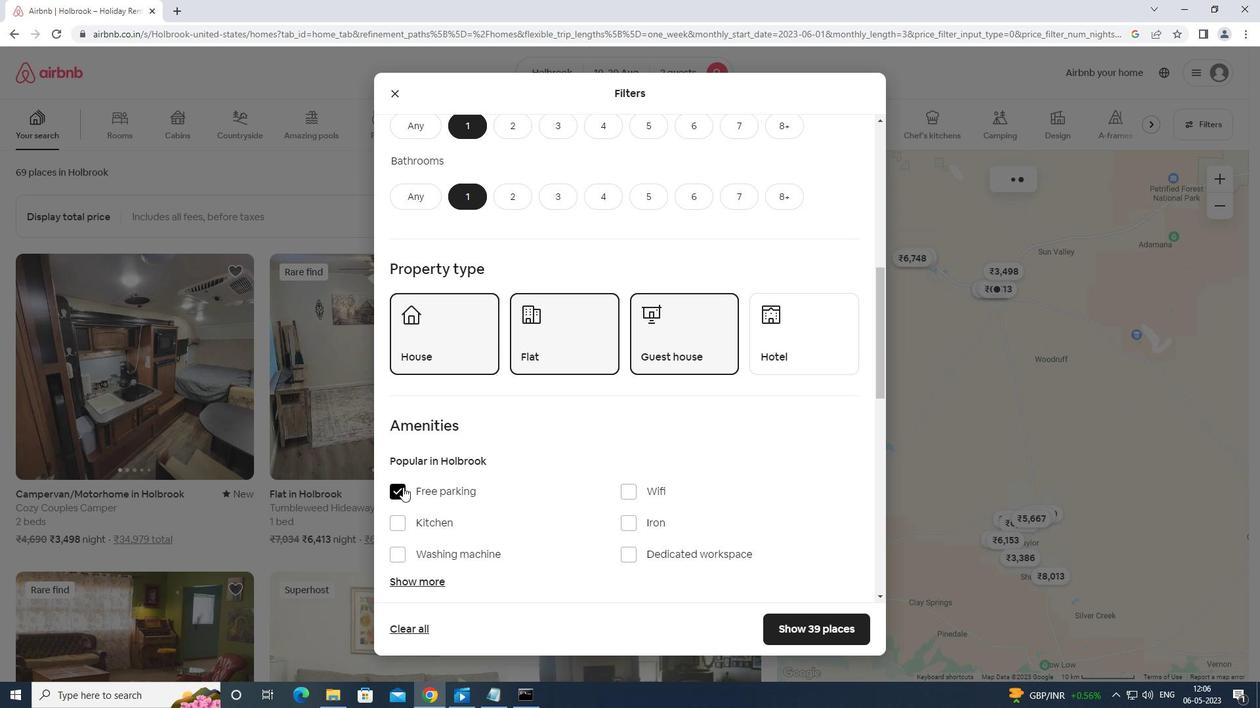 
Action: Mouse moved to (626, 297)
Screenshot: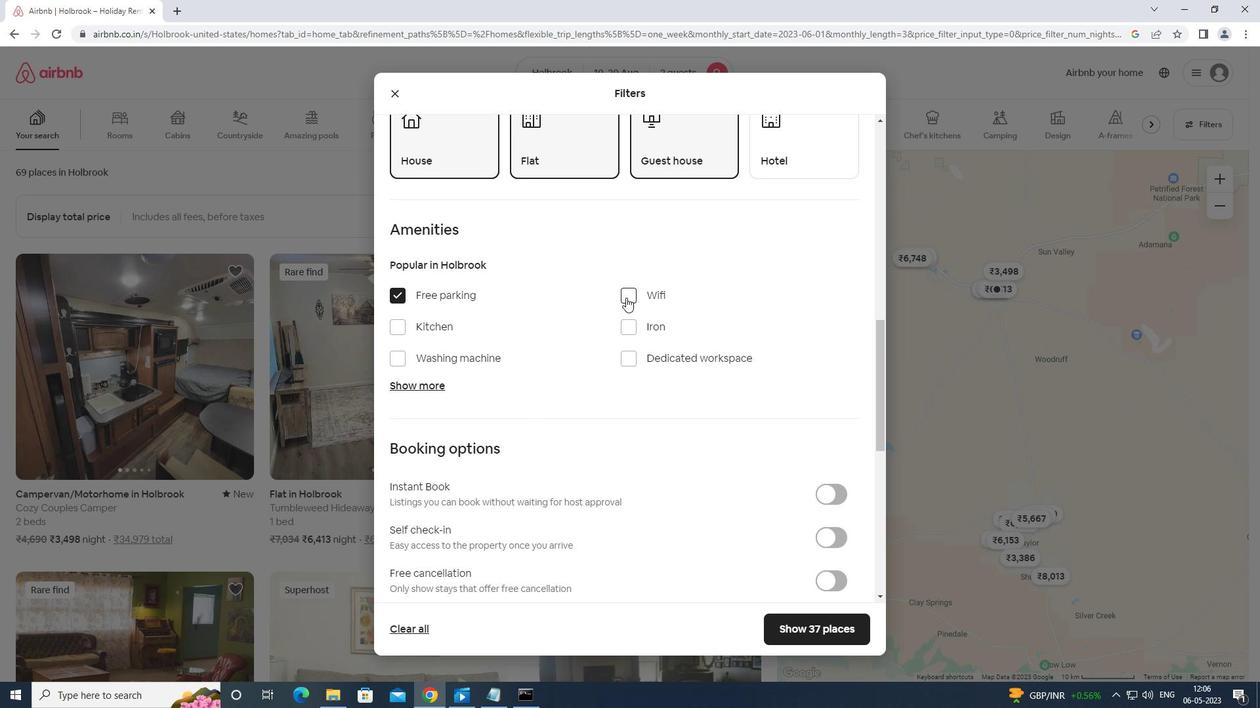 
Action: Mouse pressed left at (626, 297)
Screenshot: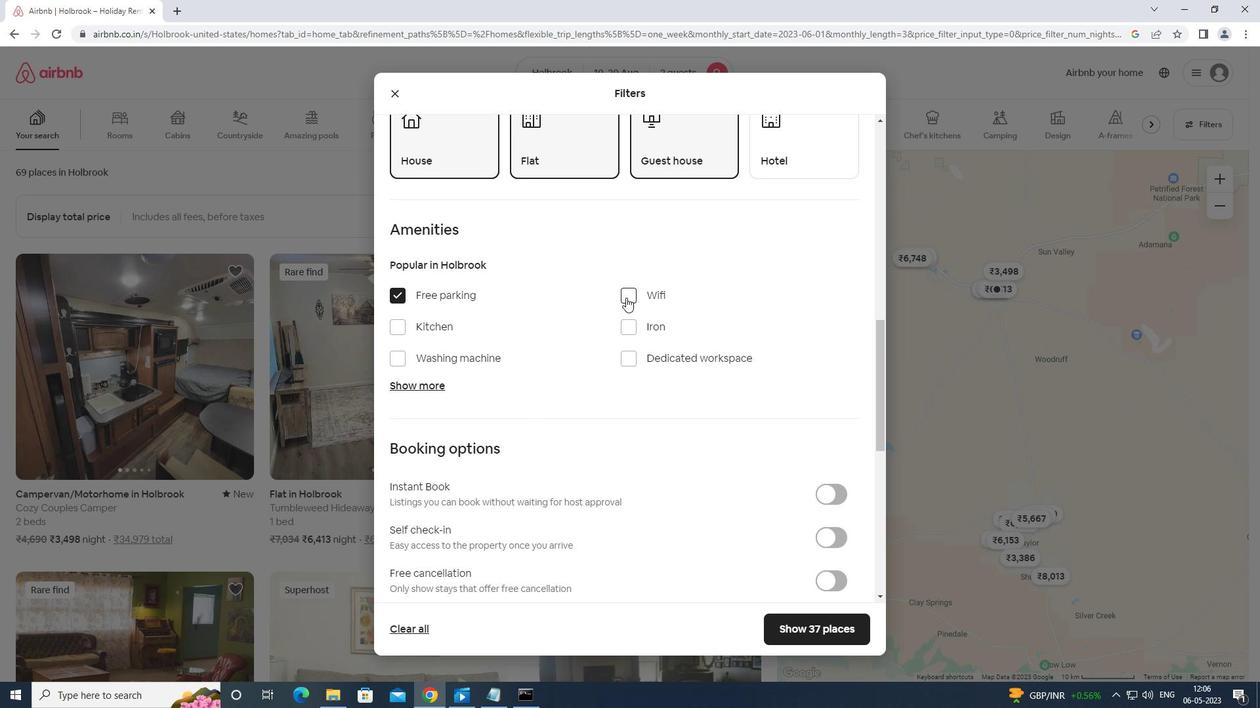 
Action: Mouse moved to (415, 379)
Screenshot: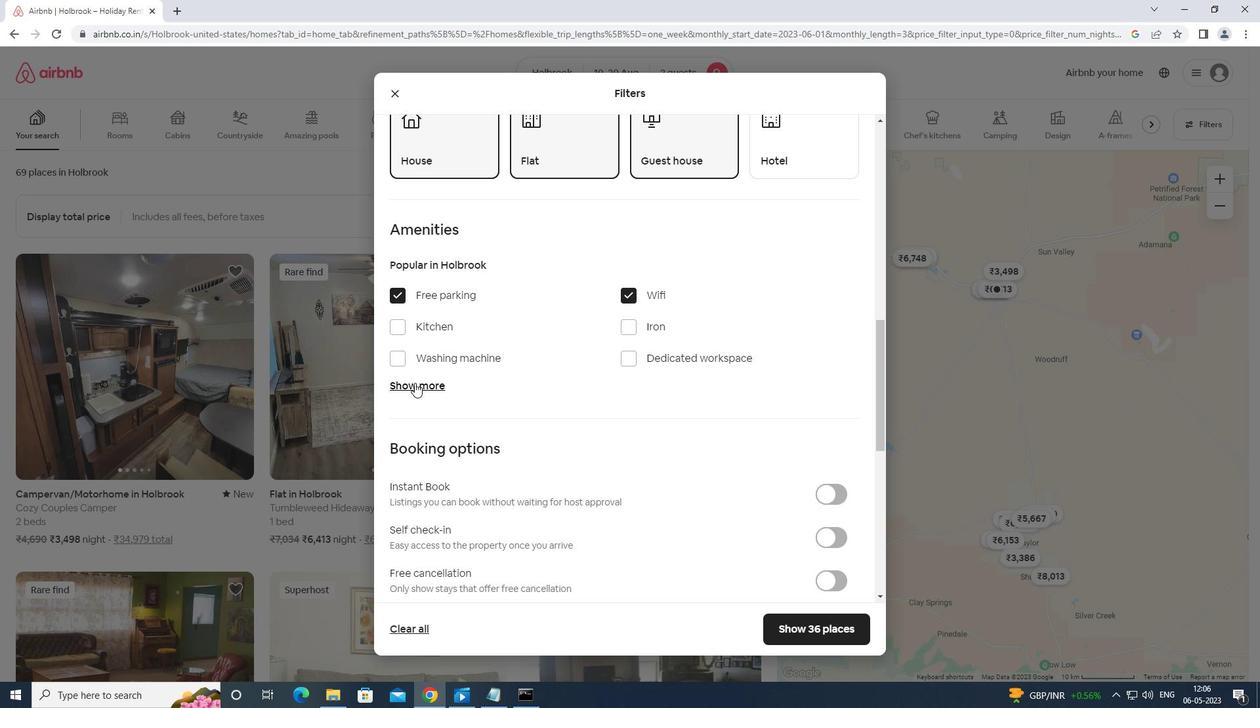 
Action: Mouse pressed left at (415, 379)
Screenshot: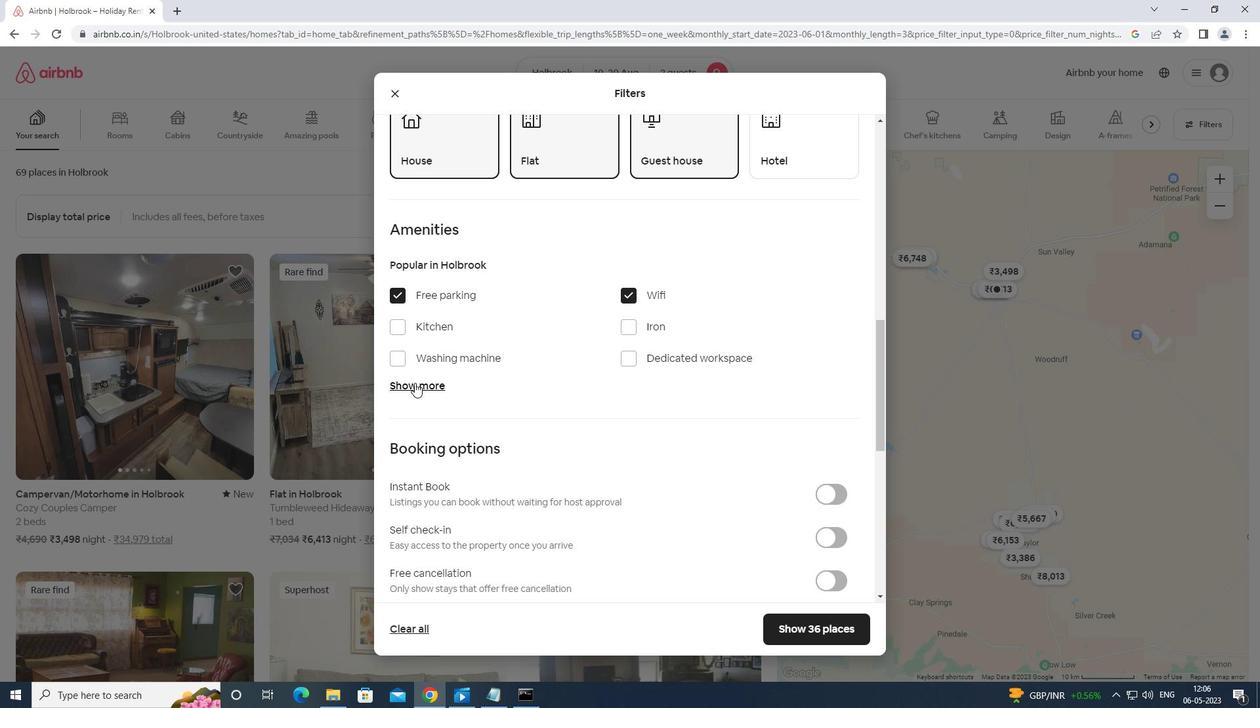
Action: Mouse moved to (422, 385)
Screenshot: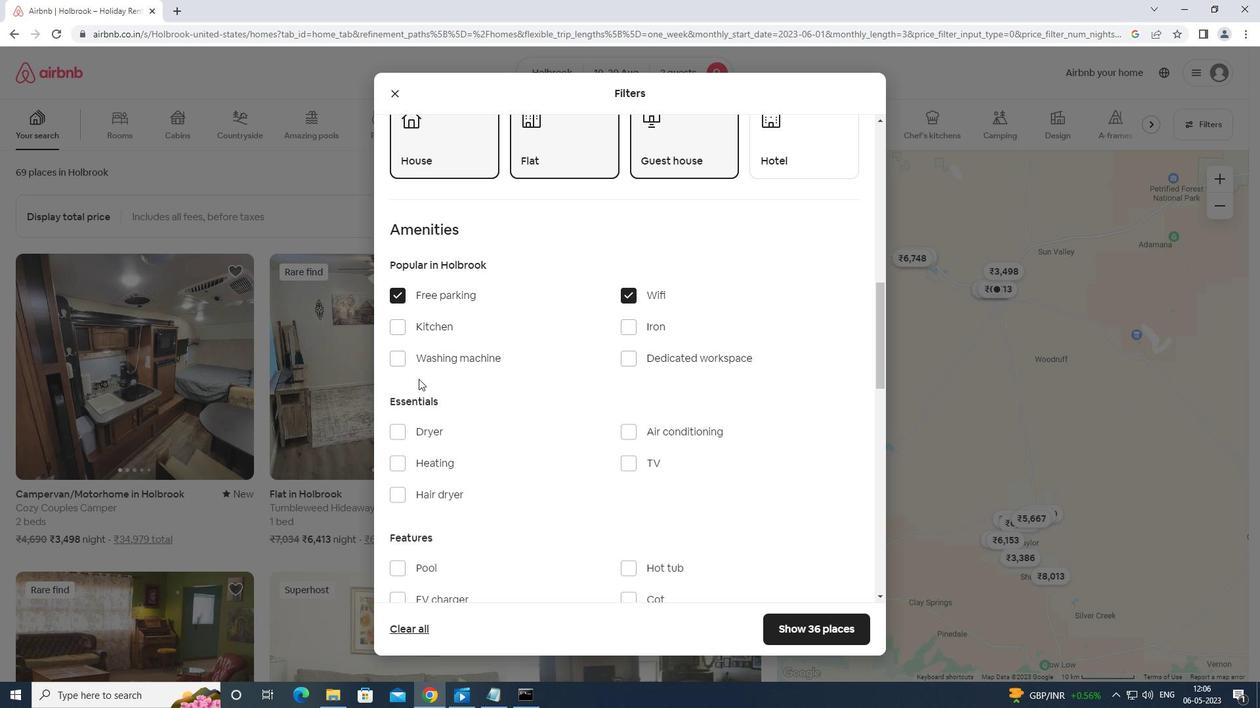 
Action: Mouse scrolled (422, 384) with delta (0, 0)
Screenshot: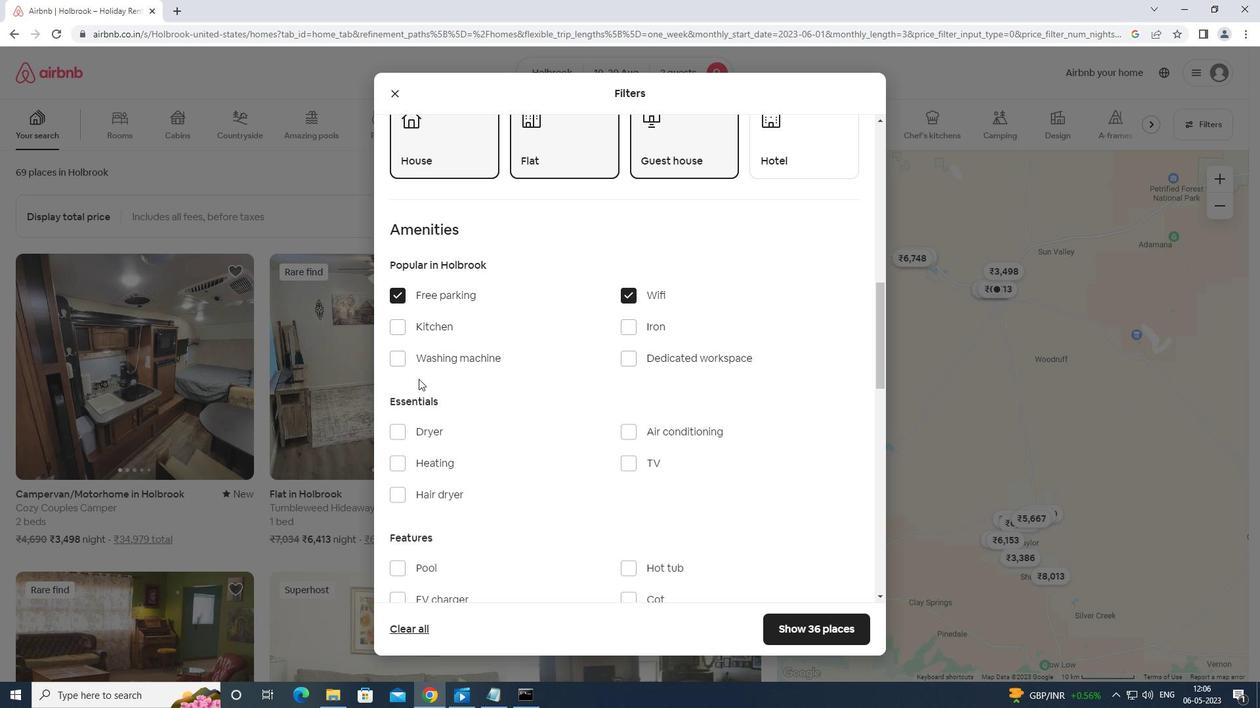 
Action: Mouse moved to (633, 393)
Screenshot: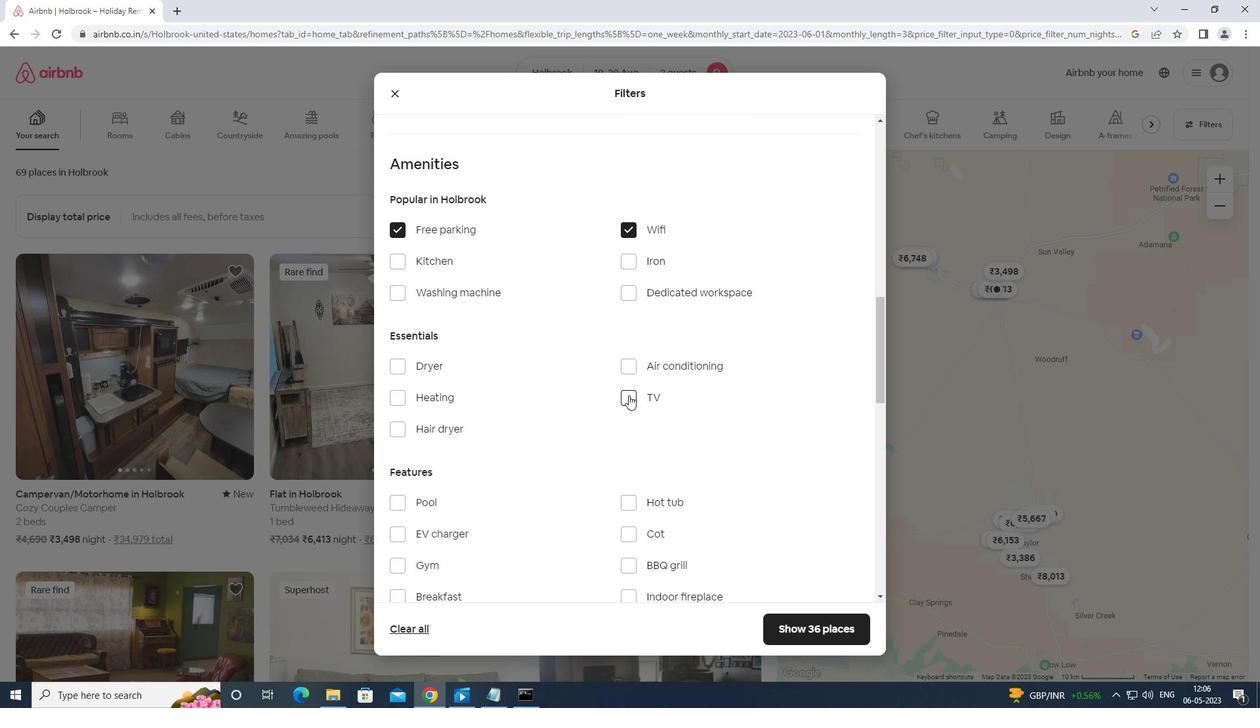 
Action: Mouse pressed left at (633, 393)
Screenshot: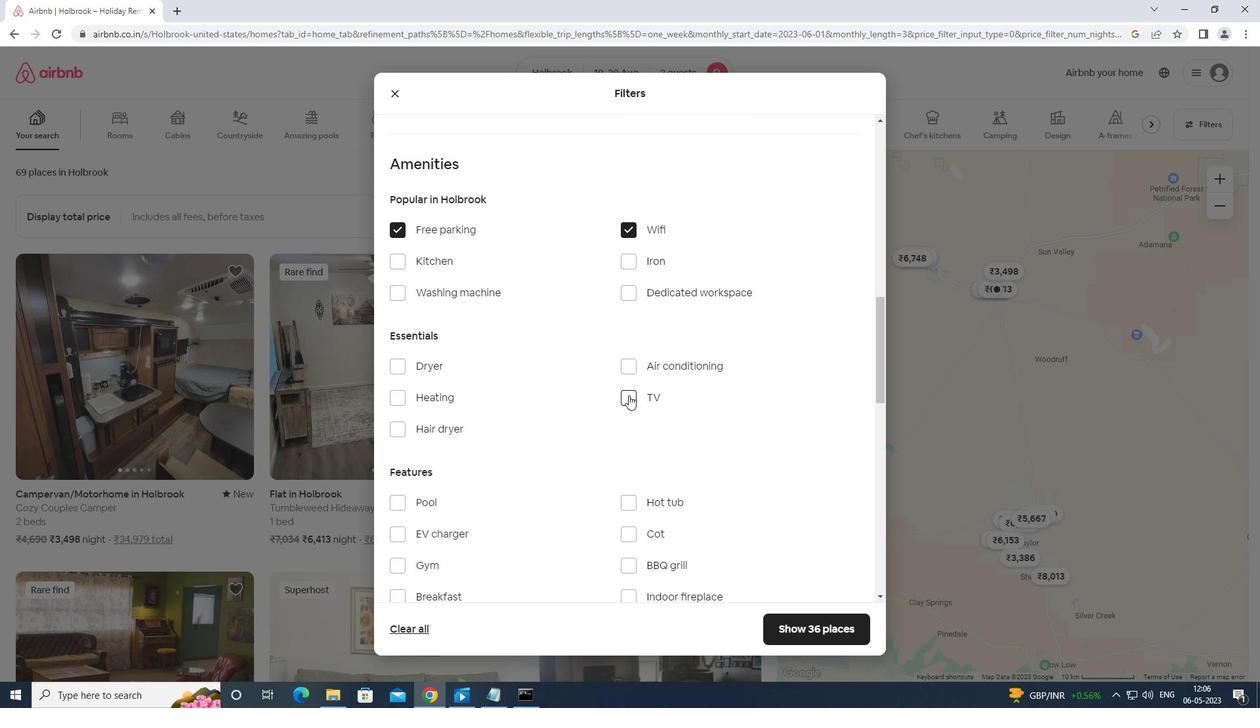 
Action: Mouse moved to (580, 412)
Screenshot: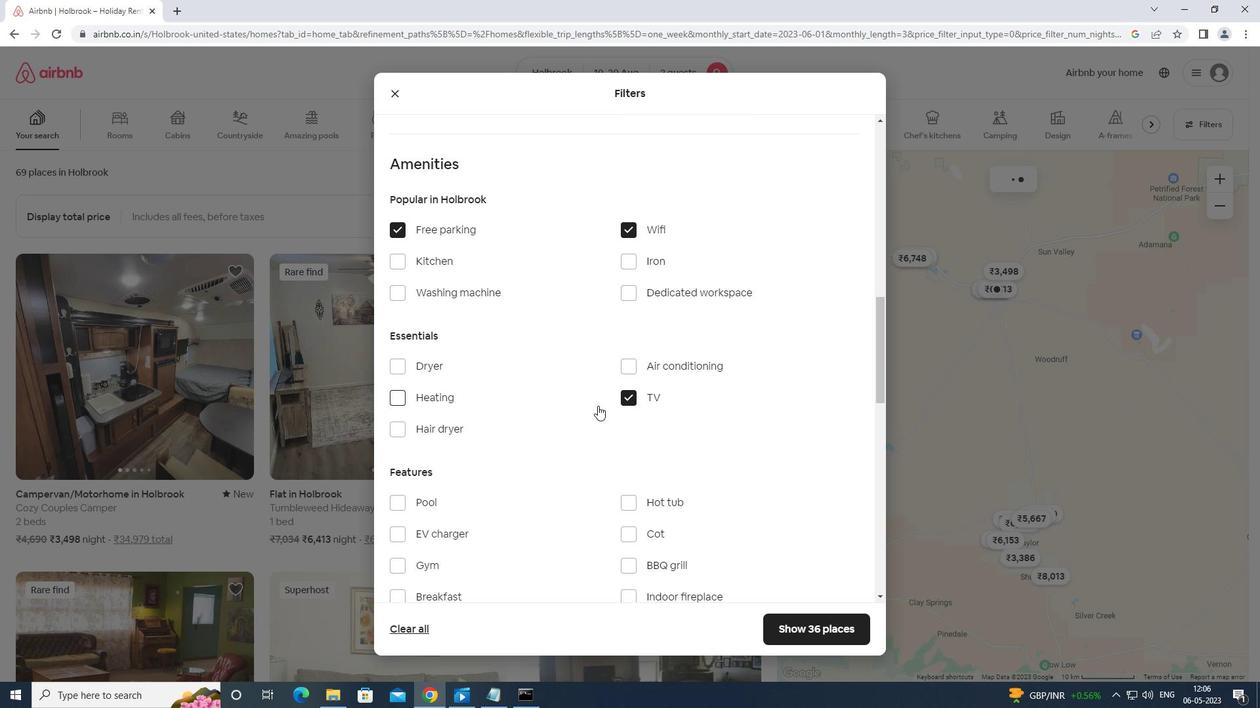 
Action: Mouse scrolled (580, 411) with delta (0, 0)
Screenshot: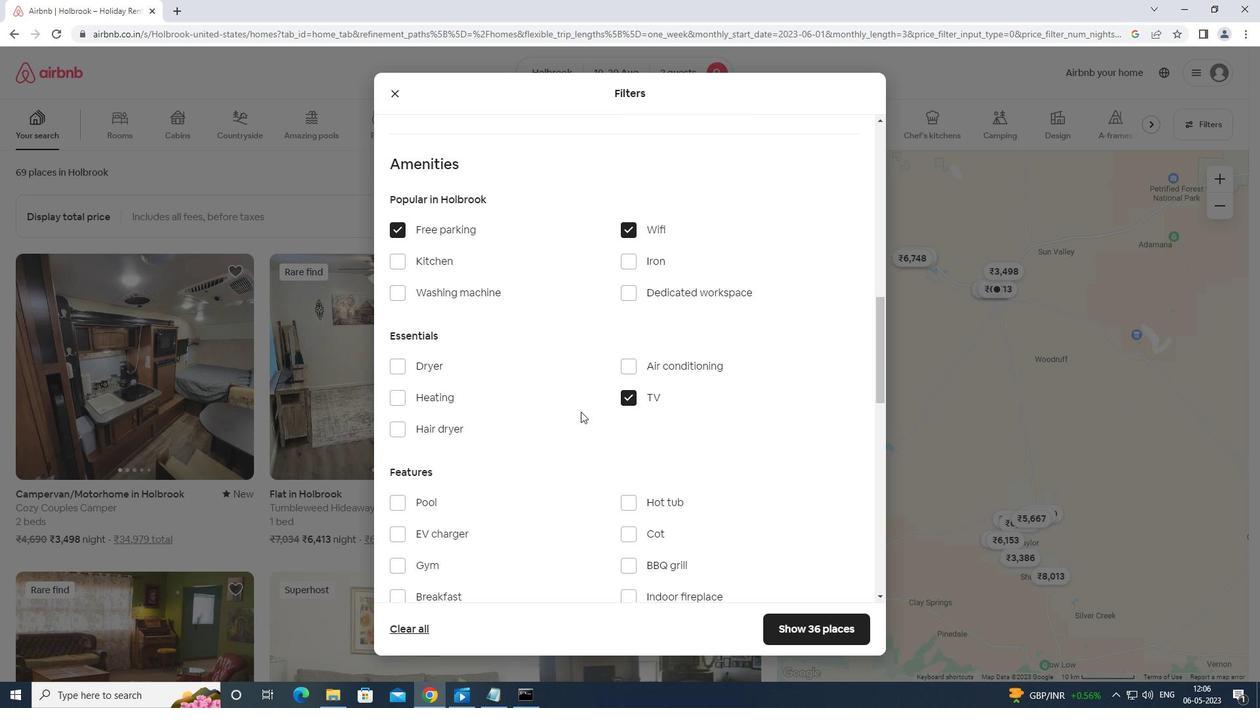 
Action: Mouse moved to (580, 412)
Screenshot: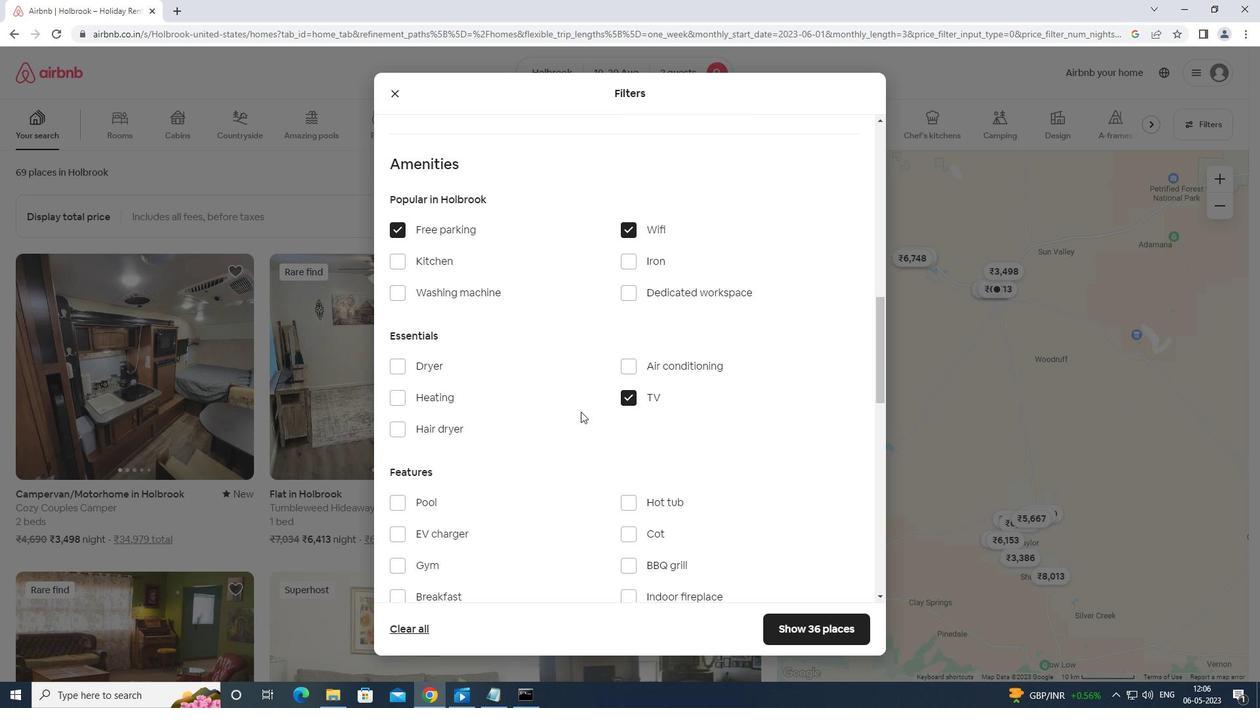 
Action: Mouse scrolled (580, 412) with delta (0, 0)
Screenshot: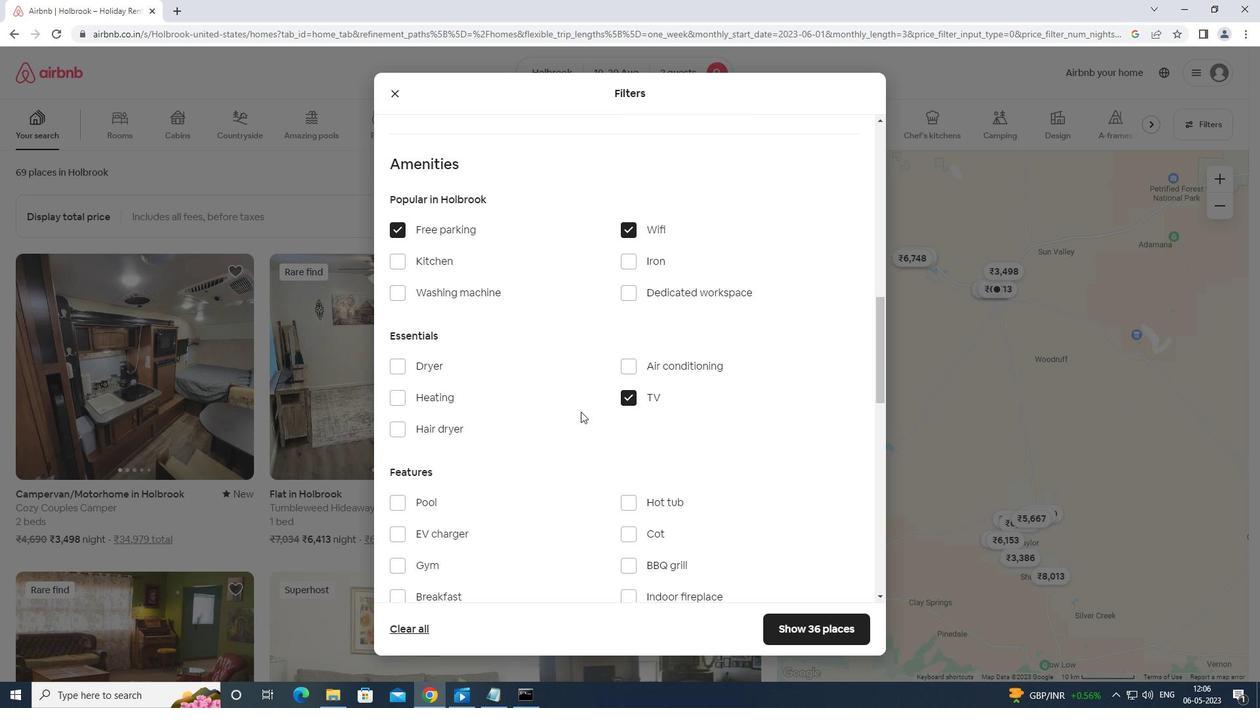 
Action: Mouse moved to (401, 431)
Screenshot: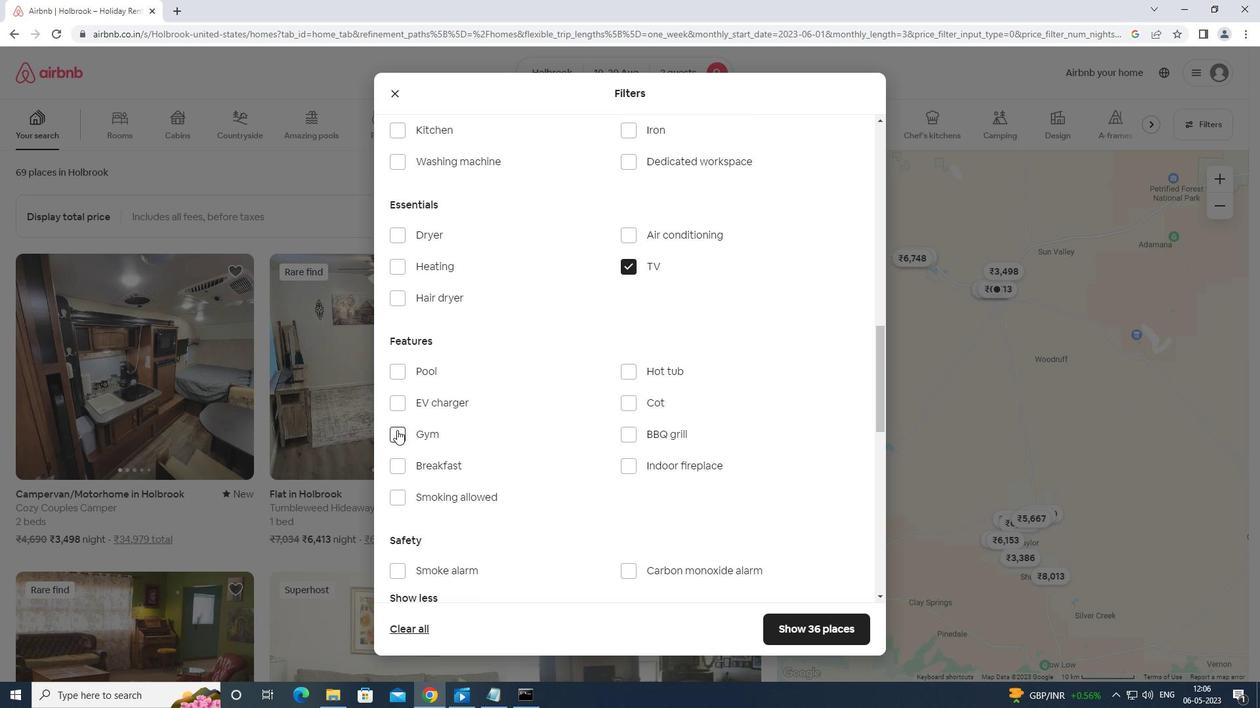 
Action: Mouse pressed left at (401, 431)
Screenshot: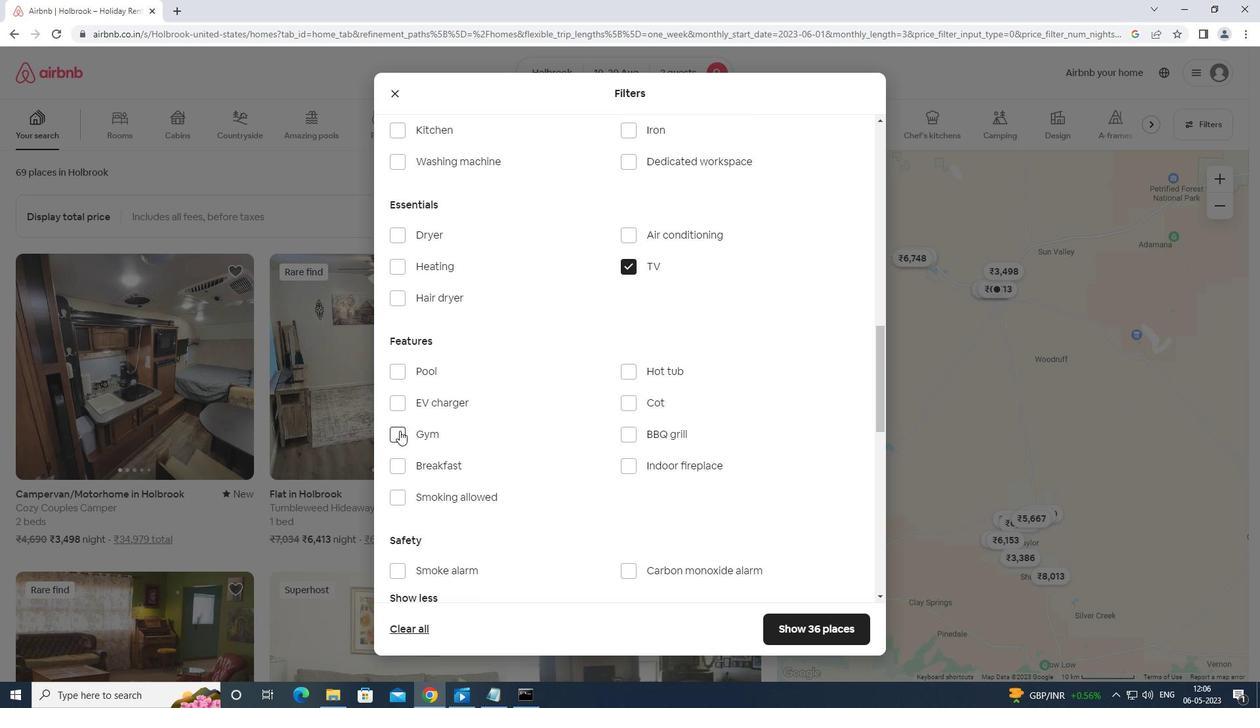 
Action: Mouse moved to (396, 466)
Screenshot: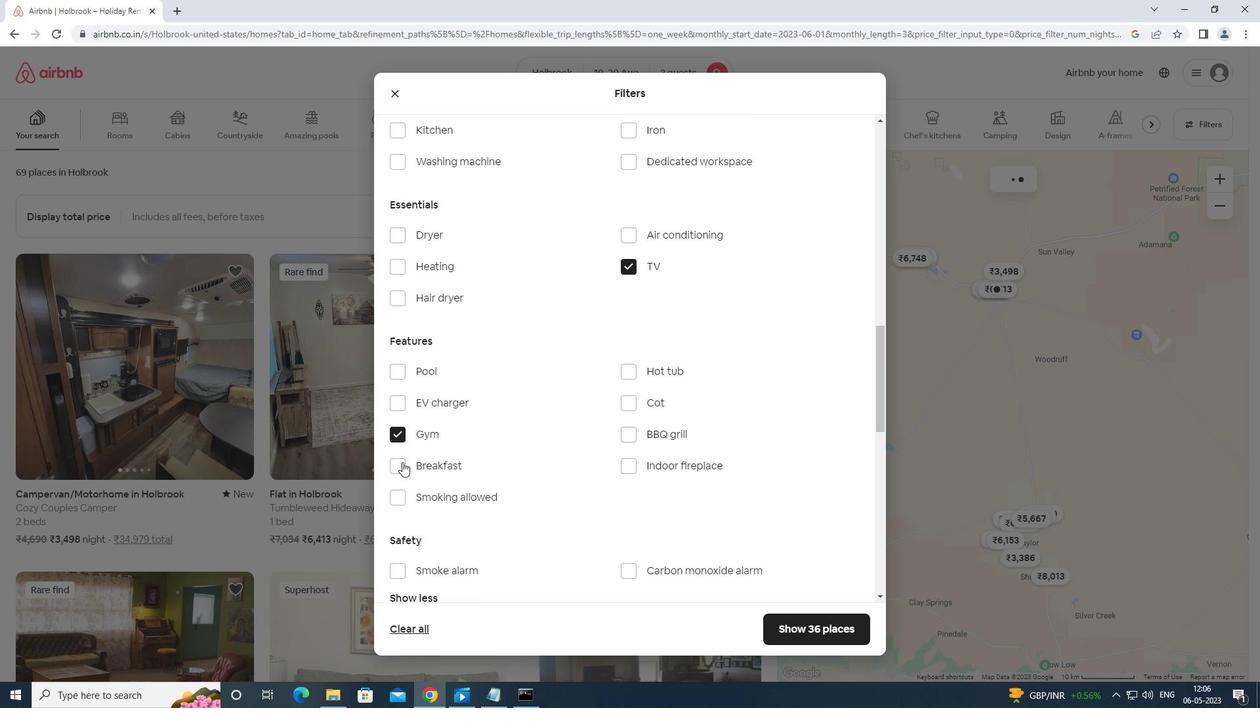 
Action: Mouse pressed left at (396, 466)
Screenshot: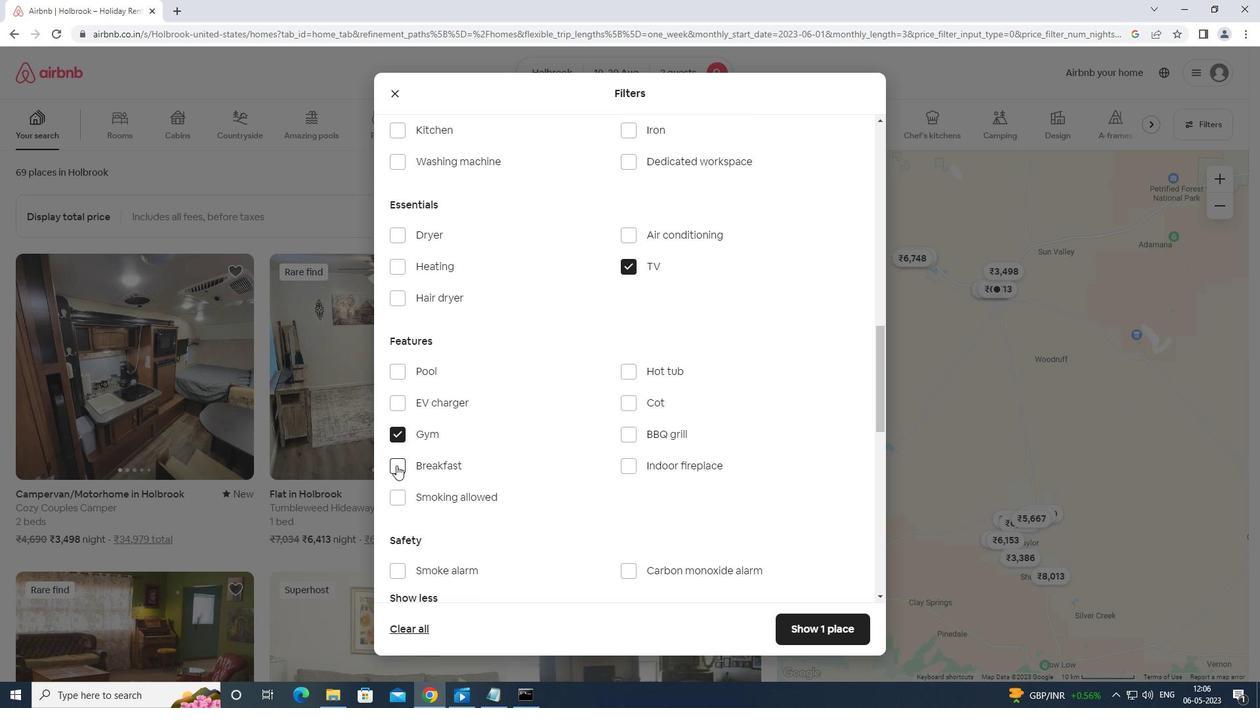 
Action: Mouse moved to (400, 464)
Screenshot: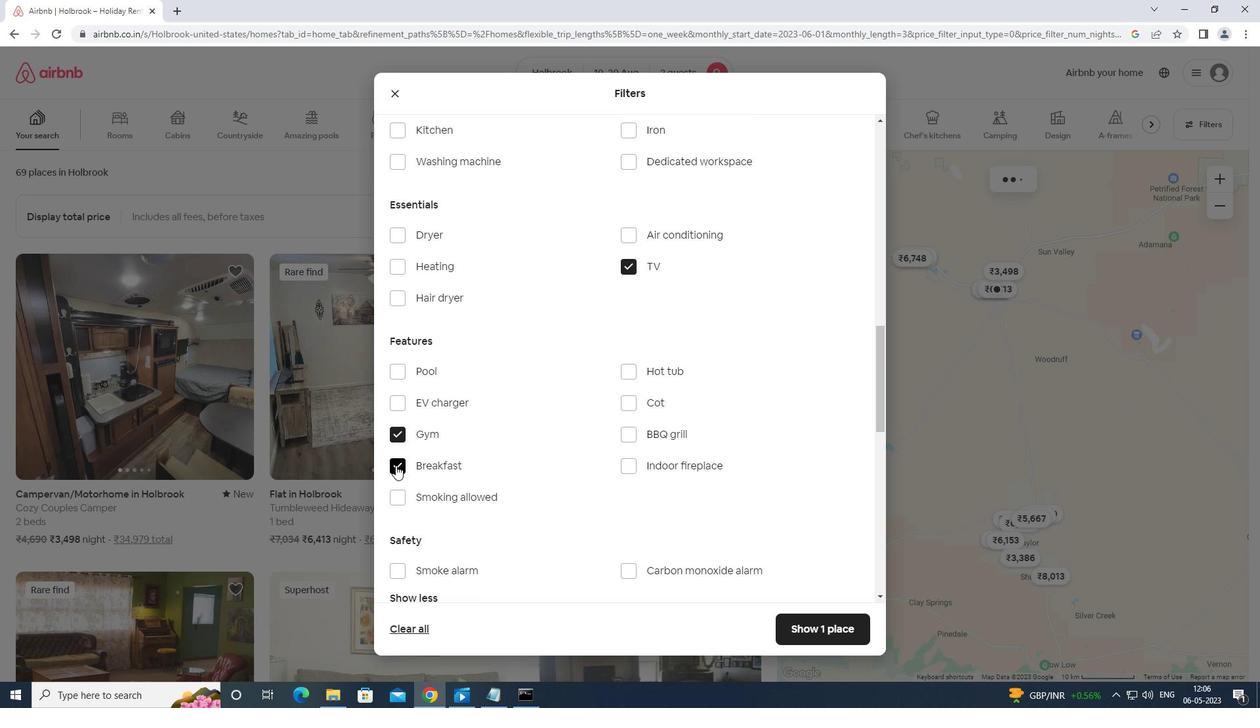 
Action: Mouse scrolled (400, 463) with delta (0, 0)
Screenshot: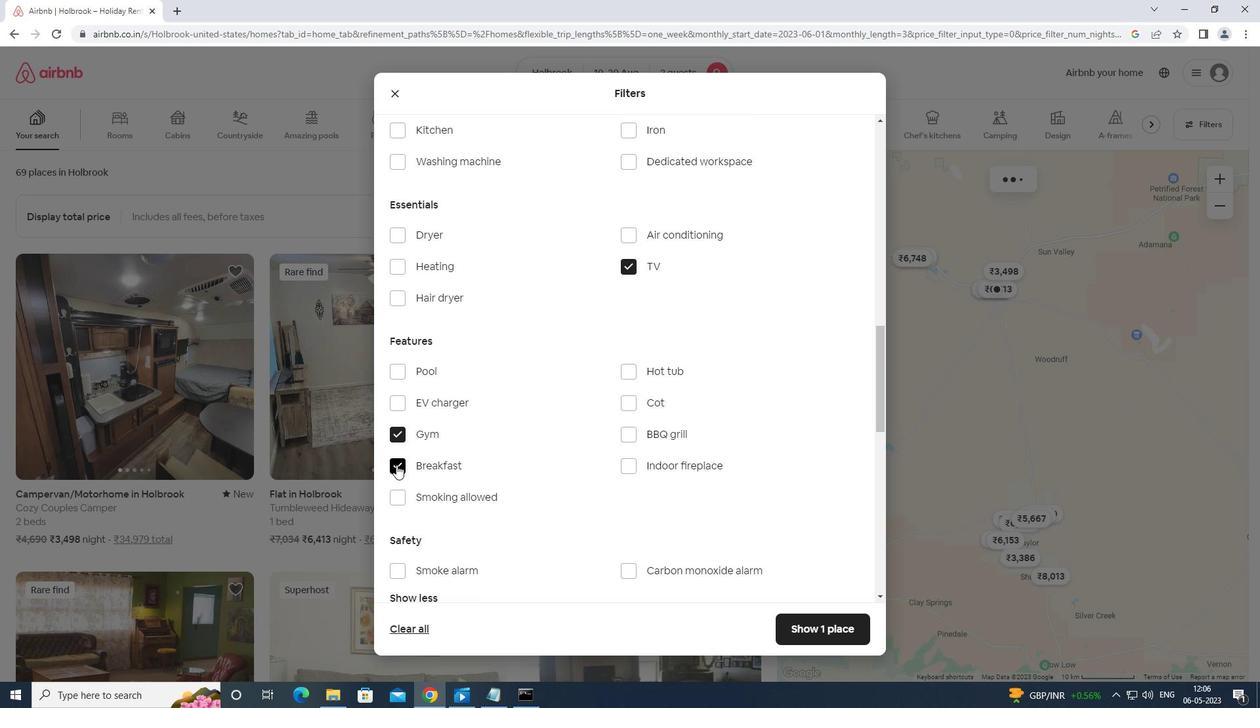 
Action: Mouse moved to (403, 464)
Screenshot: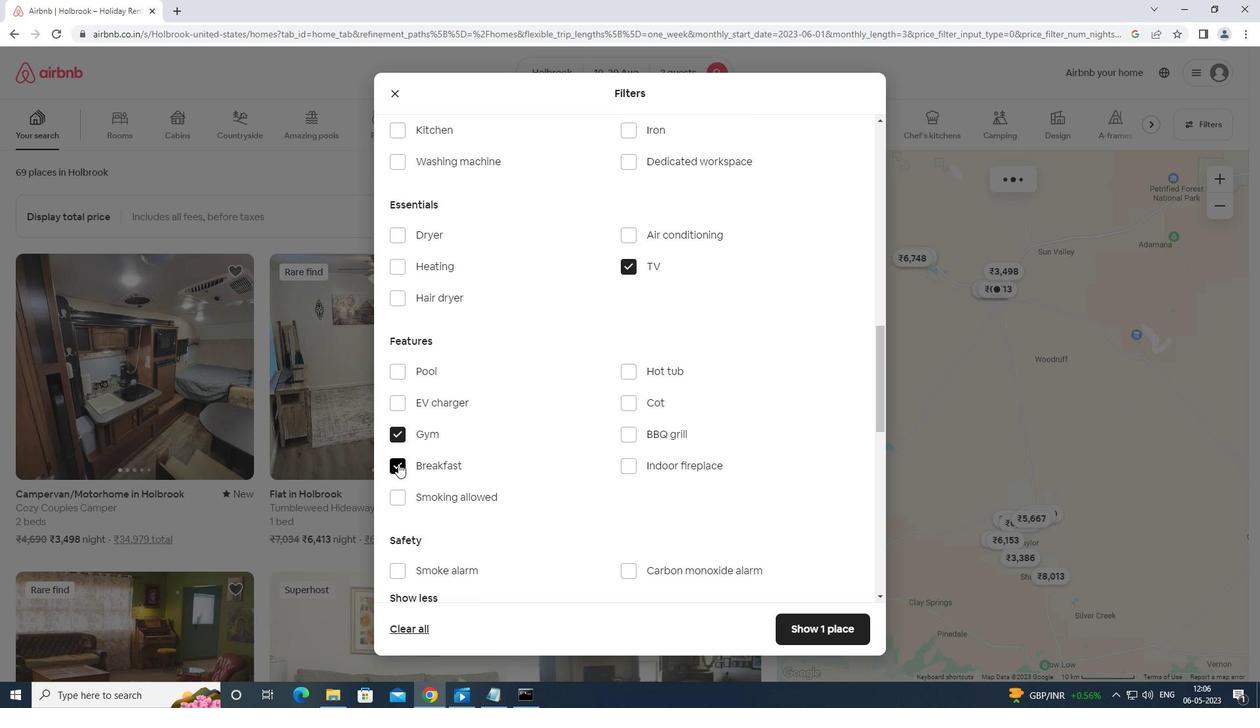 
Action: Mouse scrolled (403, 464) with delta (0, 0)
Screenshot: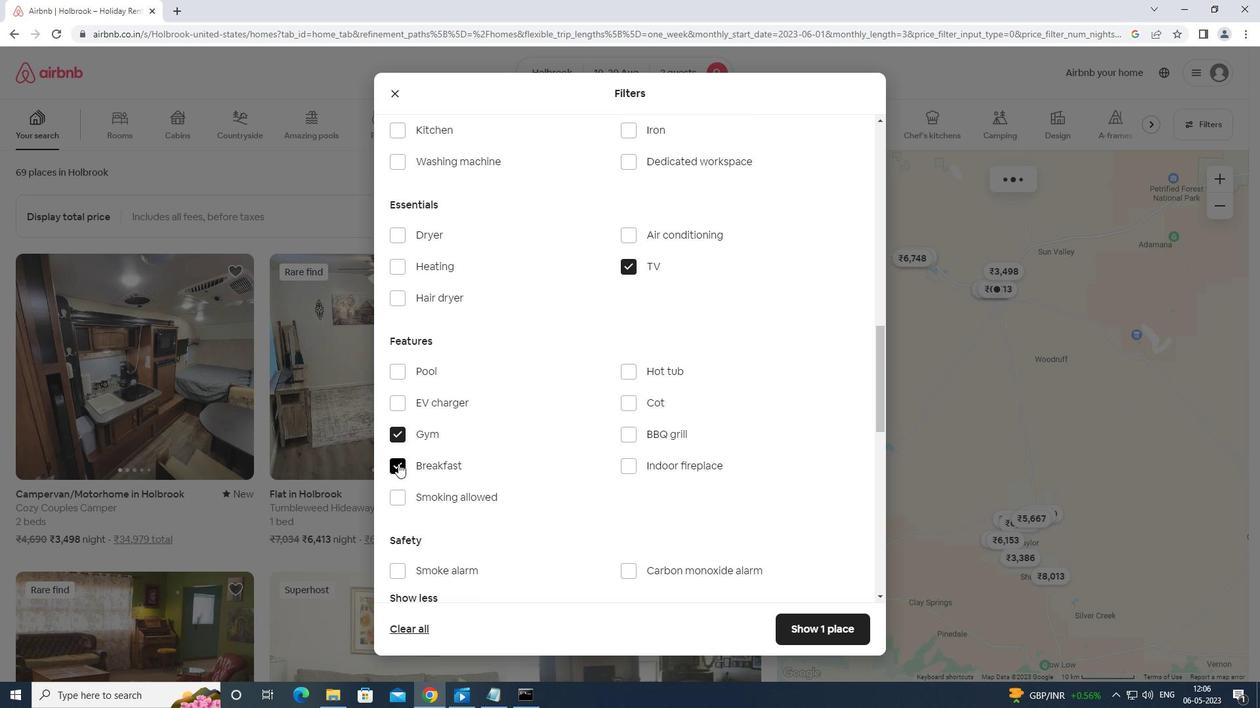 
Action: Mouse moved to (406, 464)
Screenshot: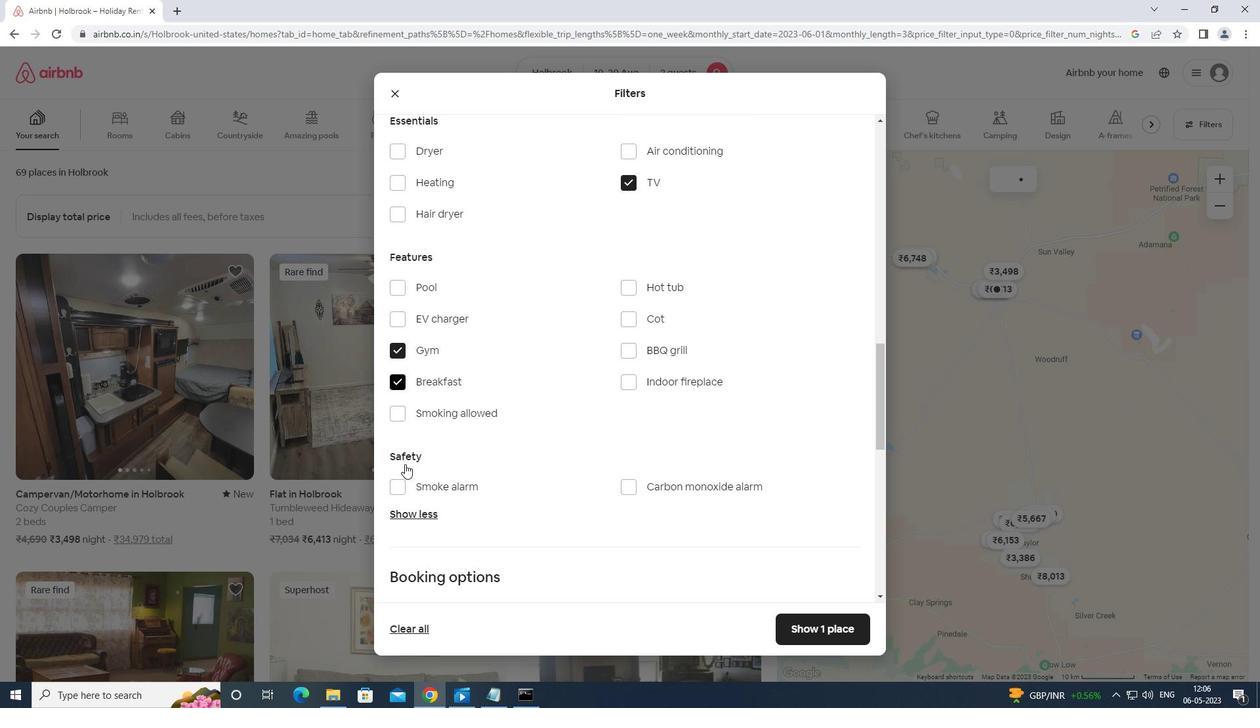 
Action: Mouse scrolled (406, 463) with delta (0, 0)
Screenshot: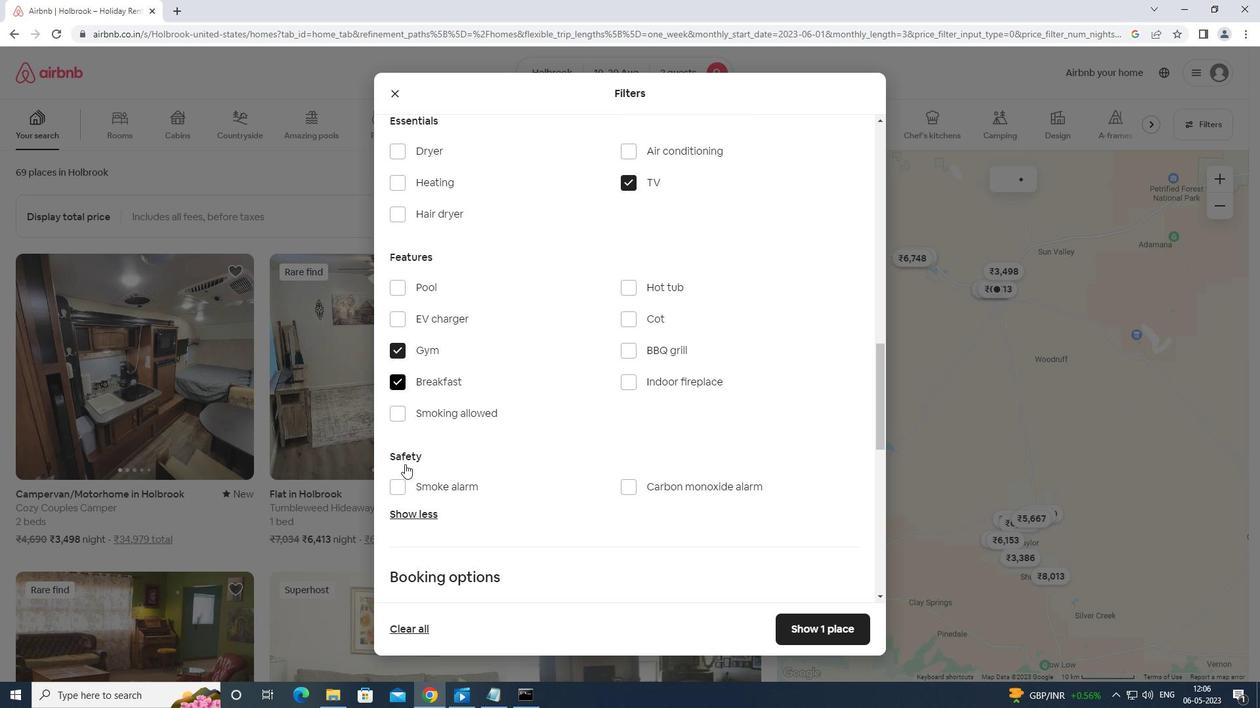 
Action: Mouse moved to (406, 463)
Screenshot: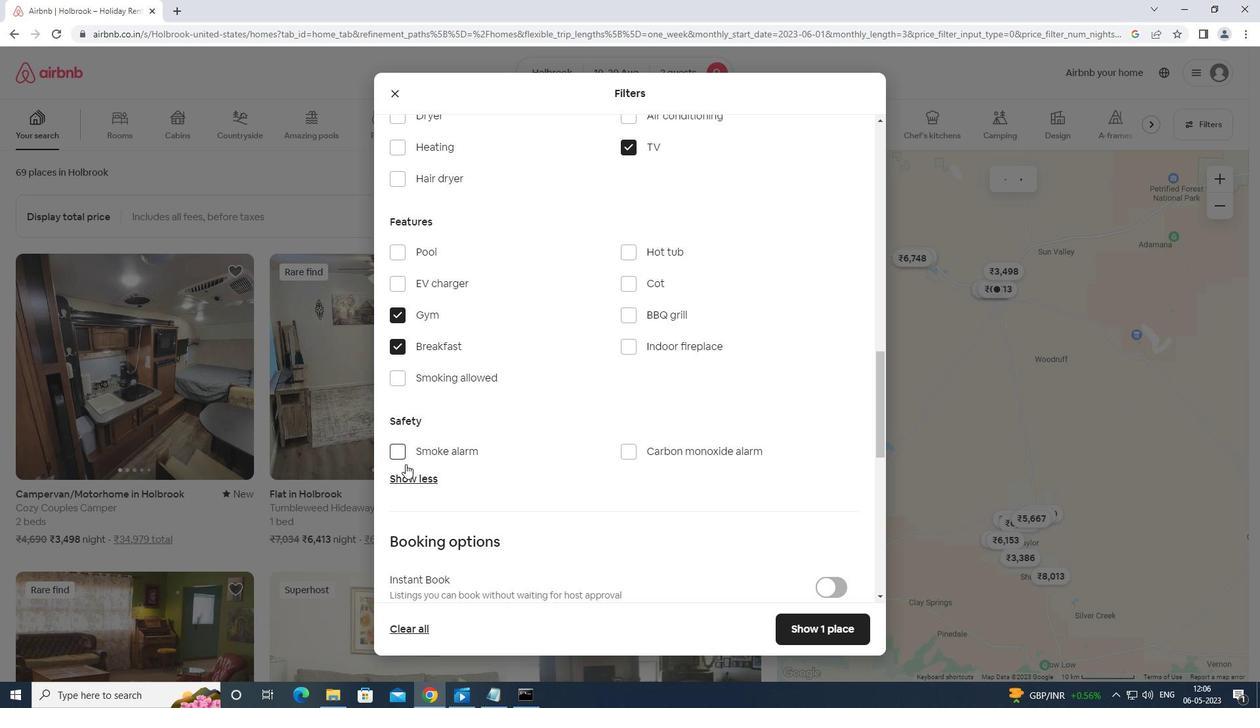 
Action: Mouse scrolled (406, 462) with delta (0, 0)
Screenshot: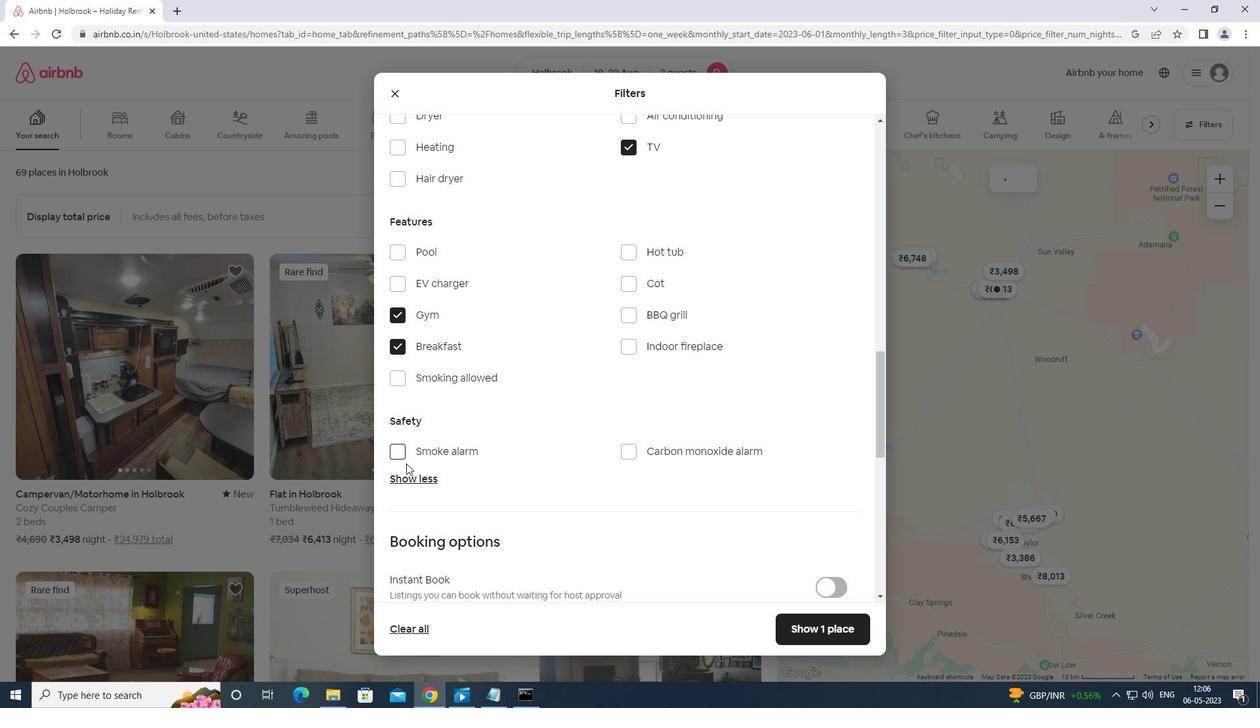 
Action: Mouse moved to (840, 484)
Screenshot: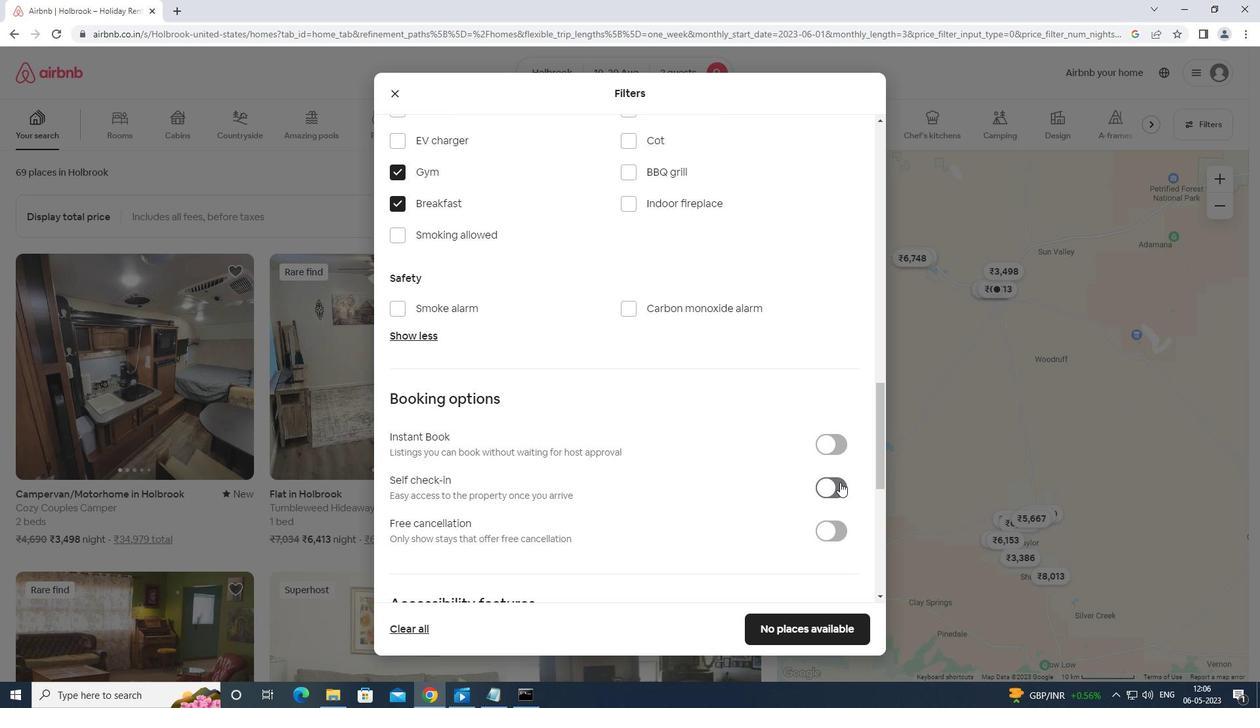 
Action: Mouse pressed left at (840, 484)
Screenshot: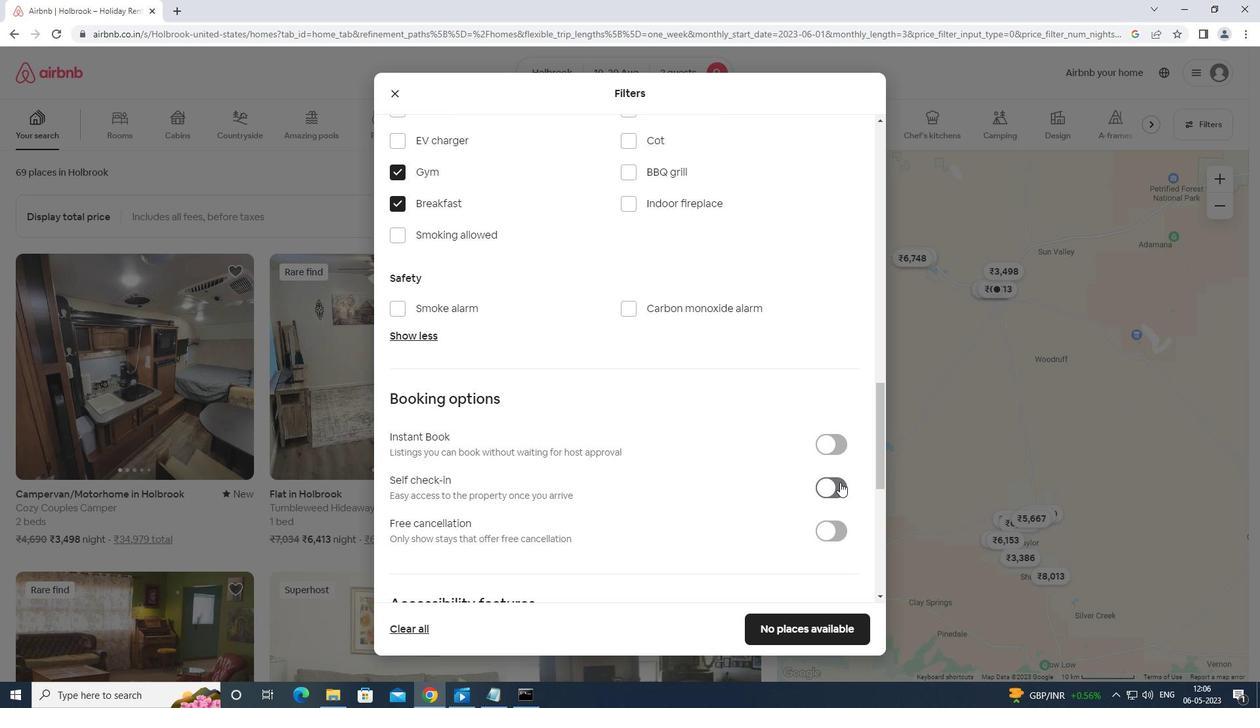 
Action: Mouse moved to (845, 469)
Screenshot: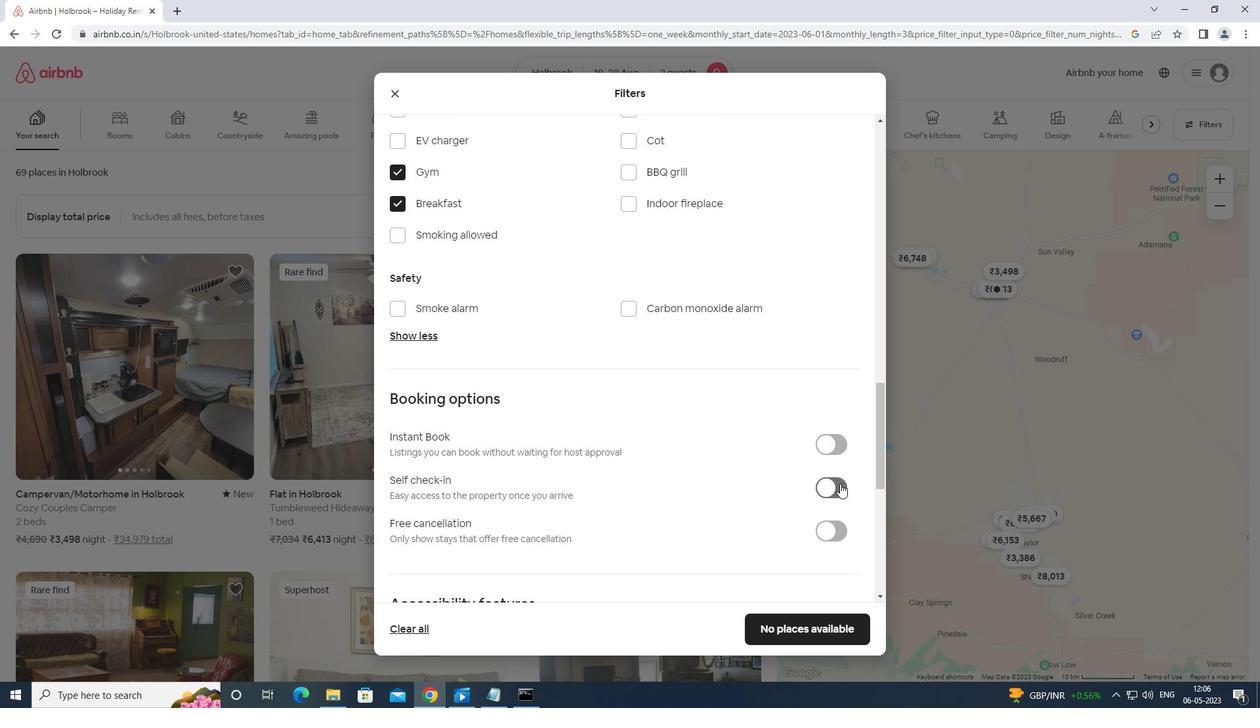 
Action: Mouse scrolled (845, 468) with delta (0, 0)
Screenshot: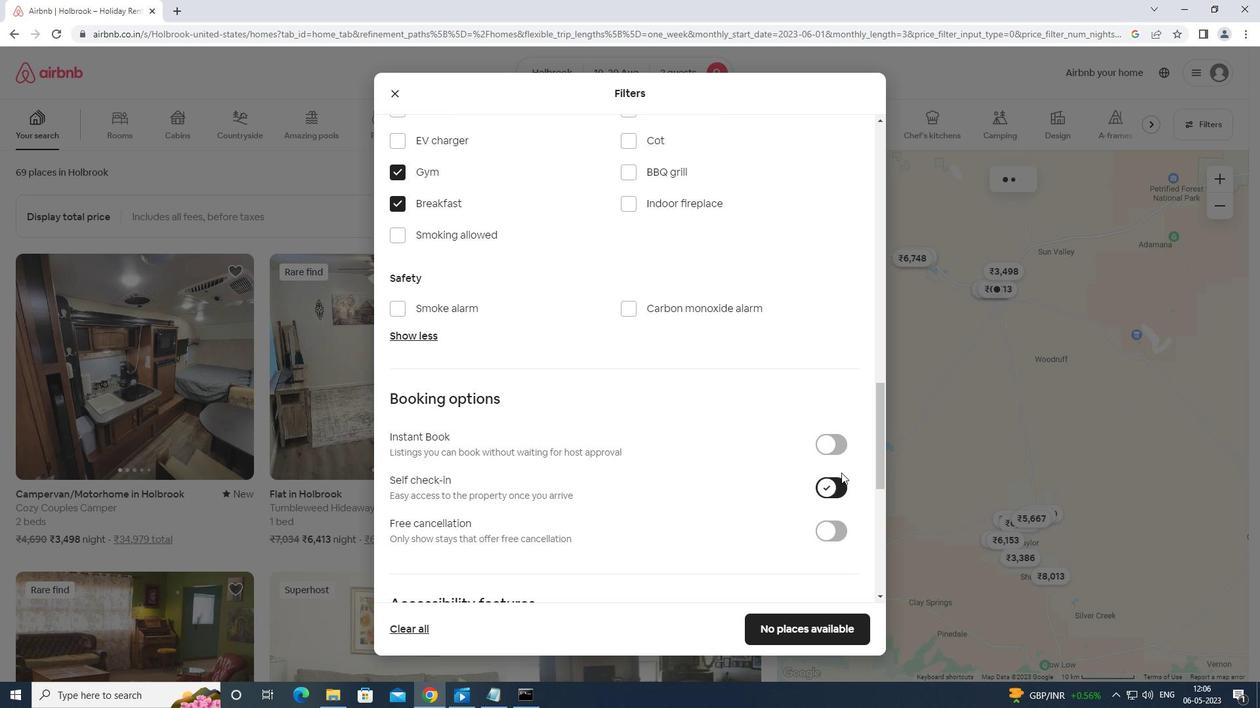 
Action: Mouse scrolled (845, 468) with delta (0, 0)
Screenshot: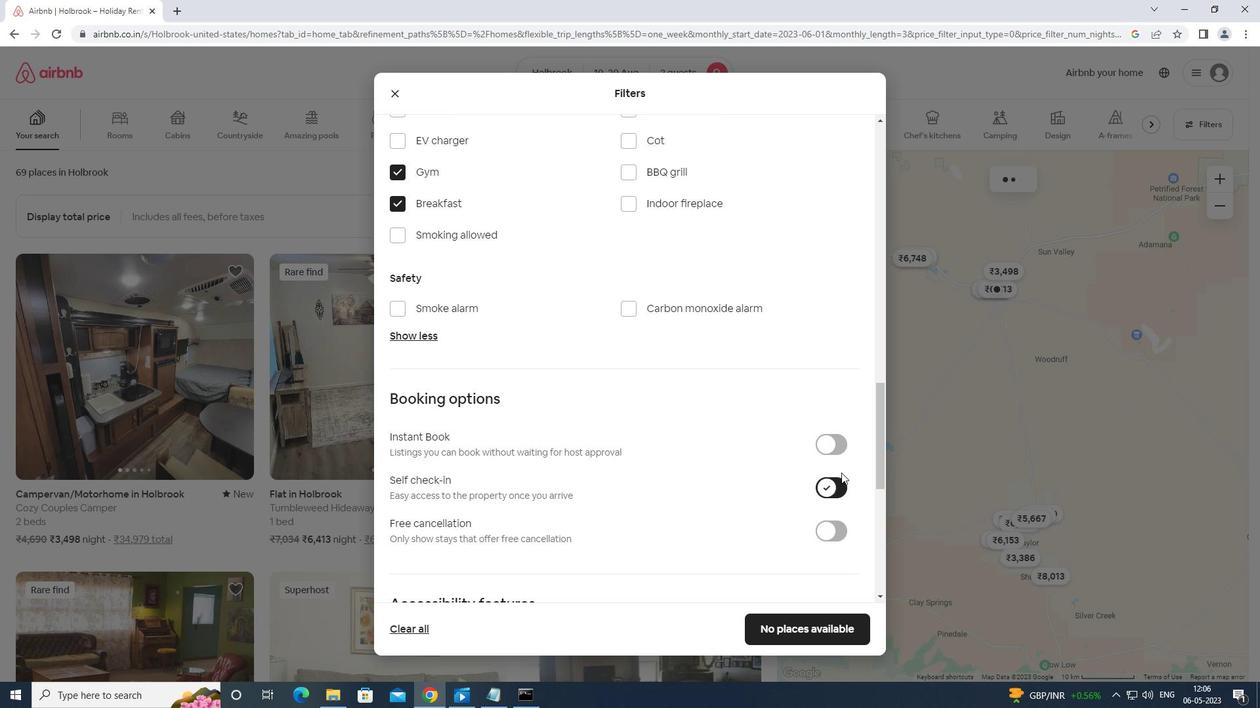 
Action: Mouse moved to (846, 469)
Screenshot: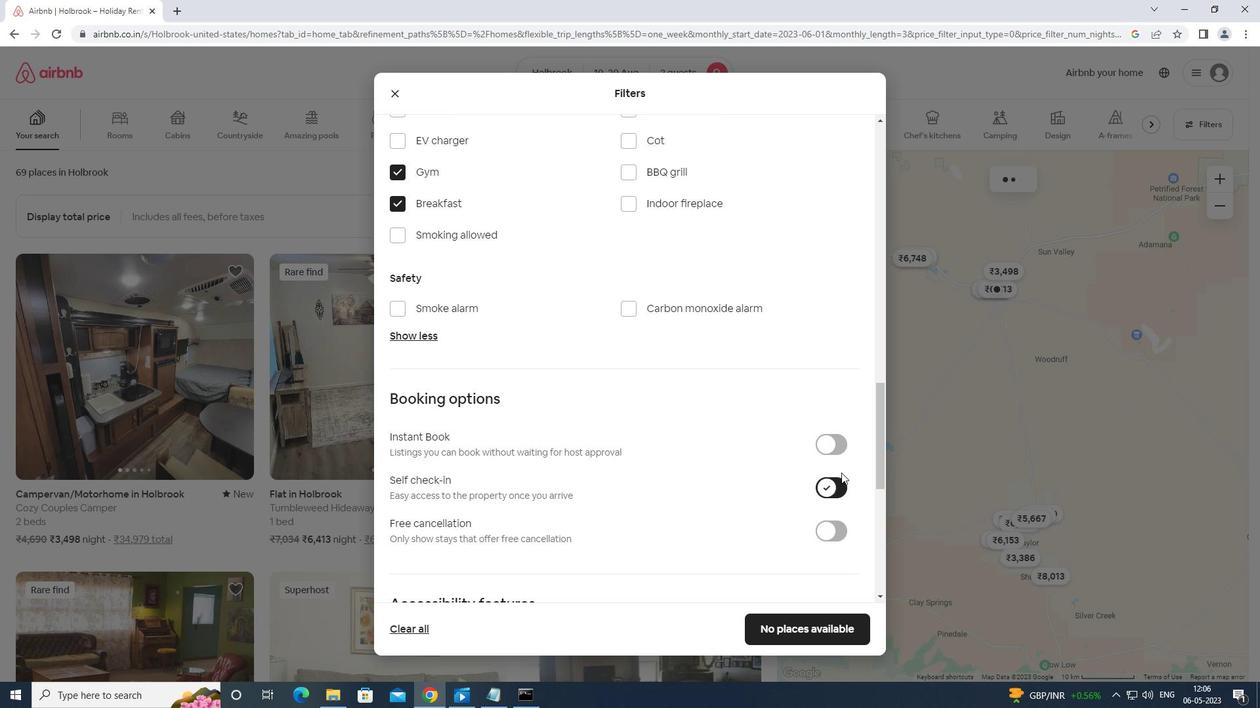 
Action: Mouse scrolled (846, 468) with delta (0, 0)
Screenshot: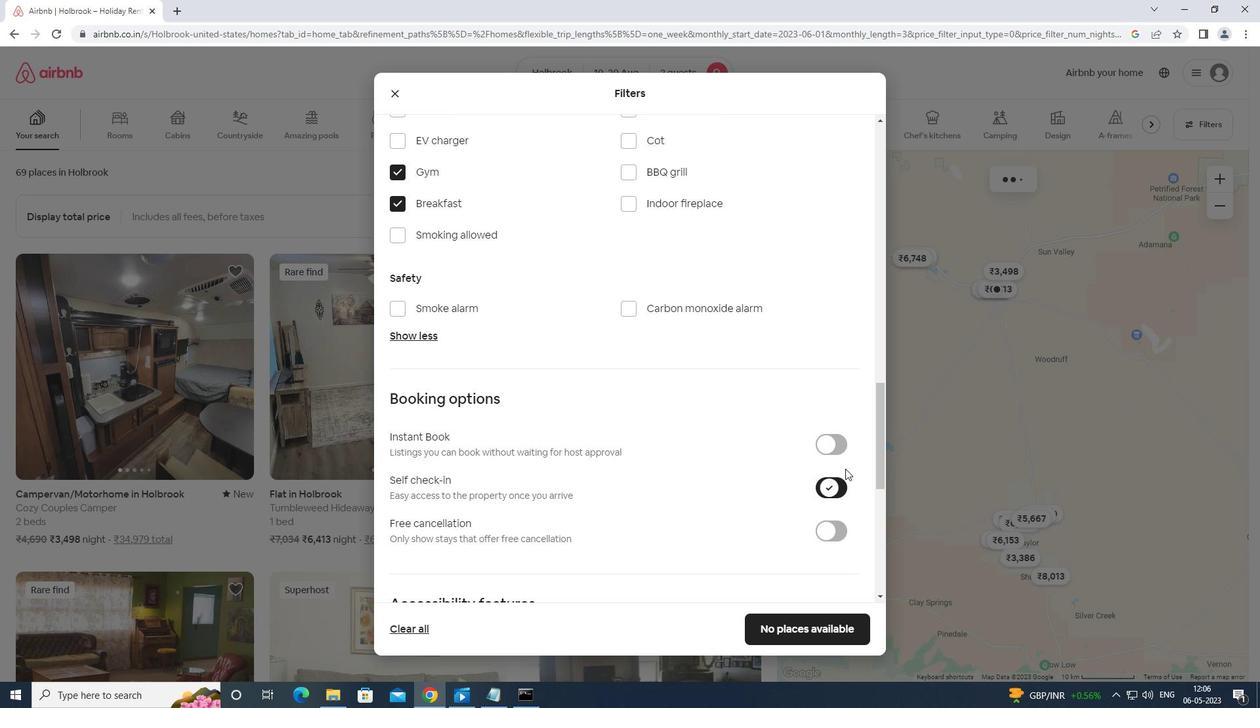
Action: Mouse moved to (846, 470)
Screenshot: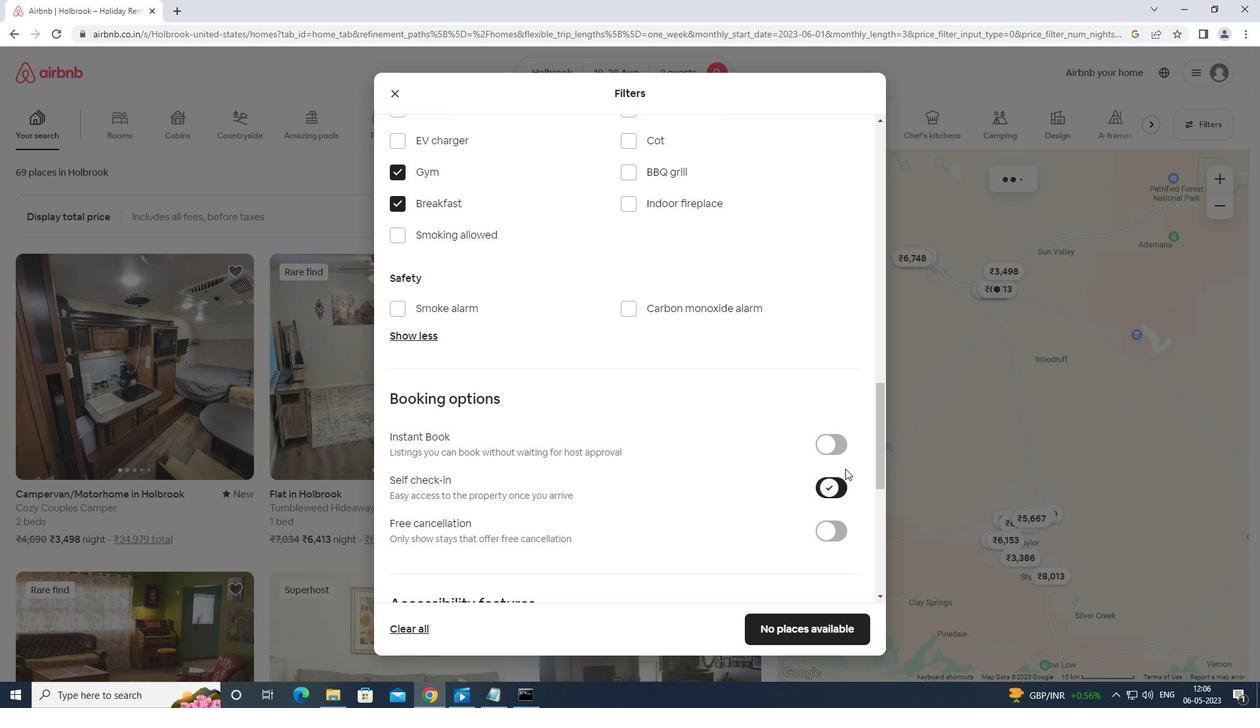 
Action: Mouse scrolled (846, 469) with delta (0, 0)
Screenshot: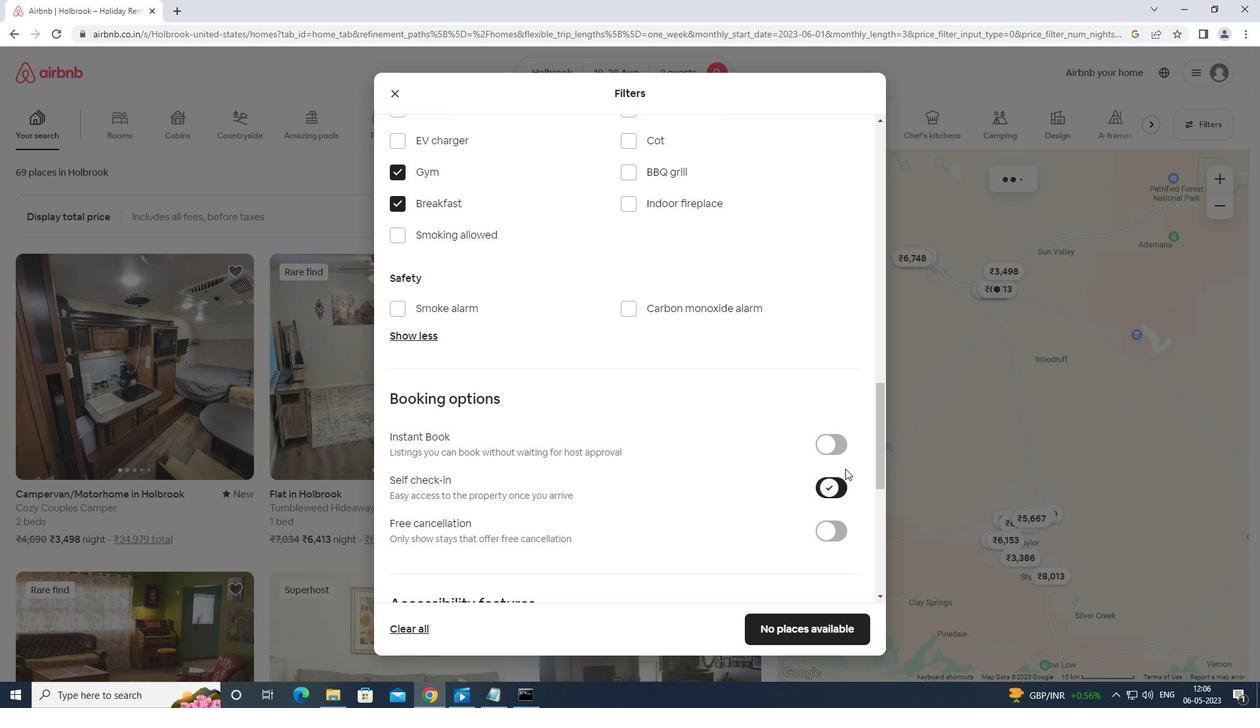 
Action: Mouse moved to (845, 470)
Screenshot: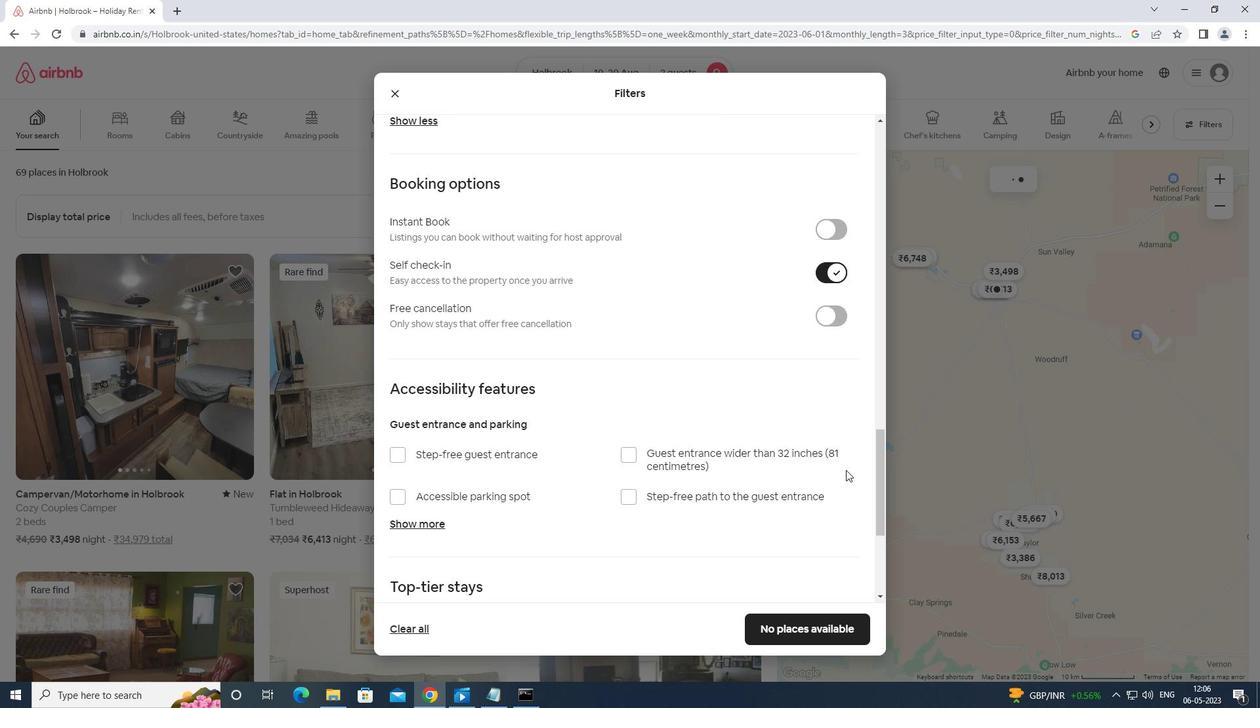 
Action: Mouse scrolled (845, 469) with delta (0, 0)
Screenshot: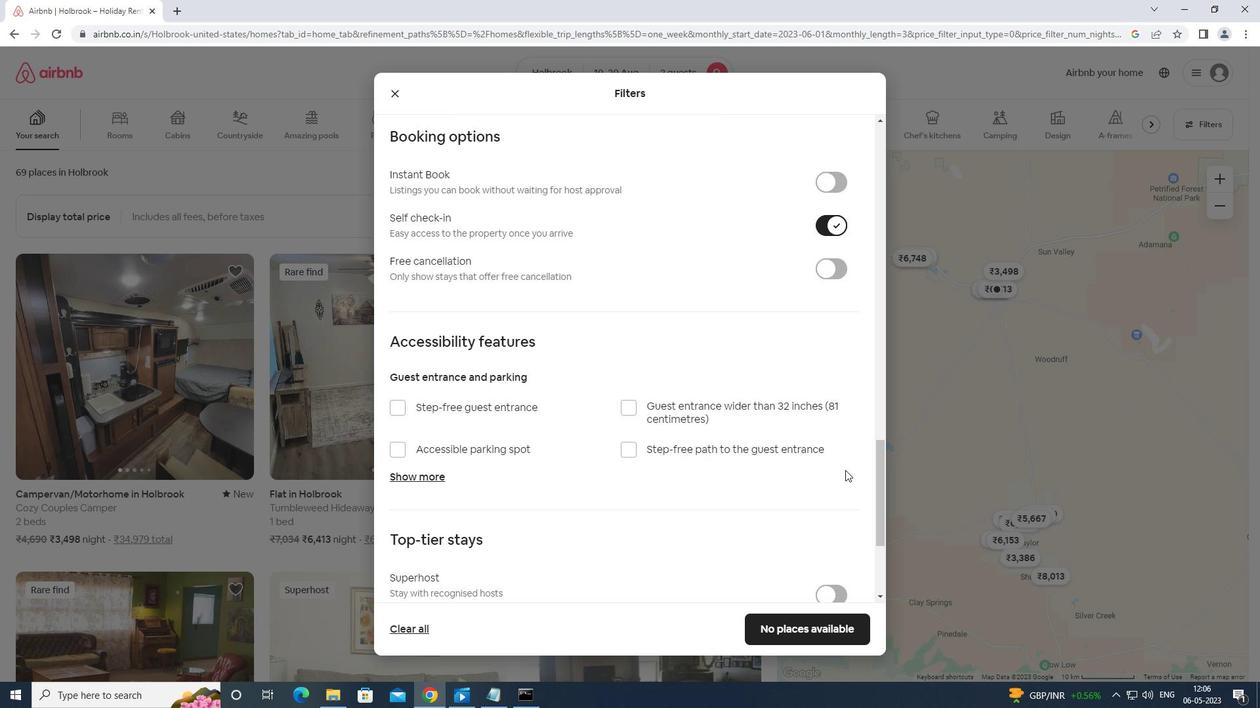 
Action: Mouse scrolled (845, 469) with delta (0, 0)
Screenshot: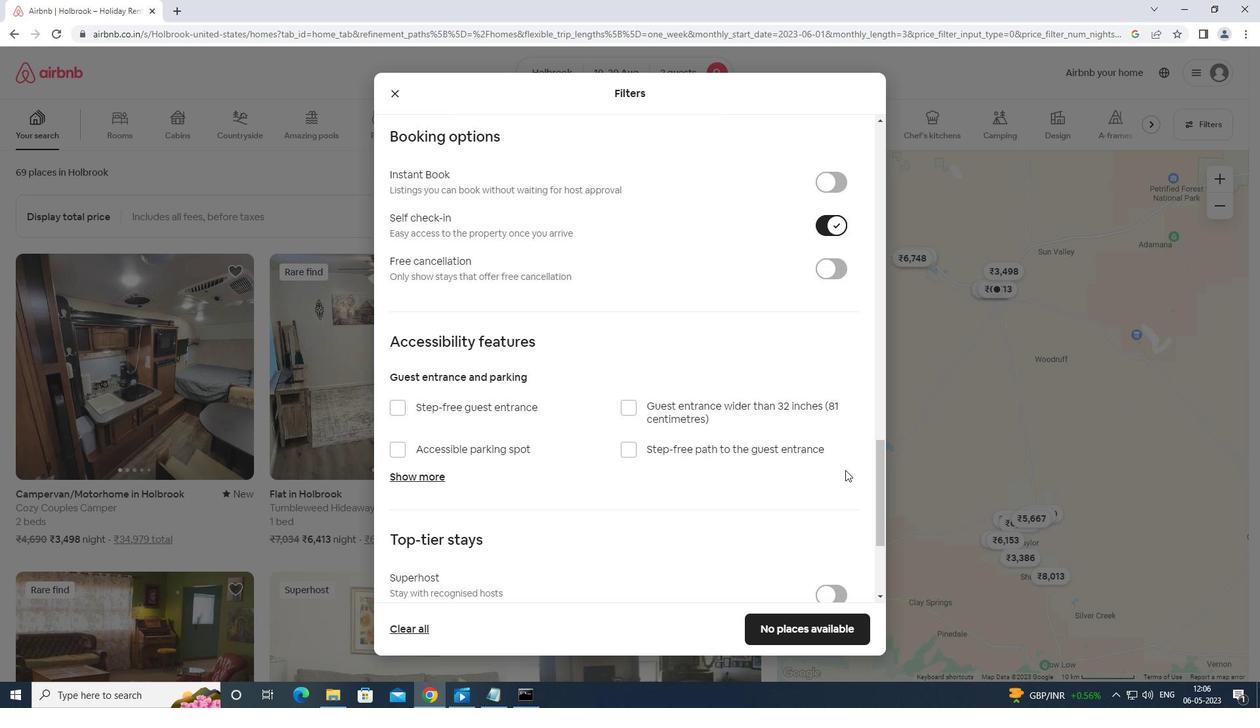 
Action: Mouse scrolled (845, 469) with delta (0, 0)
Screenshot: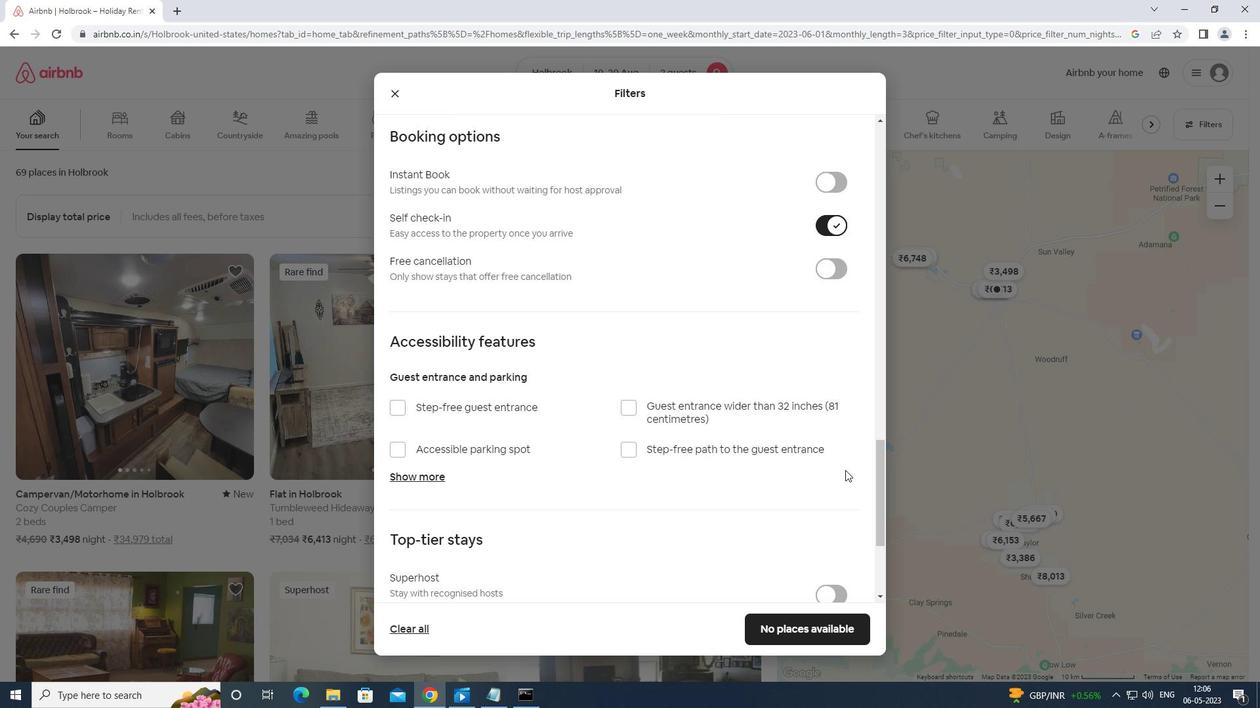 
Action: Mouse moved to (845, 470)
Screenshot: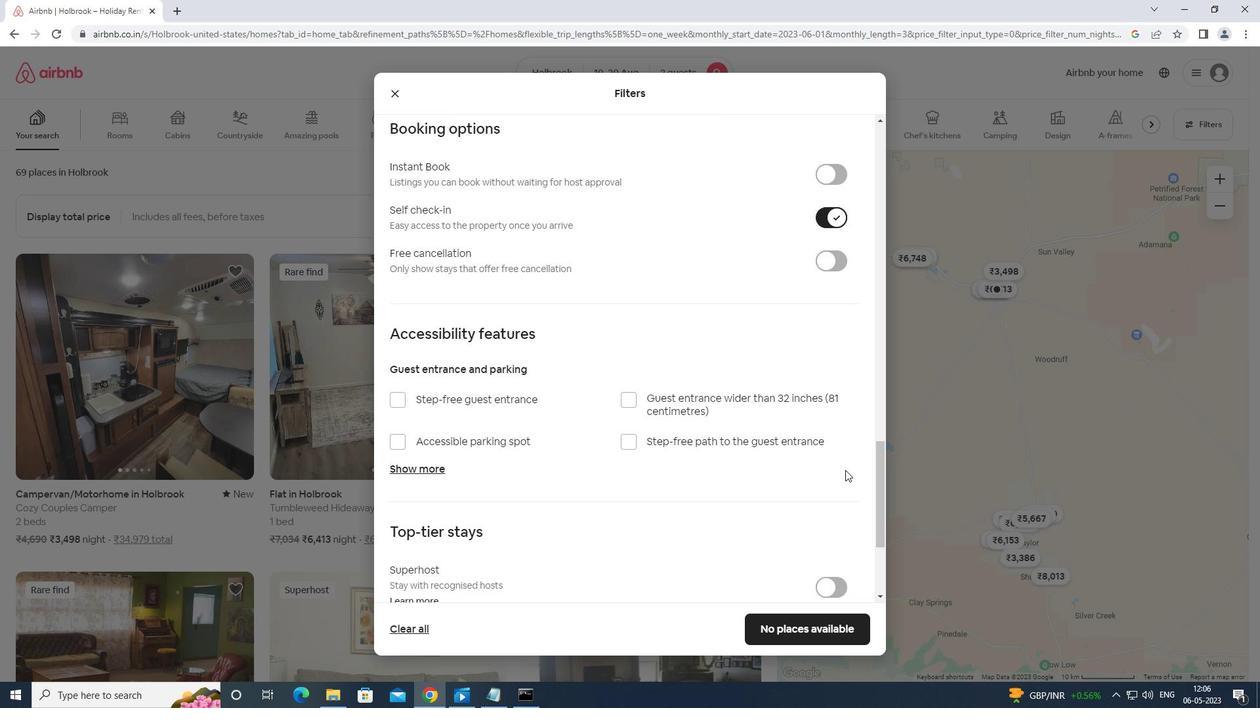 
Action: Mouse scrolled (845, 469) with delta (0, 0)
Screenshot: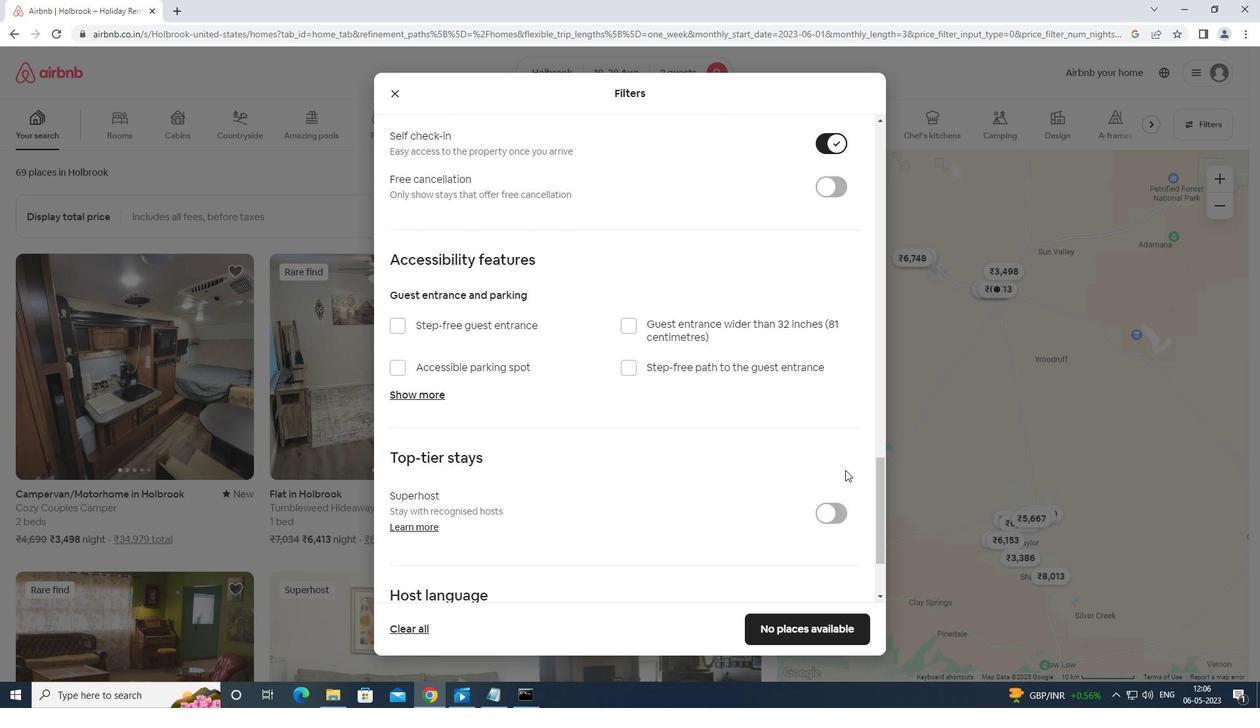 
Action: Mouse scrolled (845, 469) with delta (0, 0)
Screenshot: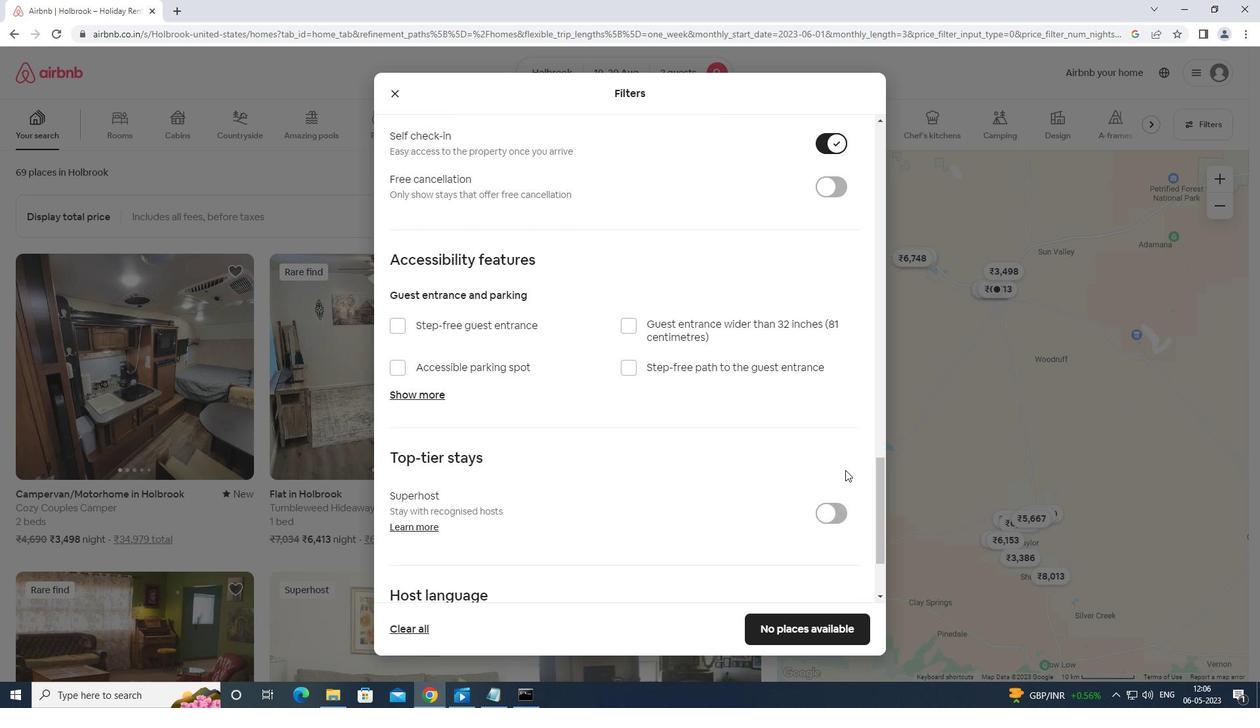 
Action: Mouse moved to (393, 510)
Screenshot: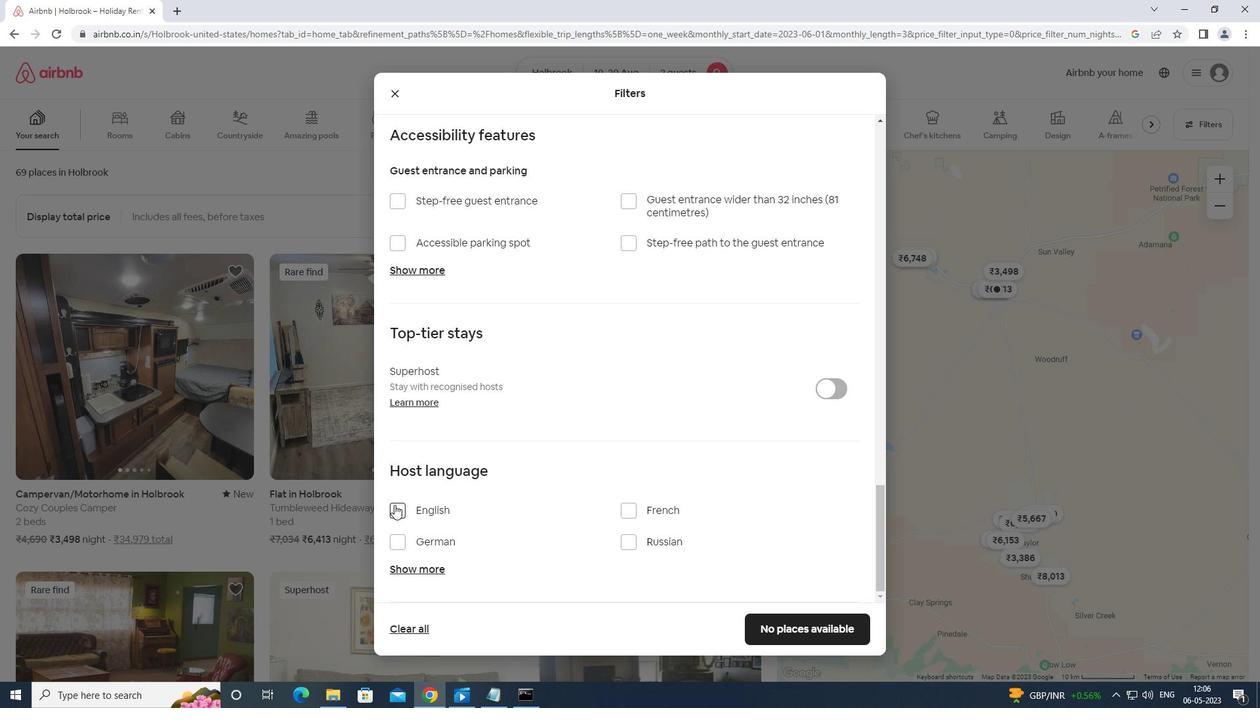
Action: Mouse pressed left at (393, 510)
Screenshot: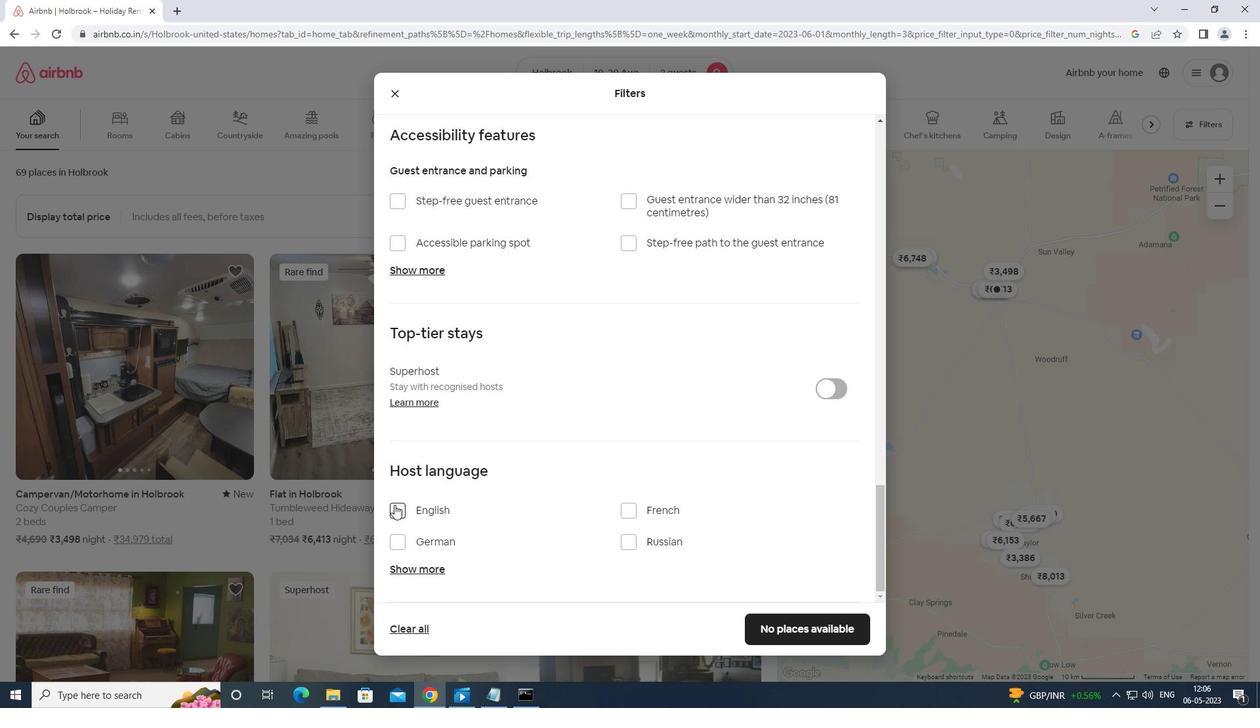 
Action: Mouse moved to (790, 620)
Screenshot: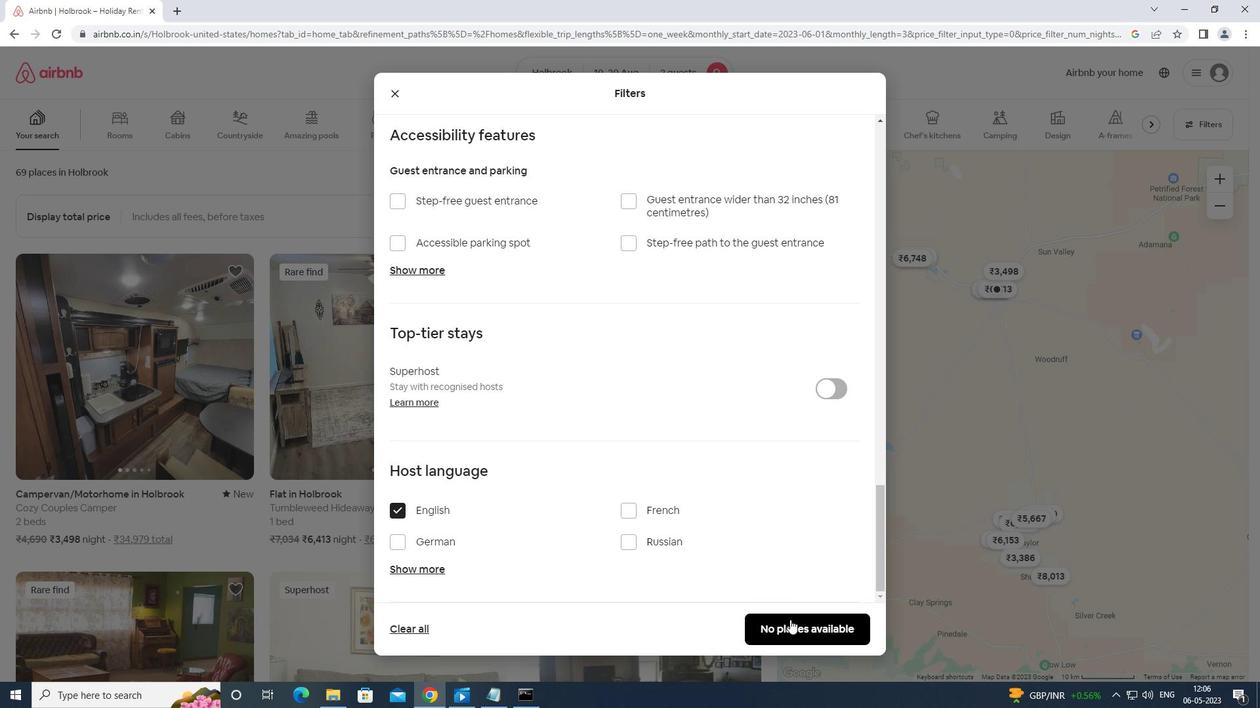 
Action: Mouse pressed left at (790, 620)
Screenshot: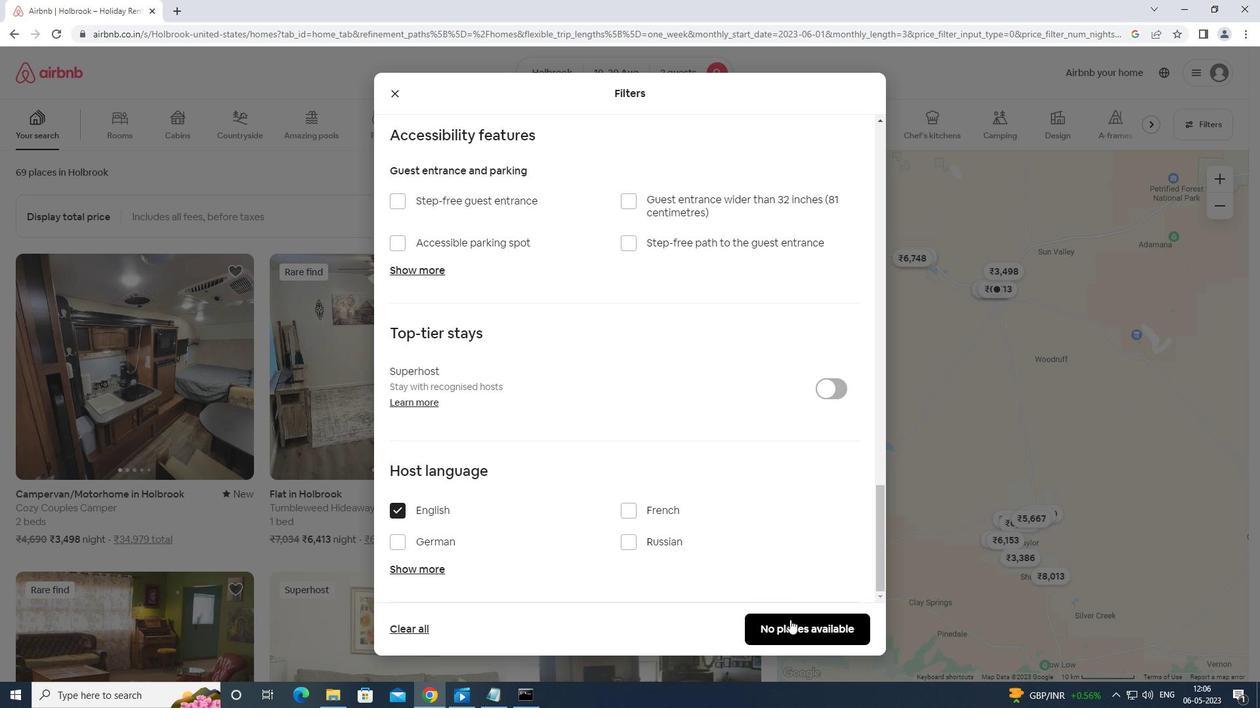 
Action: Mouse moved to (794, 613)
Screenshot: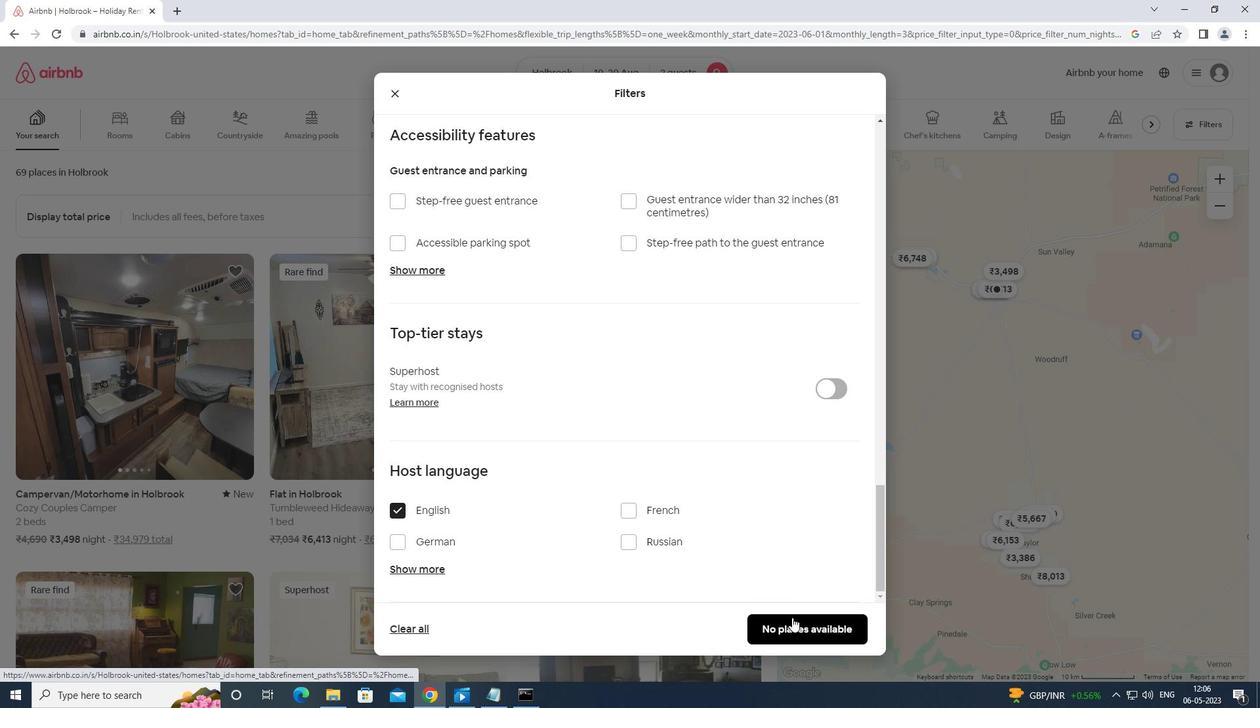 
